 Task: Look for space in White Plains, United States from 14th June, 2023 to 30th June, 2023 for 5 adults in price range Rs.8000 to Rs.12000. Place can be entire place or private room with 5 bedrooms having 5 beds and 5 bathrooms. Property type can be house, flat, guest house. Amenities needed are: wifi, TV, free parkinig on premises, gym, breakfast. Booking option can be shelf check-in. Required host language is English.
Action: Mouse moved to (440, 96)
Screenshot: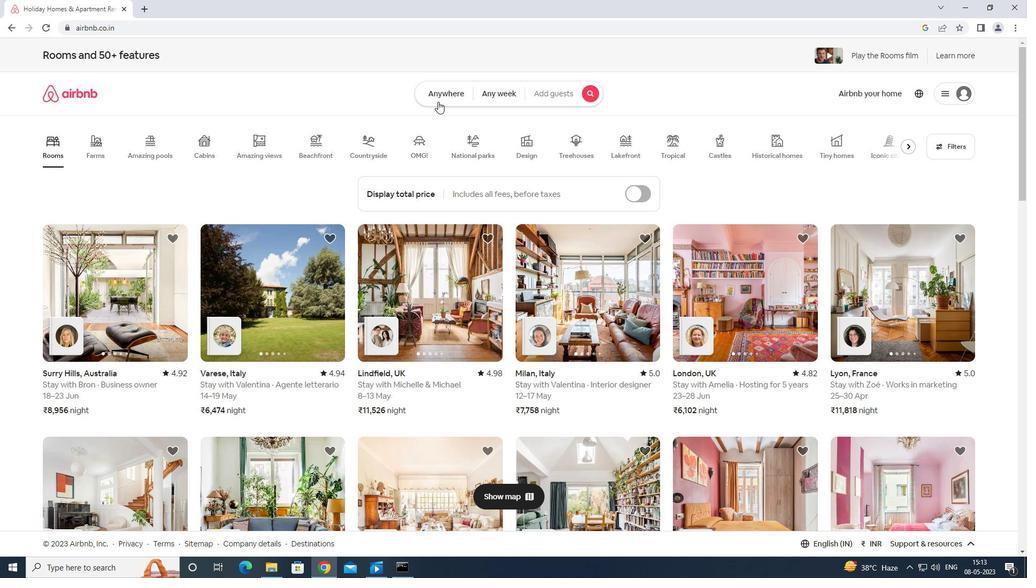 
Action: Mouse pressed left at (440, 96)
Screenshot: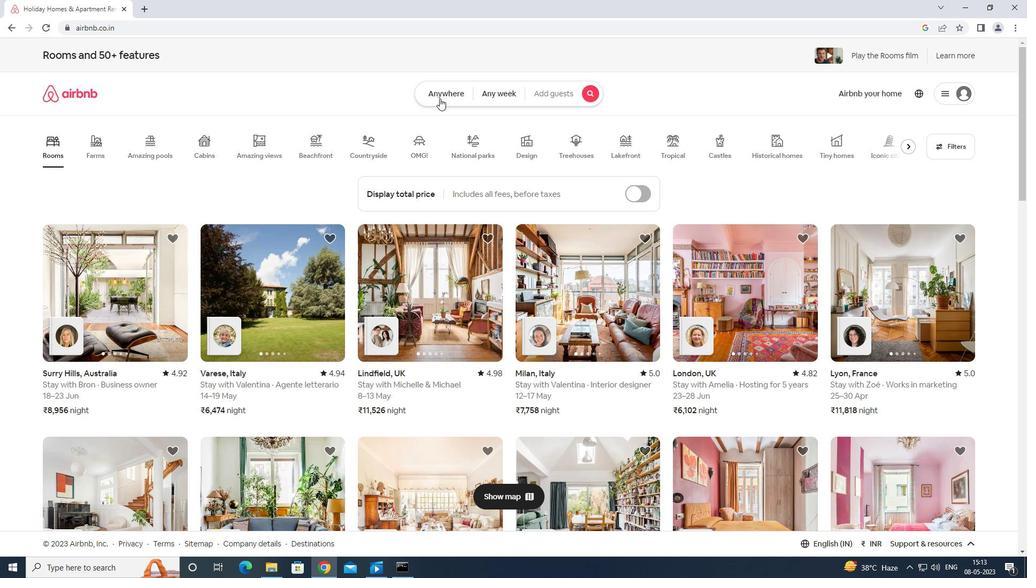 
Action: Mouse moved to (376, 137)
Screenshot: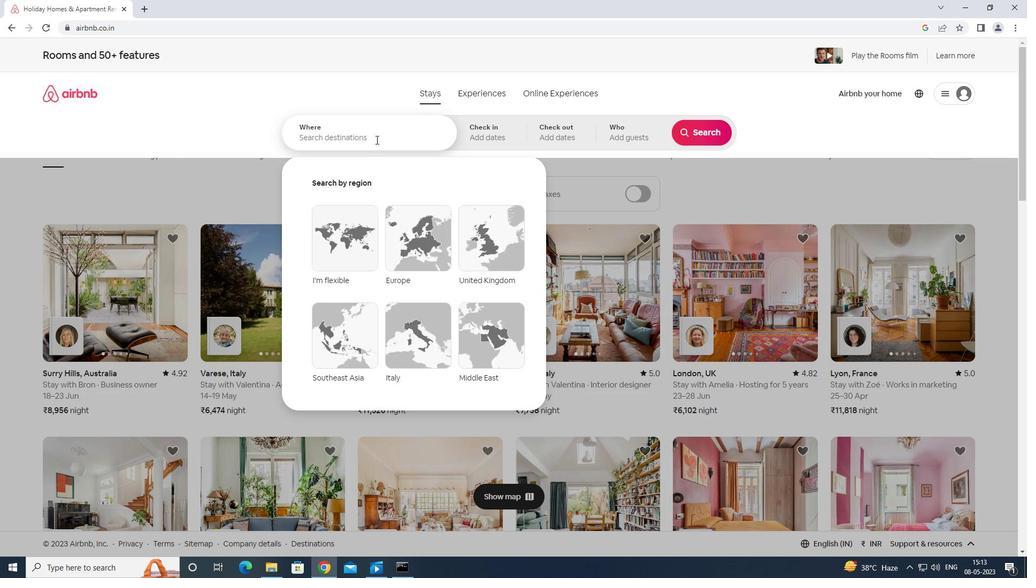 
Action: Mouse pressed left at (376, 137)
Screenshot: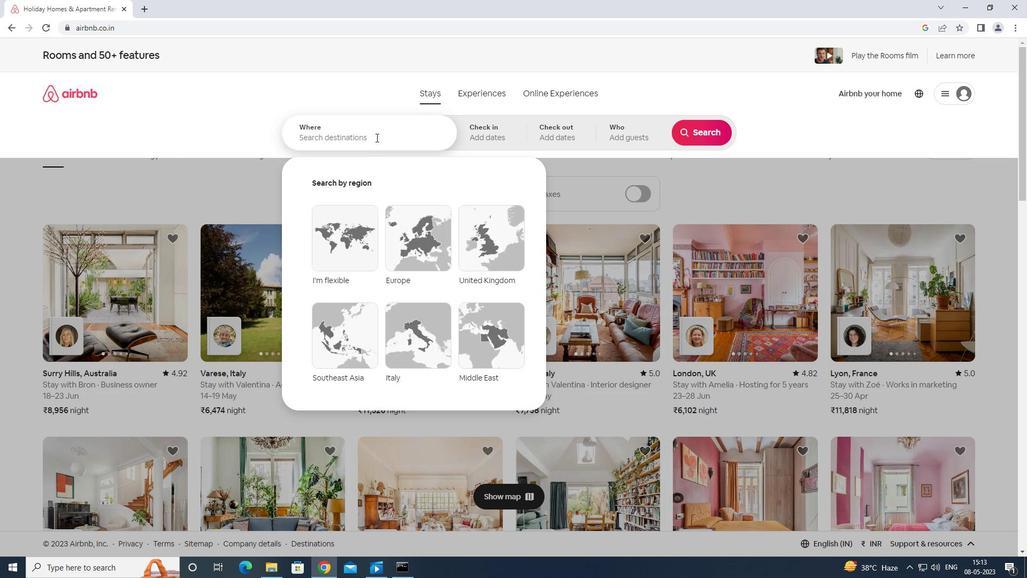 
Action: Key pressed e<Key.backspace>white<Key.space>plains<Key.space>united<Key.space>states<Key.enter>
Screenshot: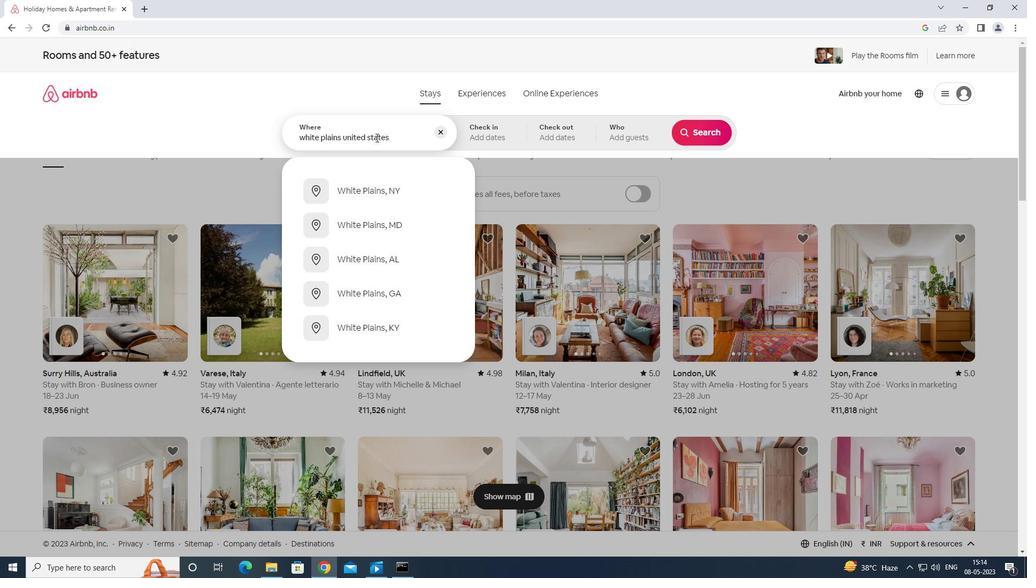 
Action: Mouse moved to (616, 316)
Screenshot: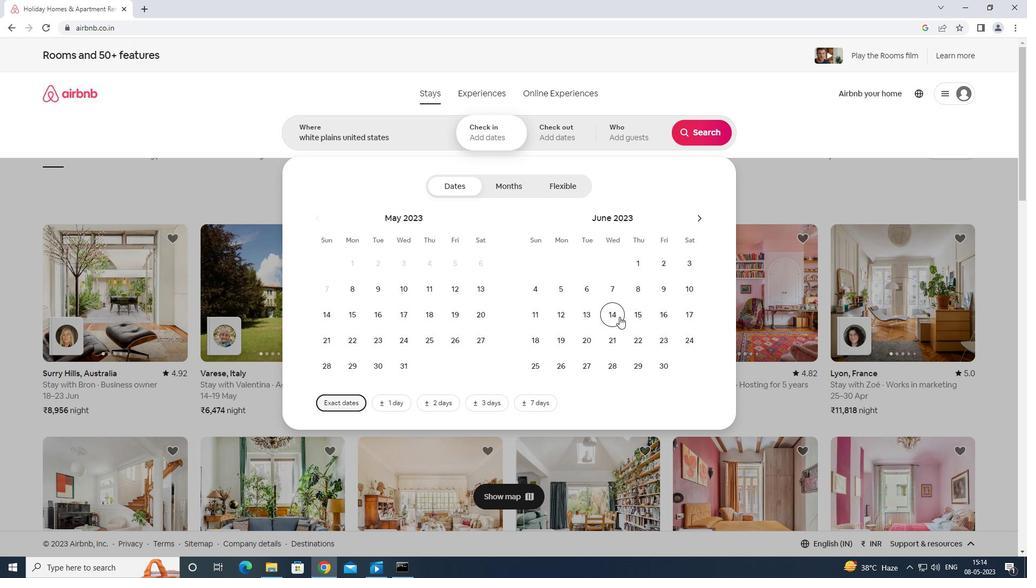 
Action: Mouse pressed left at (616, 316)
Screenshot: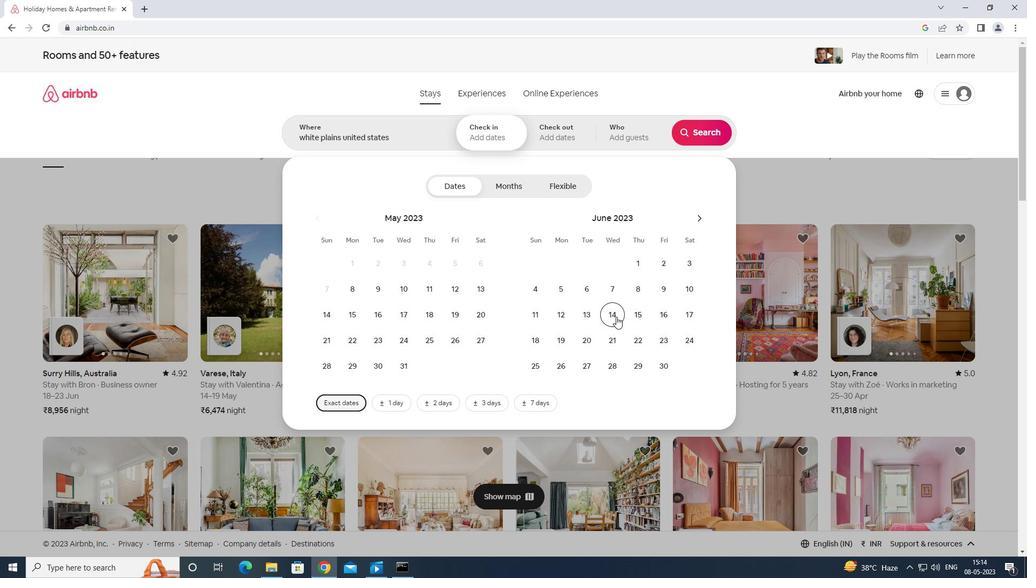 
Action: Mouse moved to (659, 364)
Screenshot: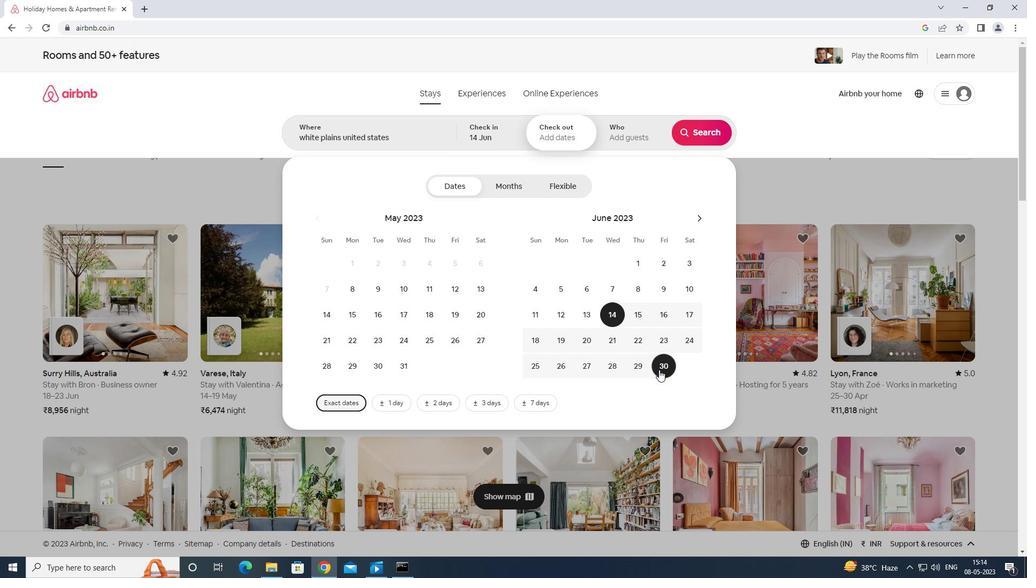 
Action: Mouse pressed left at (659, 364)
Screenshot: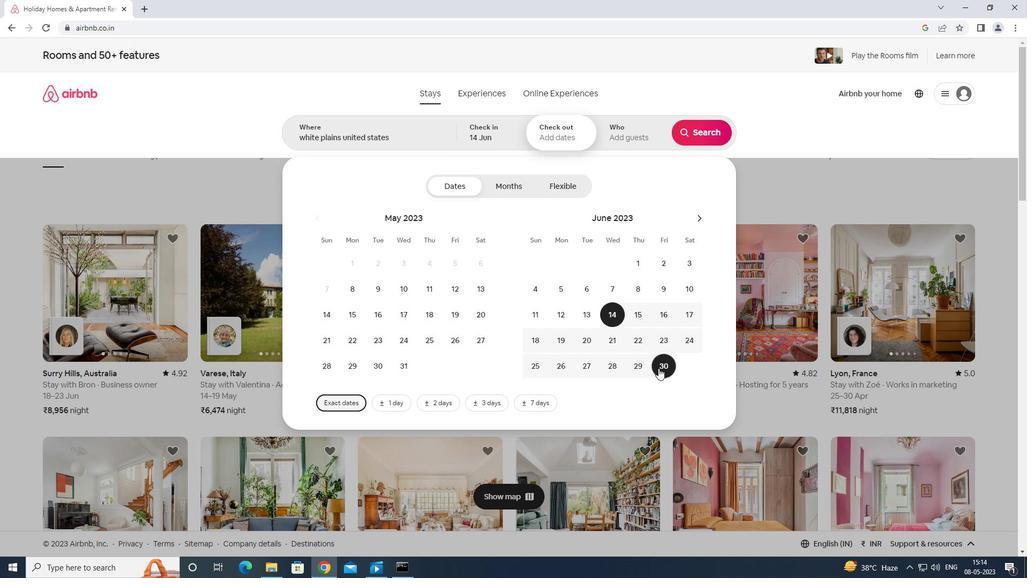 
Action: Mouse moved to (639, 135)
Screenshot: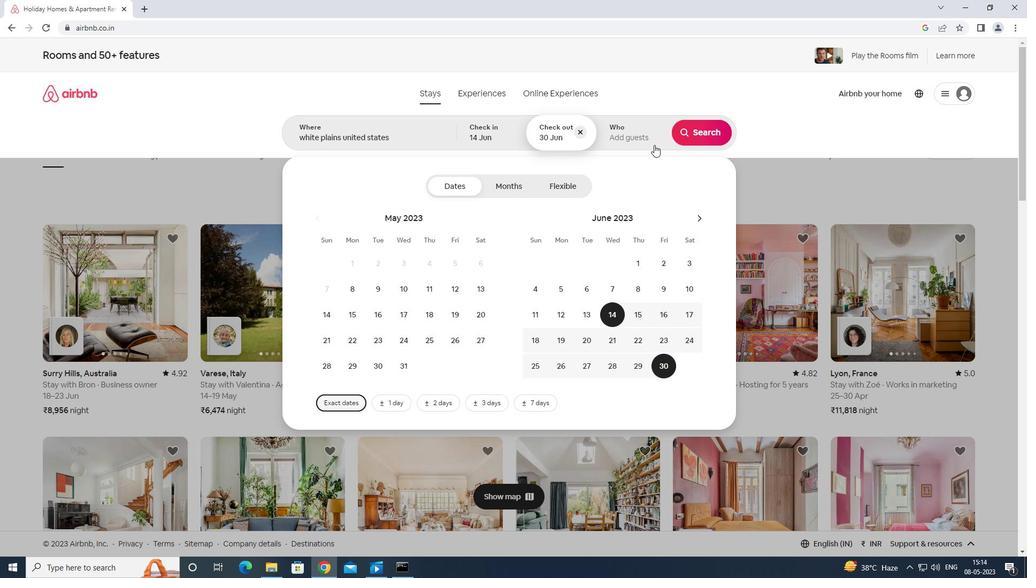 
Action: Mouse pressed left at (639, 135)
Screenshot: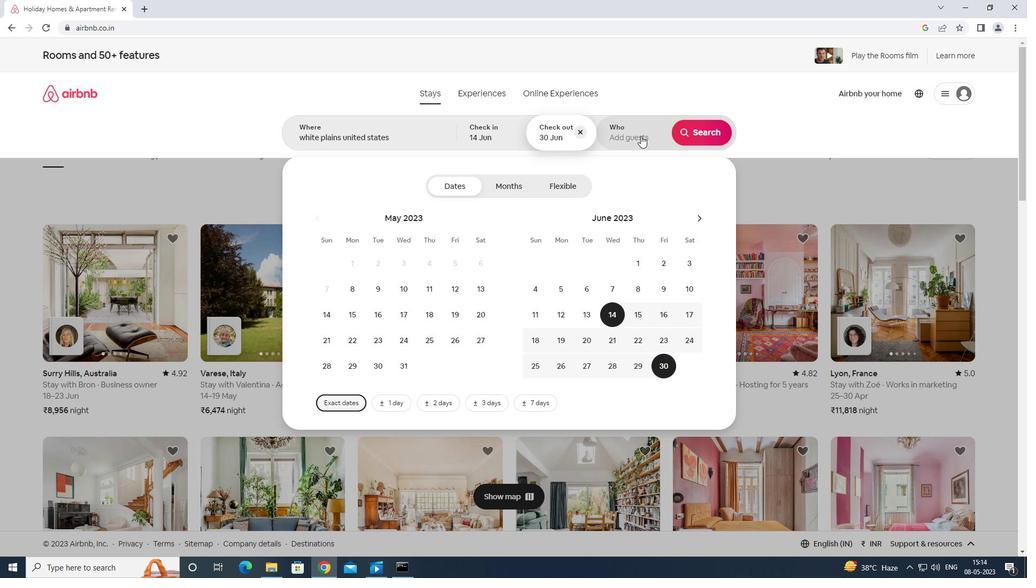 
Action: Mouse moved to (703, 185)
Screenshot: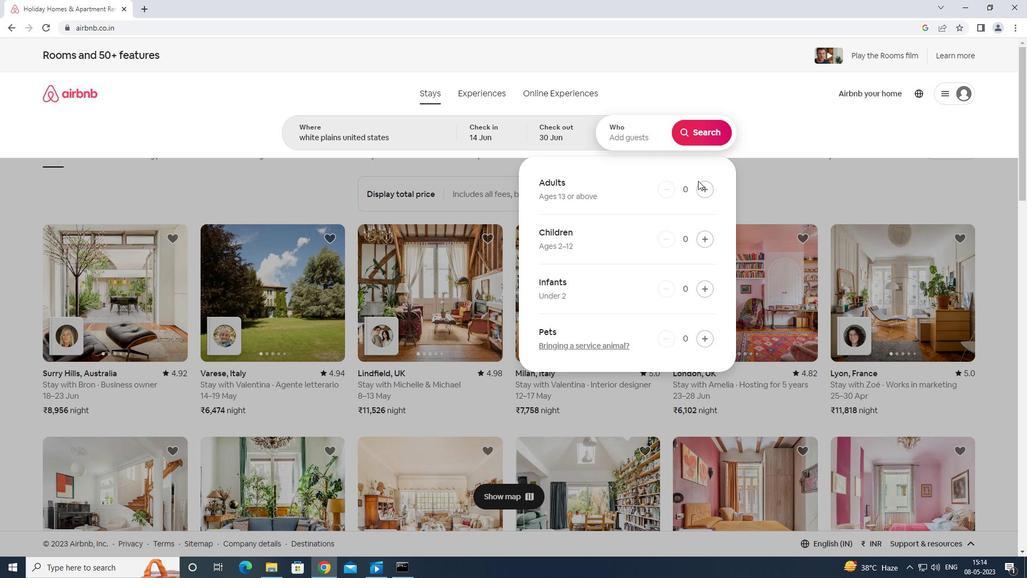 
Action: Mouse pressed left at (703, 185)
Screenshot: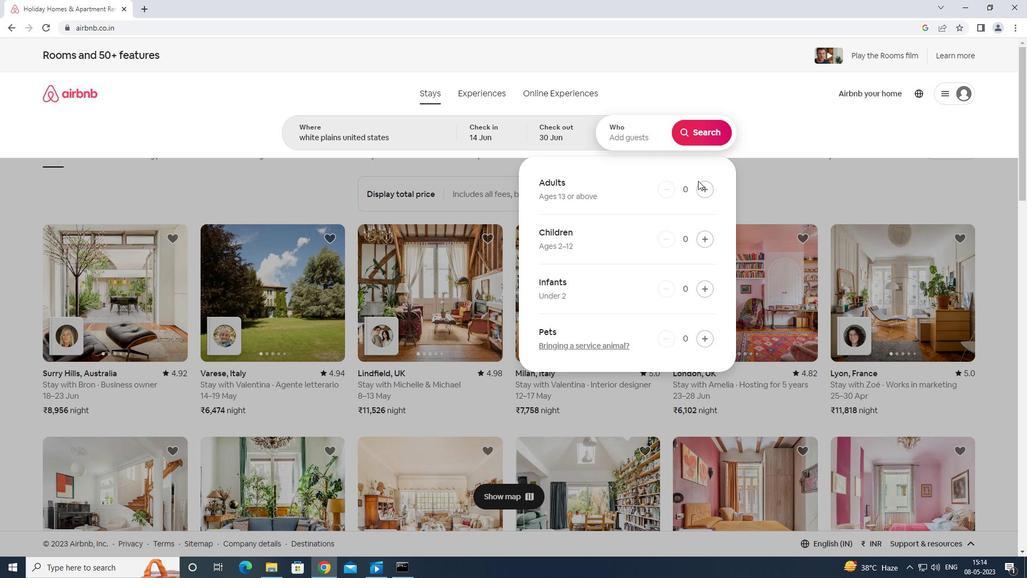 
Action: Mouse moved to (703, 186)
Screenshot: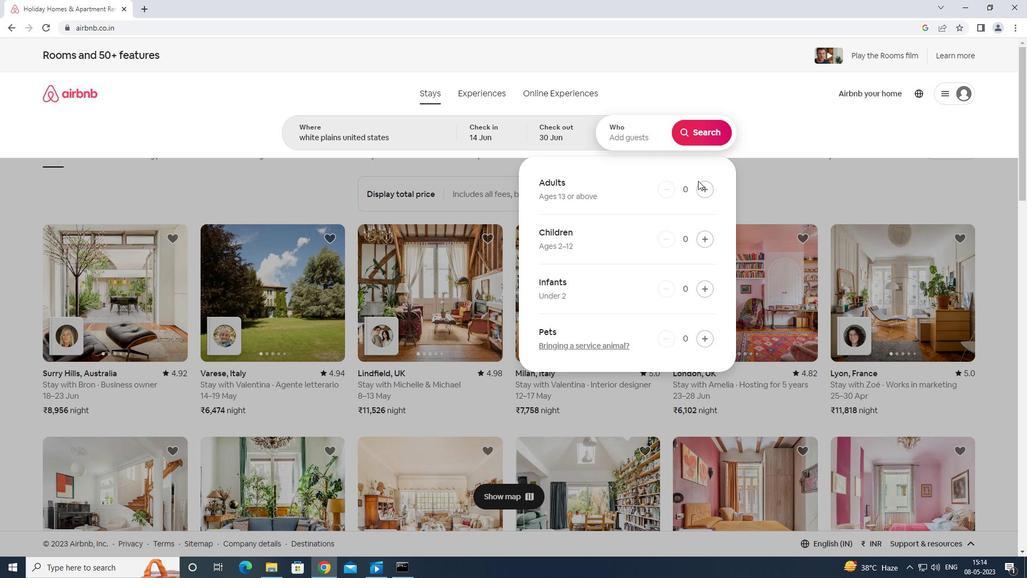 
Action: Mouse pressed left at (703, 186)
Screenshot: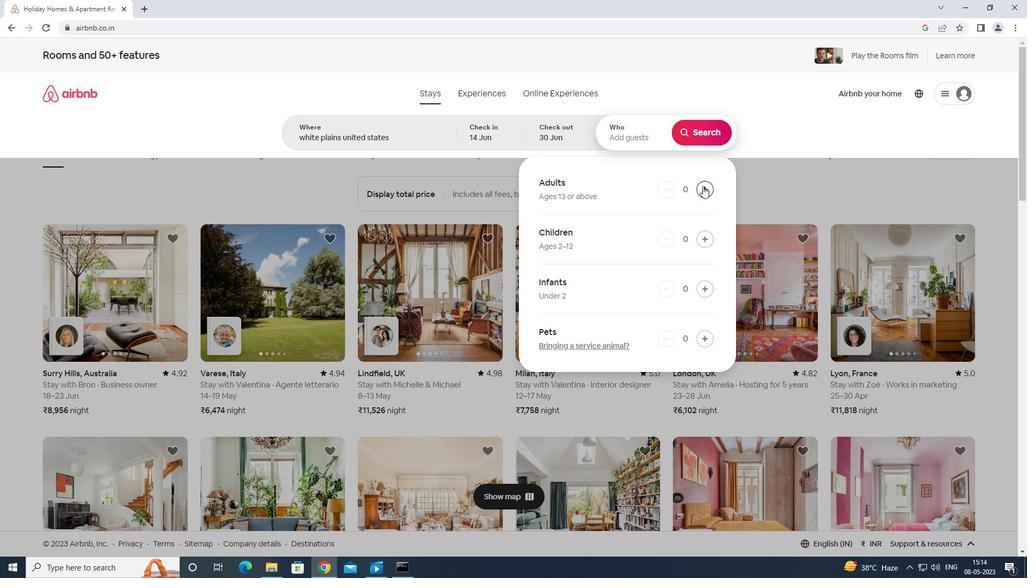 
Action: Mouse pressed left at (703, 186)
Screenshot: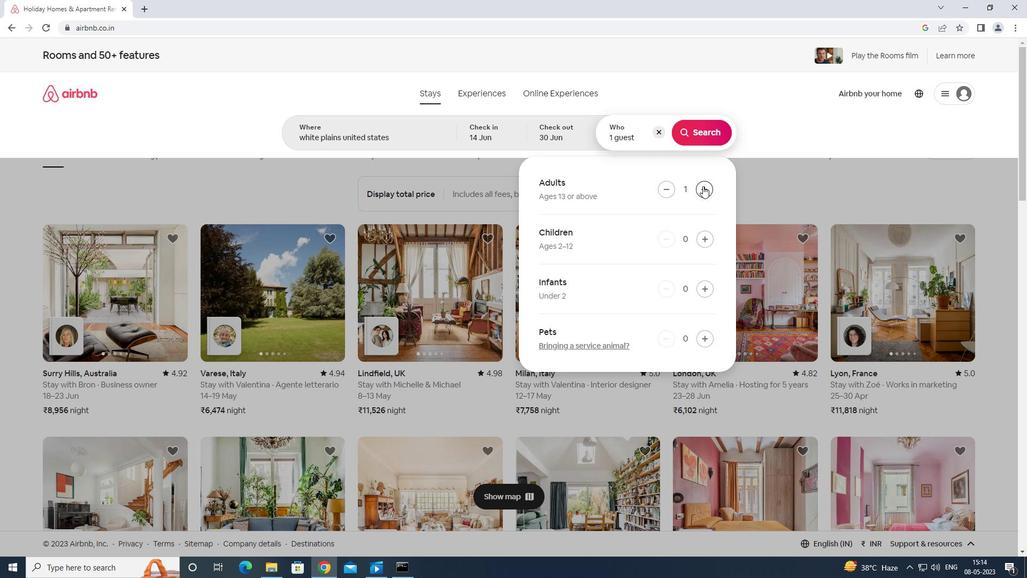 
Action: Mouse pressed left at (703, 186)
Screenshot: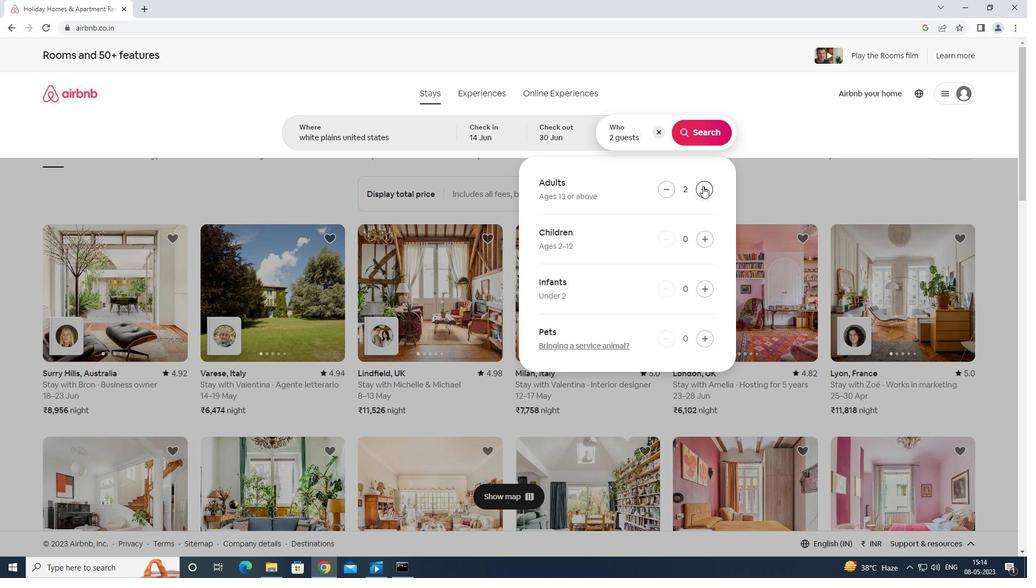 
Action: Mouse pressed left at (703, 186)
Screenshot: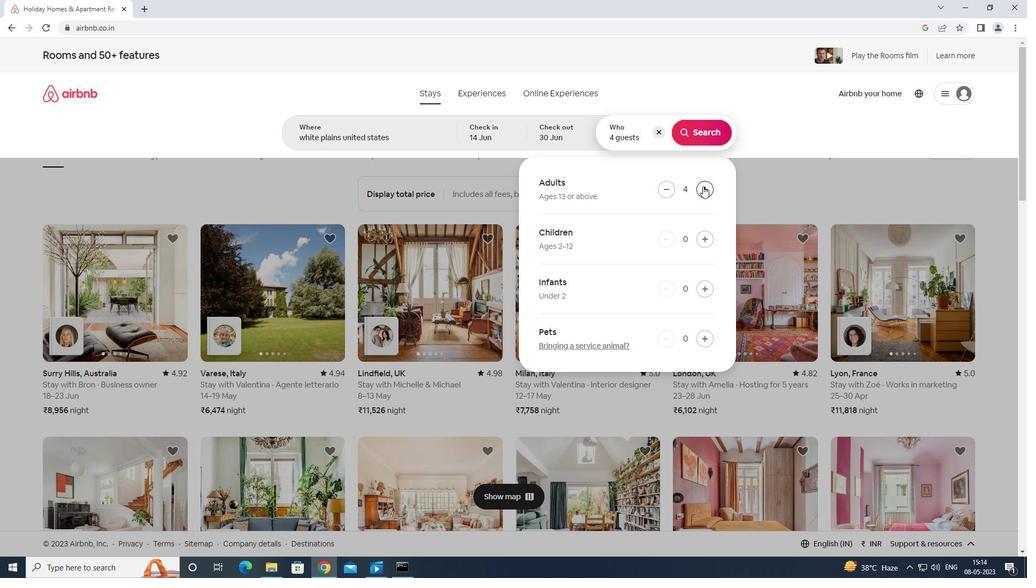
Action: Mouse moved to (708, 131)
Screenshot: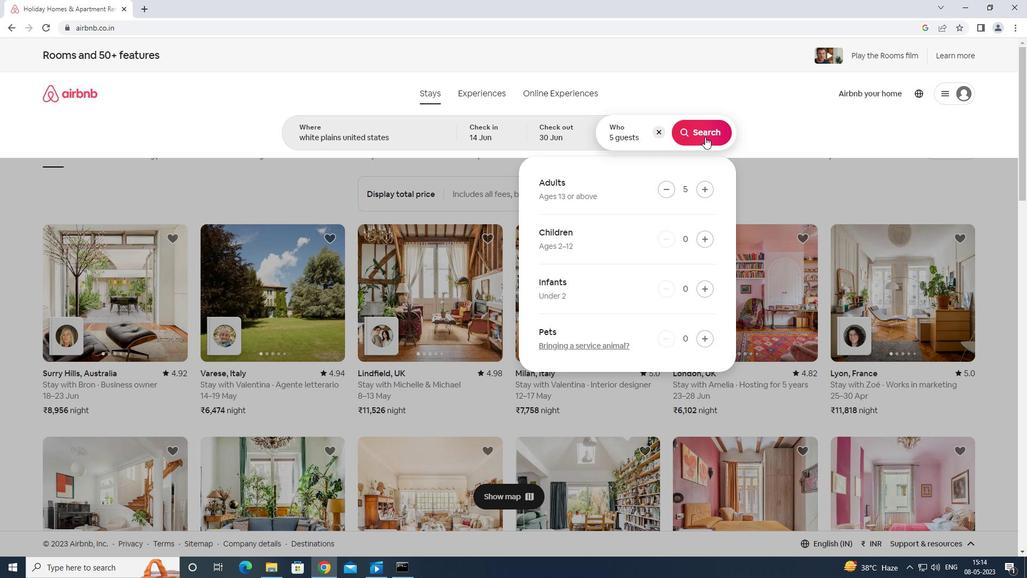 
Action: Mouse pressed left at (708, 131)
Screenshot: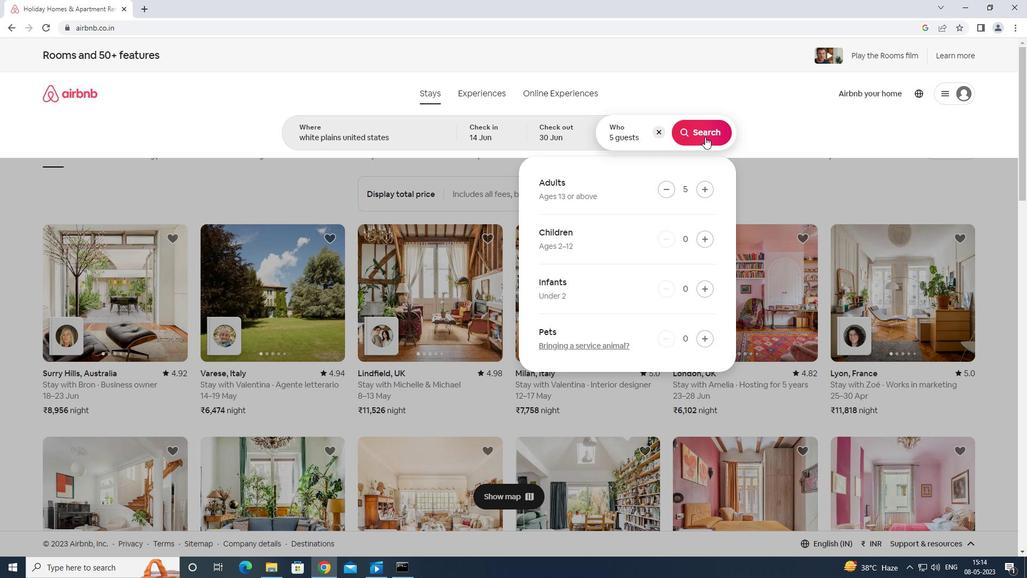 
Action: Mouse moved to (981, 99)
Screenshot: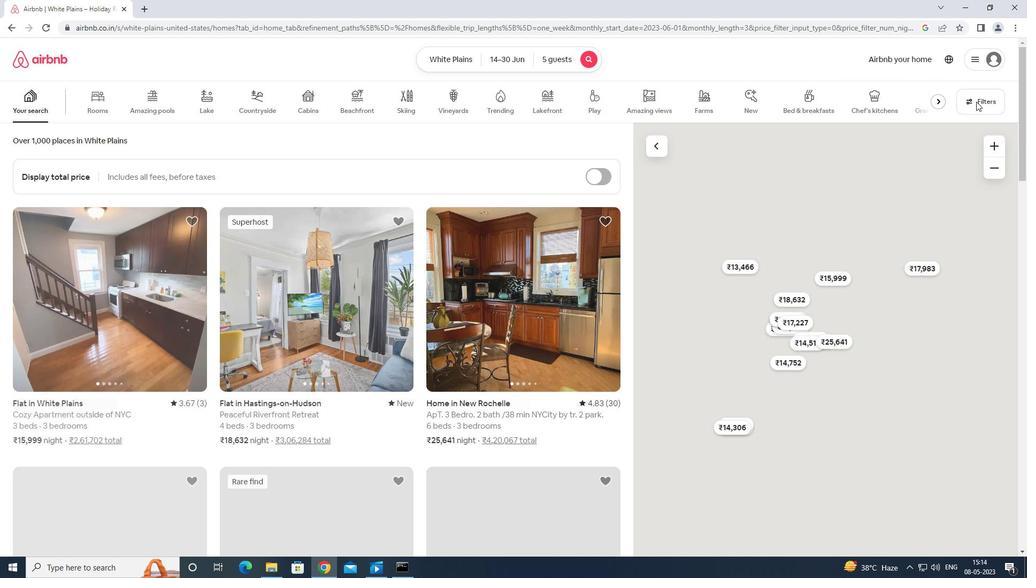 
Action: Mouse pressed left at (981, 99)
Screenshot: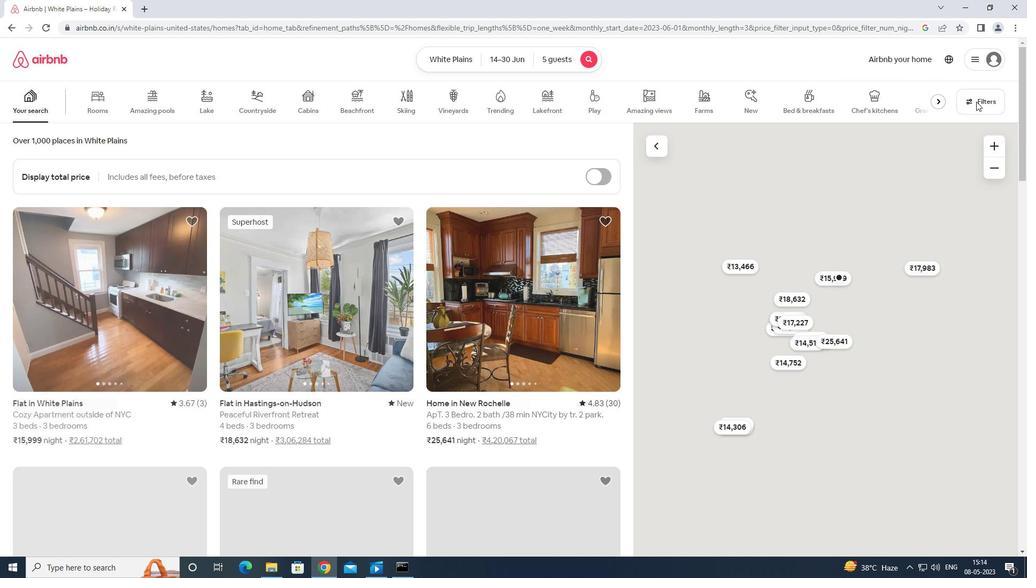 
Action: Mouse moved to (388, 352)
Screenshot: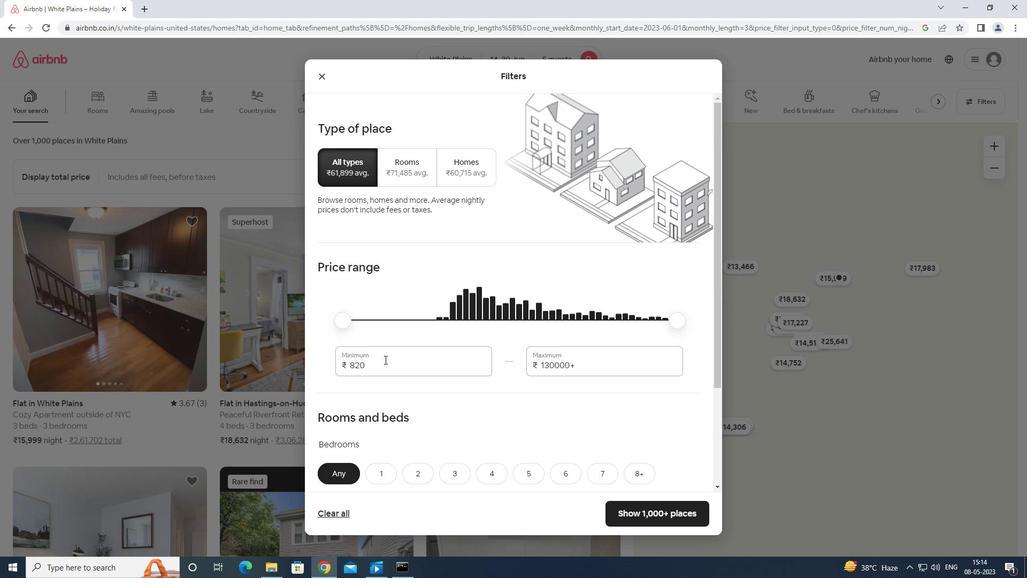 
Action: Mouse pressed left at (388, 352)
Screenshot: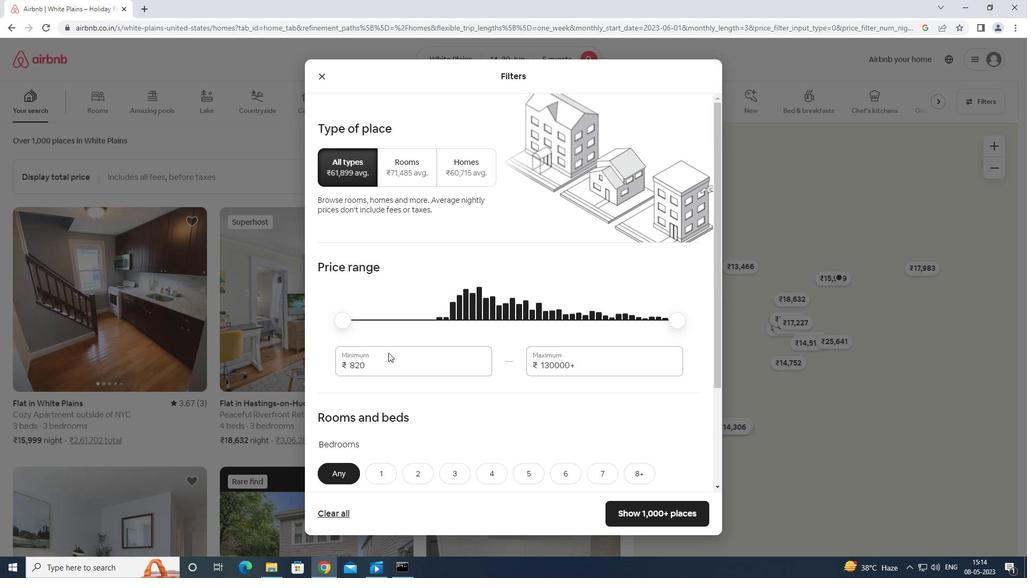 
Action: Mouse moved to (400, 346)
Screenshot: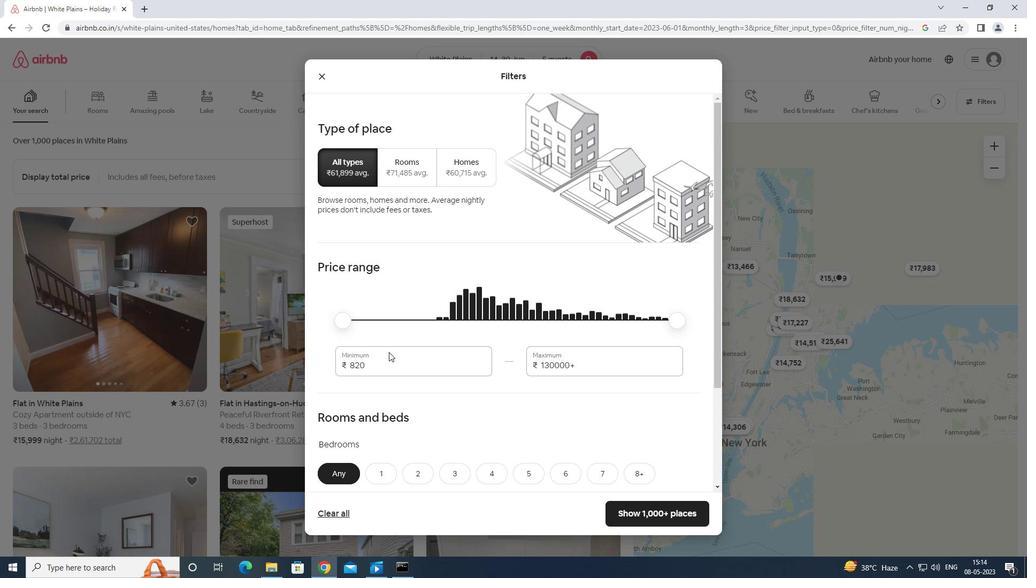 
Action: Key pressed <Key.backspace><Key.backspace><Key.backspace><Key.backspace><Key.backspace><Key.backspace><Key.backspace>800
Screenshot: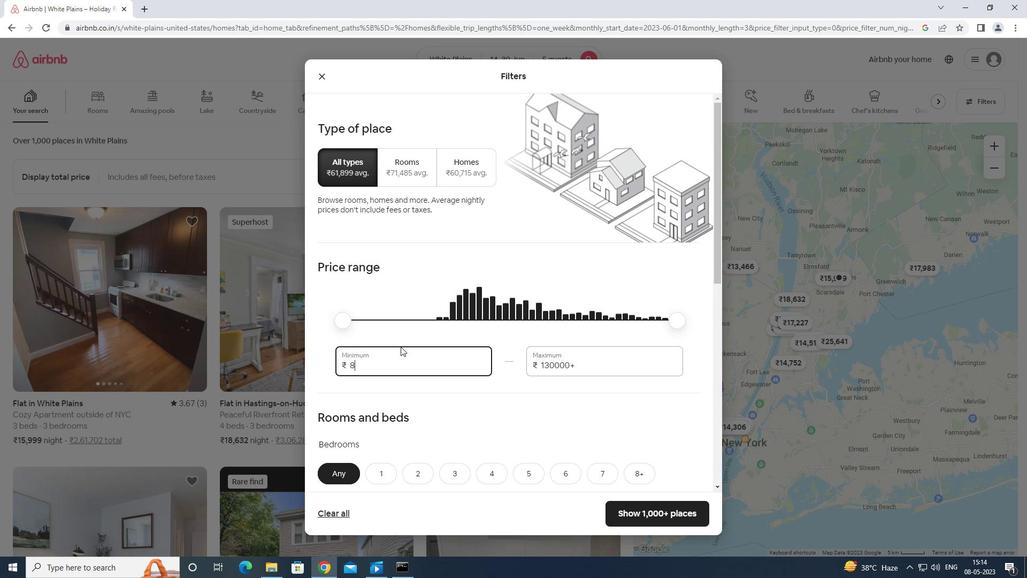 
Action: Mouse moved to (400, 346)
Screenshot: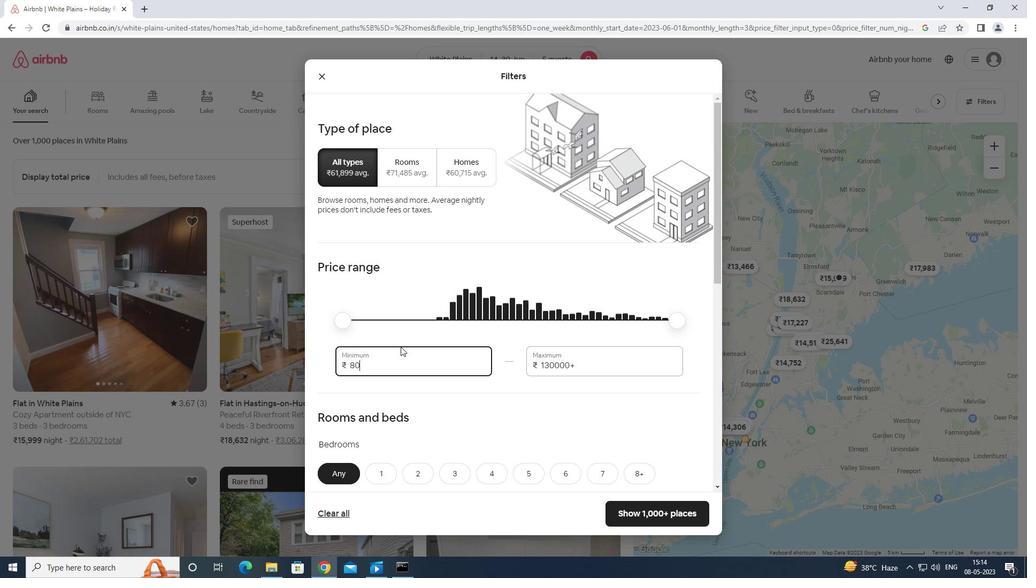 
Action: Key pressed 0
Screenshot: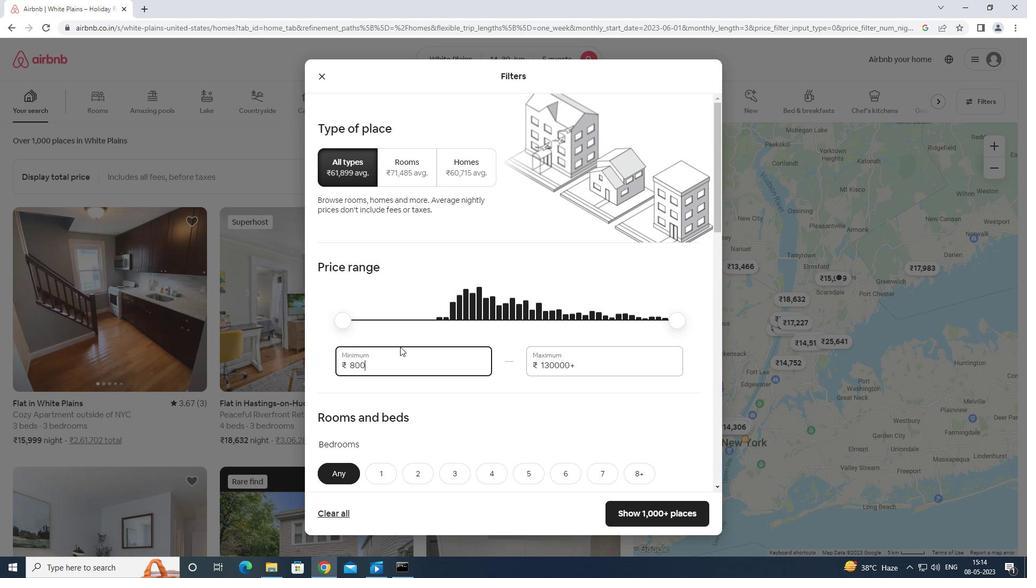 
Action: Mouse moved to (606, 364)
Screenshot: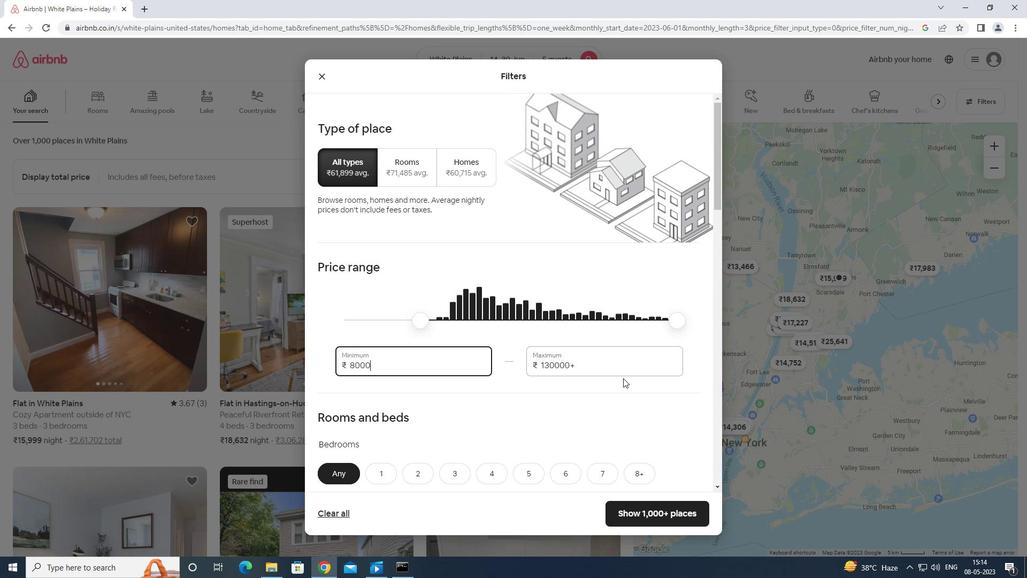 
Action: Mouse pressed left at (606, 364)
Screenshot: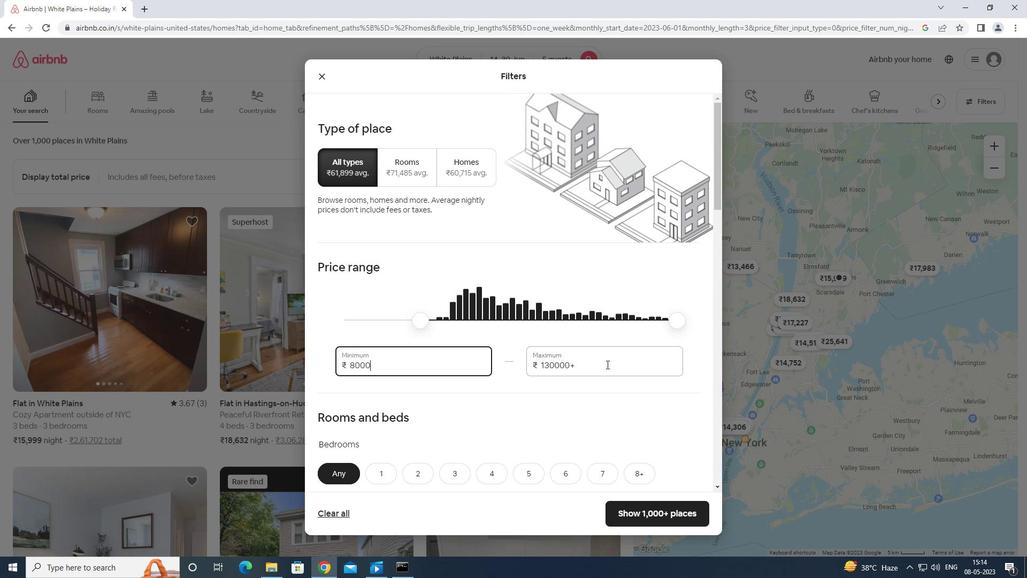 
Action: Mouse moved to (575, 375)
Screenshot: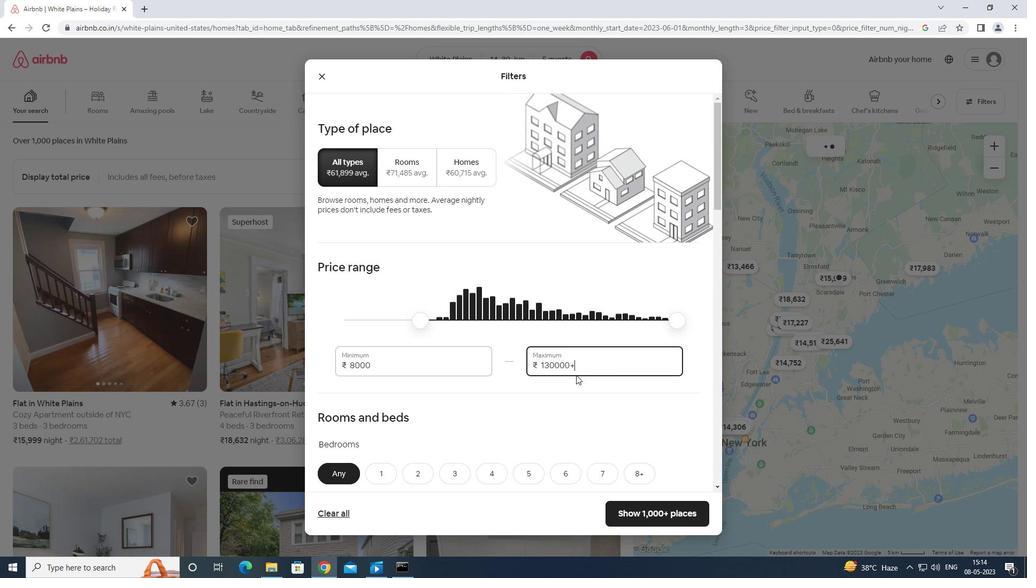 
Action: Key pressed <Key.backspace>
Screenshot: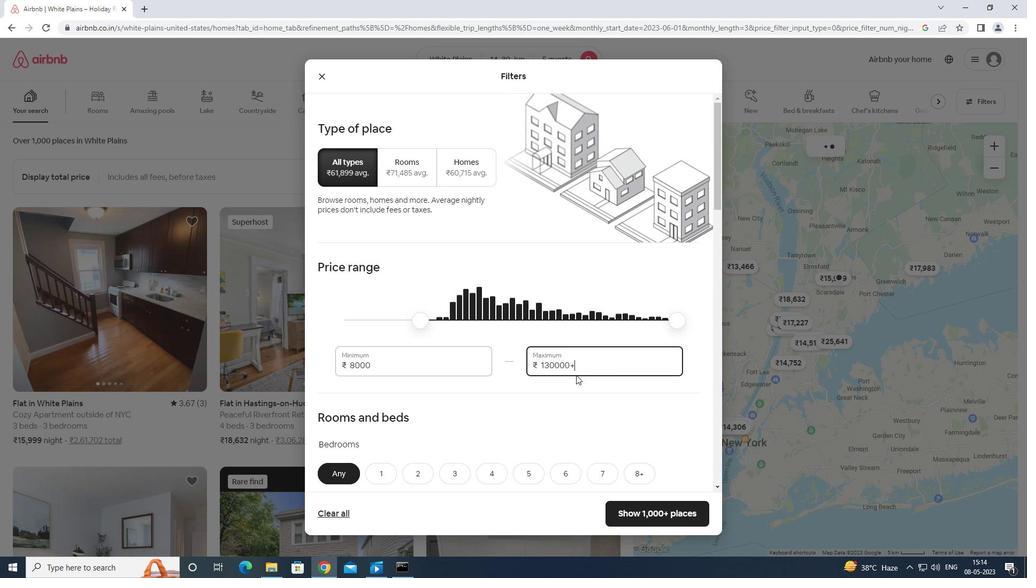 
Action: Mouse moved to (571, 377)
Screenshot: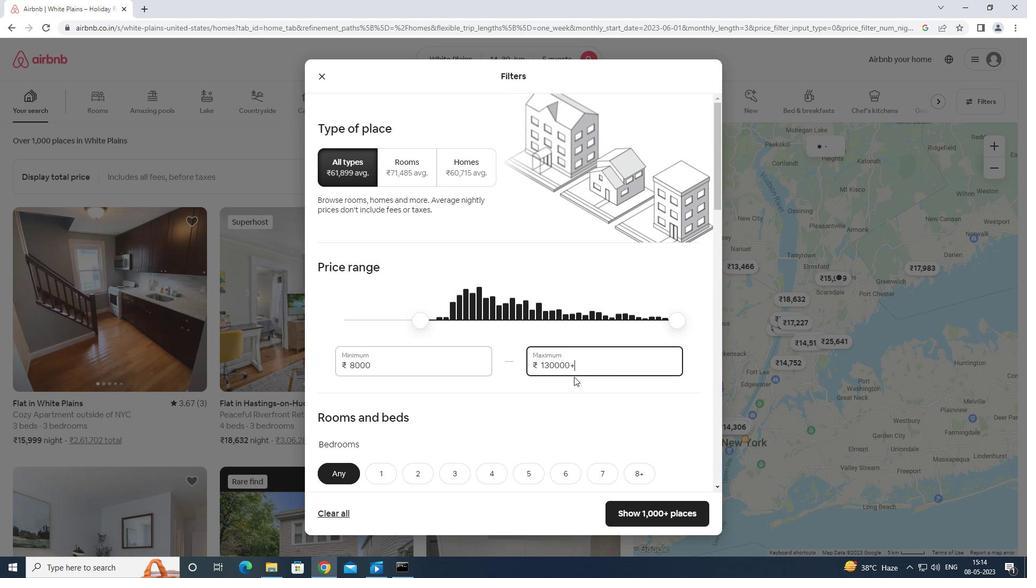 
Action: Key pressed <Key.backspace><Key.backspace>
Screenshot: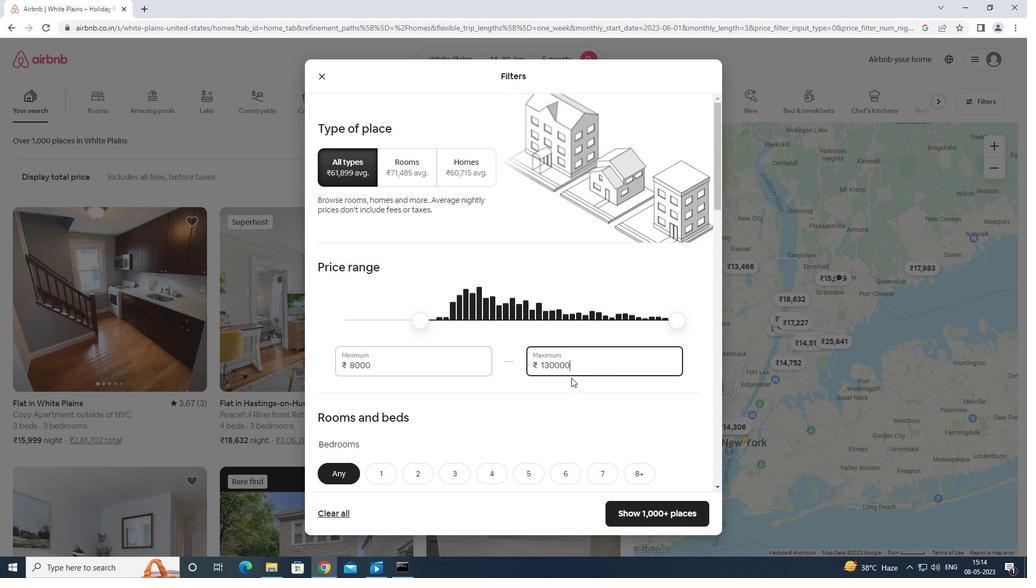 
Action: Mouse moved to (569, 377)
Screenshot: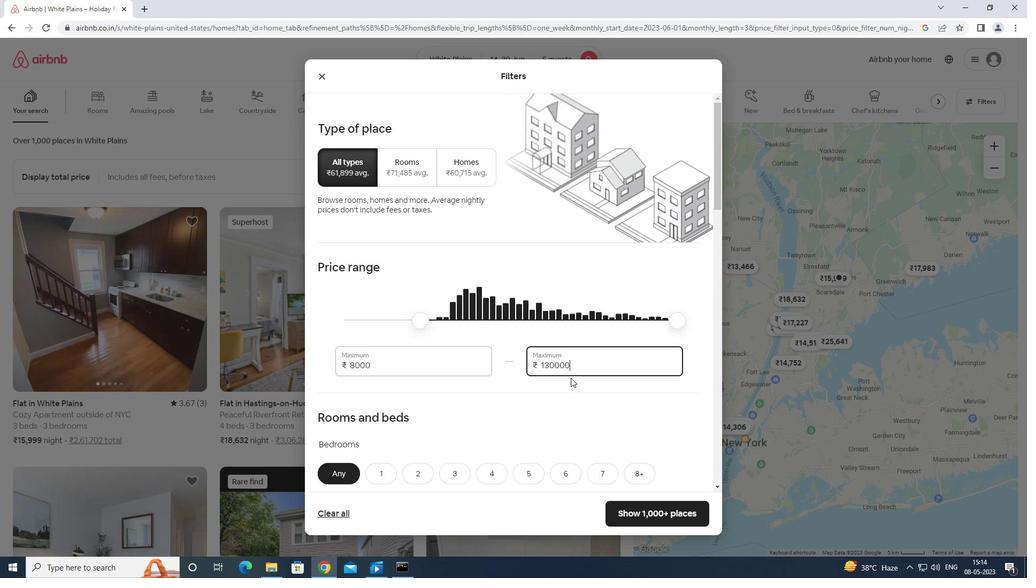 
Action: Key pressed <Key.backspace>
Screenshot: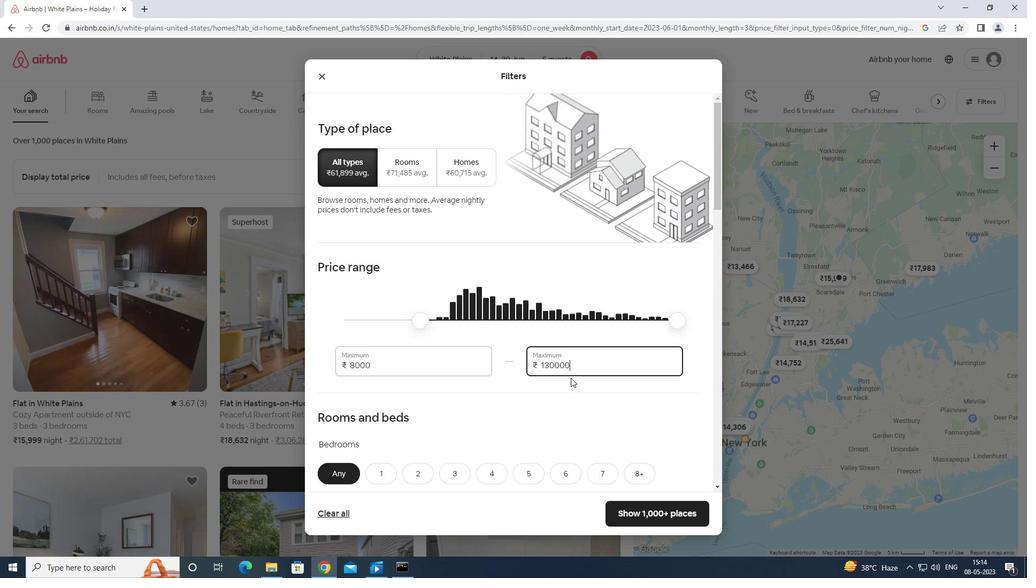 
Action: Mouse moved to (569, 378)
Screenshot: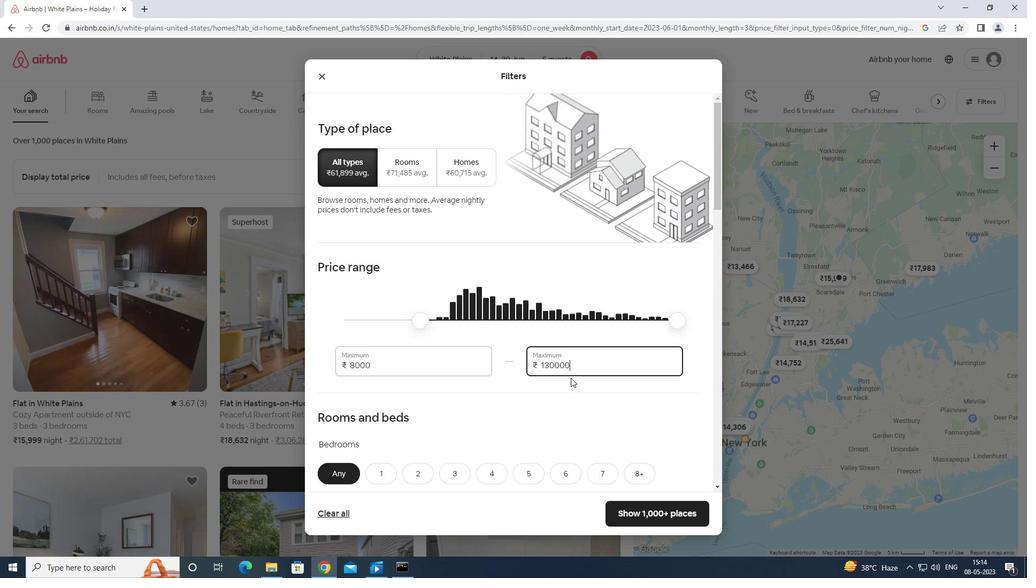 
Action: Key pressed <Key.backspace>
Screenshot: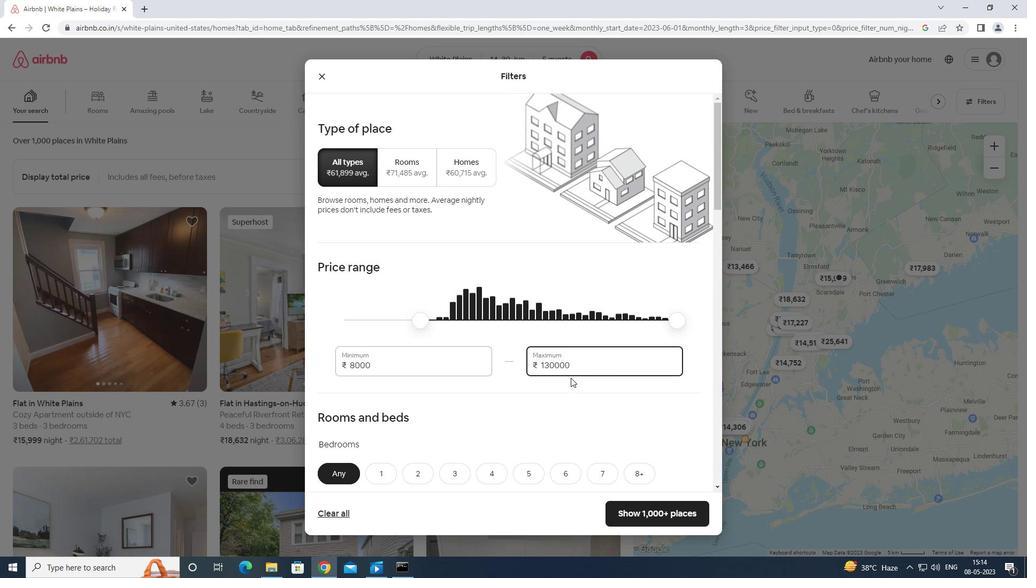
Action: Mouse moved to (568, 378)
Screenshot: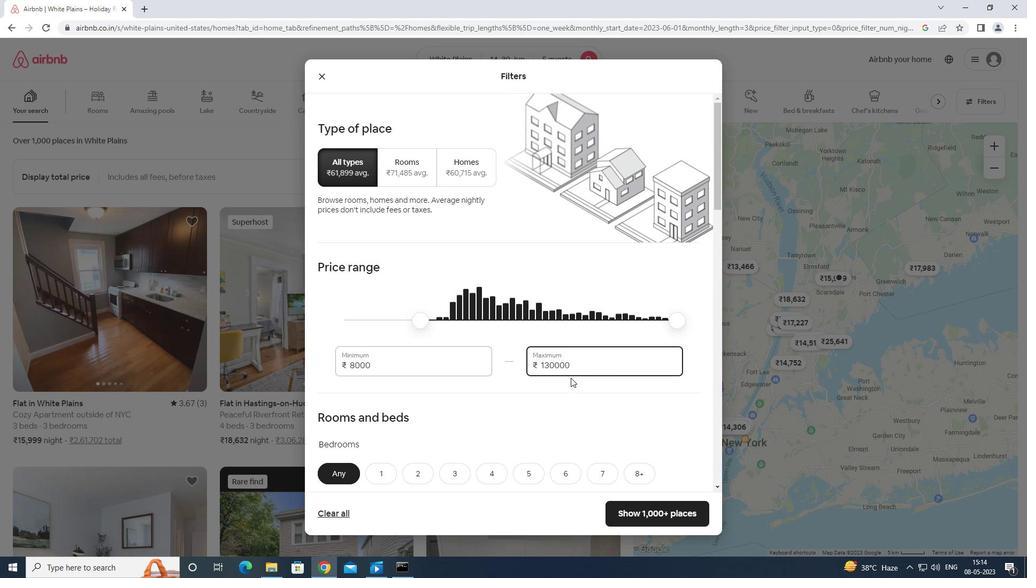 
Action: Key pressed <Key.backspace>
Screenshot: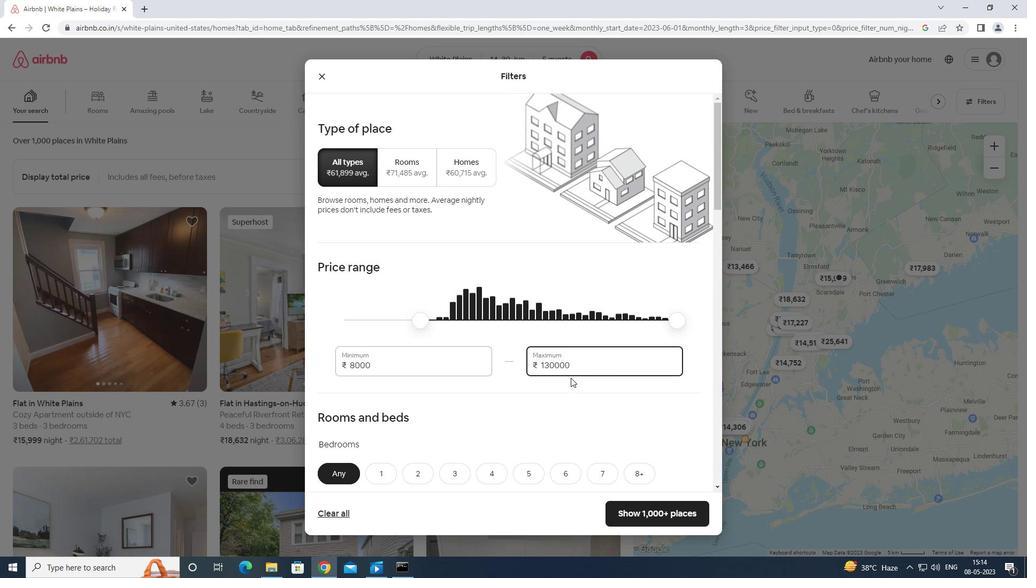 
Action: Mouse moved to (568, 378)
Screenshot: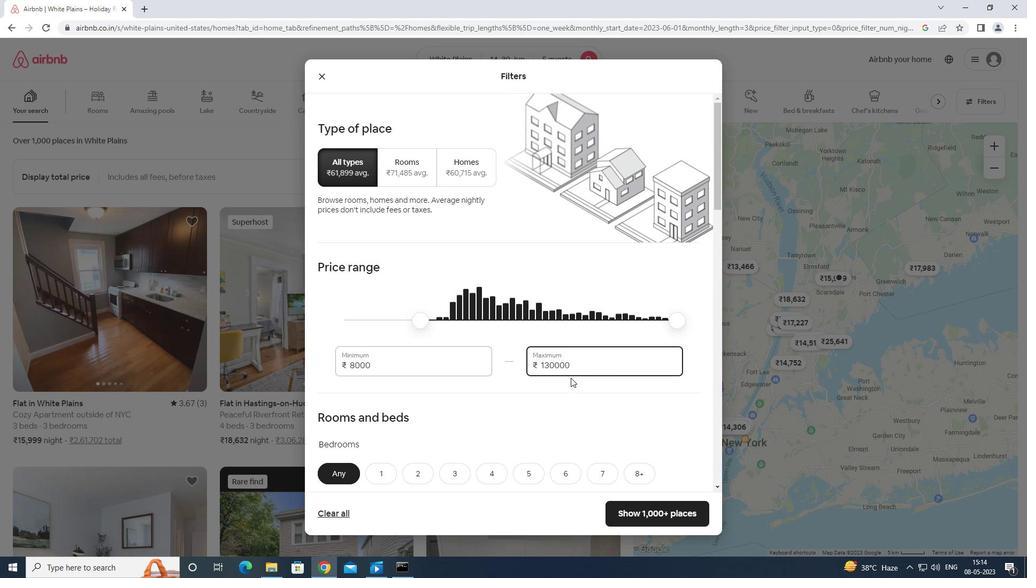 
Action: Key pressed <Key.backspace>
Screenshot: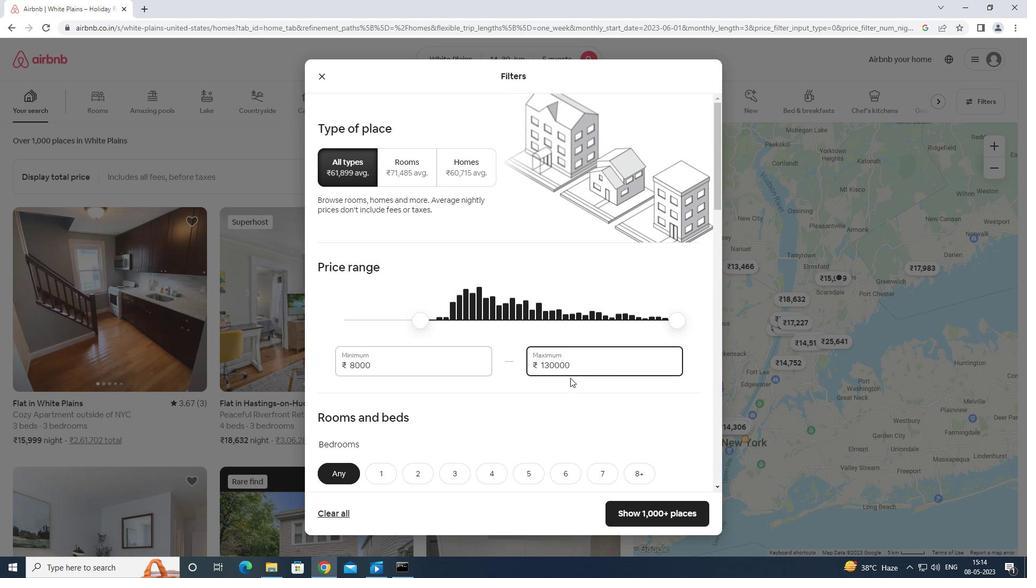 
Action: Mouse moved to (568, 378)
Screenshot: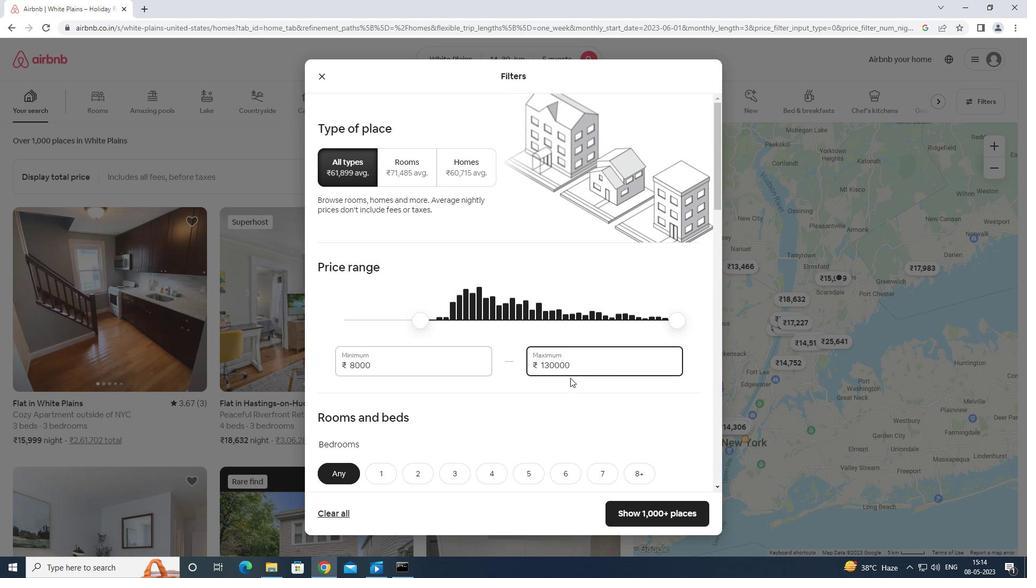
Action: Key pressed <Key.backspace><Key.backspace>
Screenshot: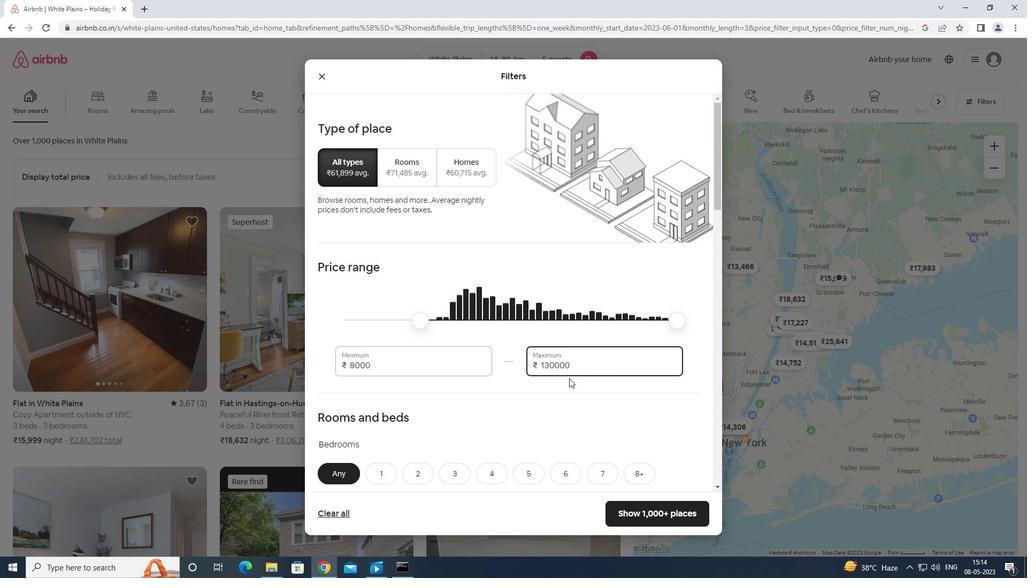 
Action: Mouse moved to (567, 378)
Screenshot: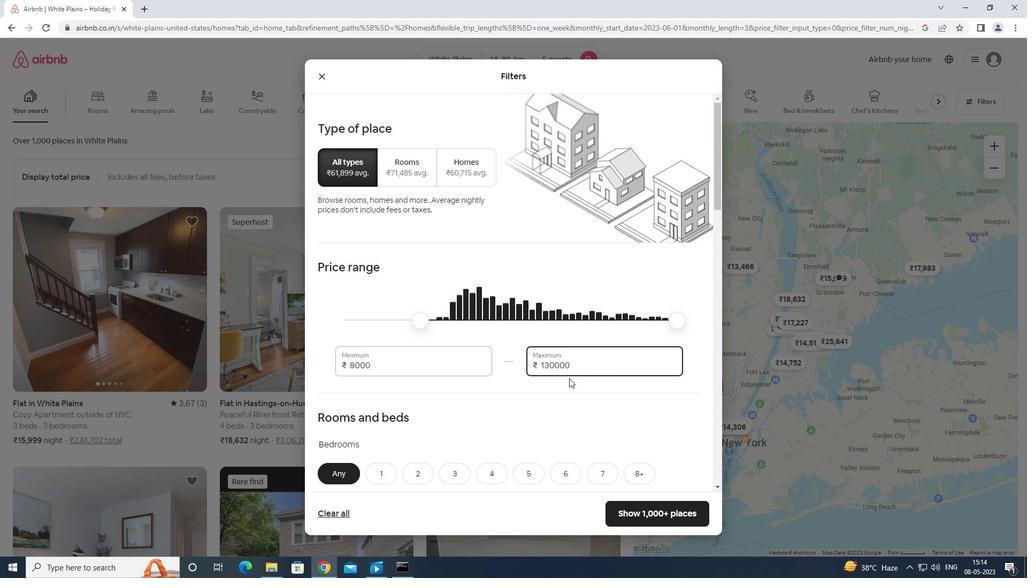 
Action: Key pressed <Key.backspace><Key.backspace><Key.backspace>
Screenshot: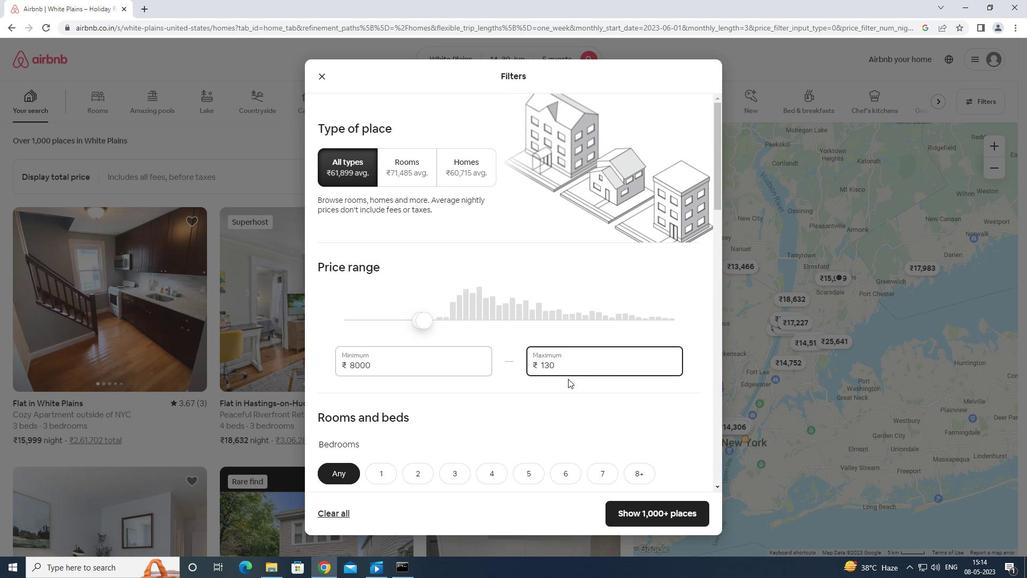 
Action: Mouse moved to (567, 378)
Screenshot: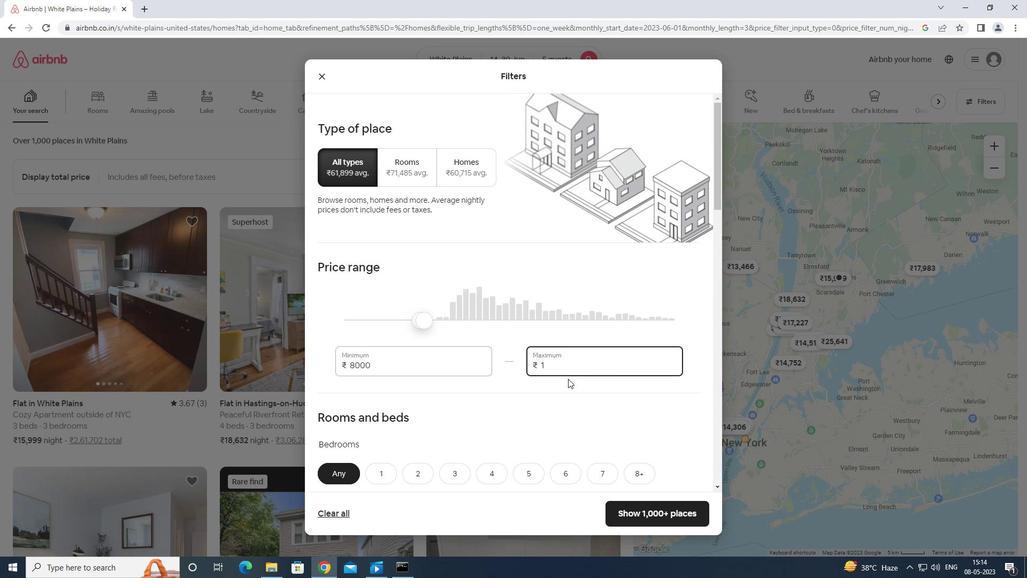 
Action: Key pressed <Key.backspace><Key.backspace><Key.backspace><Key.backspace><Key.backspace><Key.backspace>
Screenshot: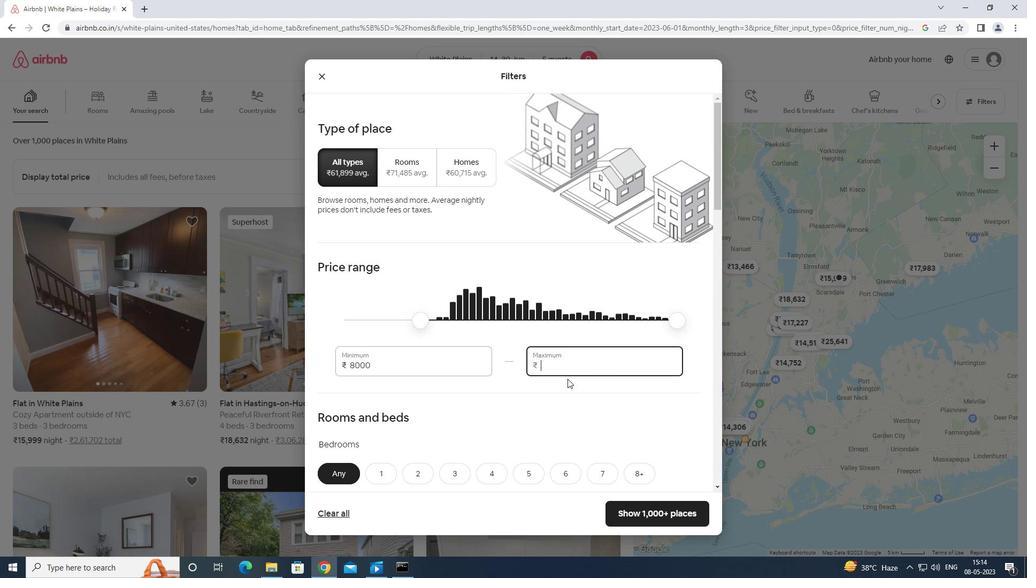 
Action: Mouse moved to (566, 379)
Screenshot: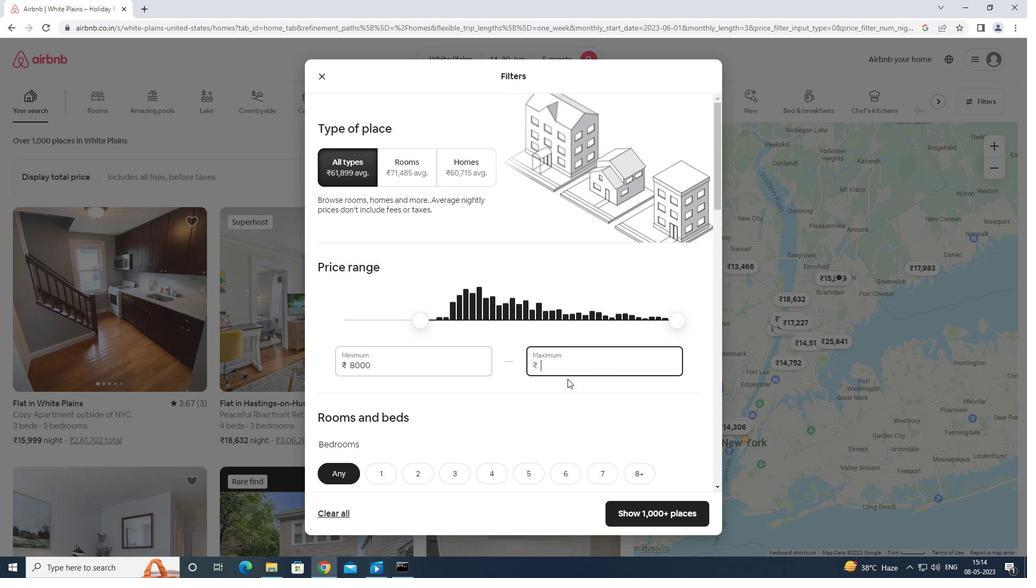 
Action: Key pressed 1200
Screenshot: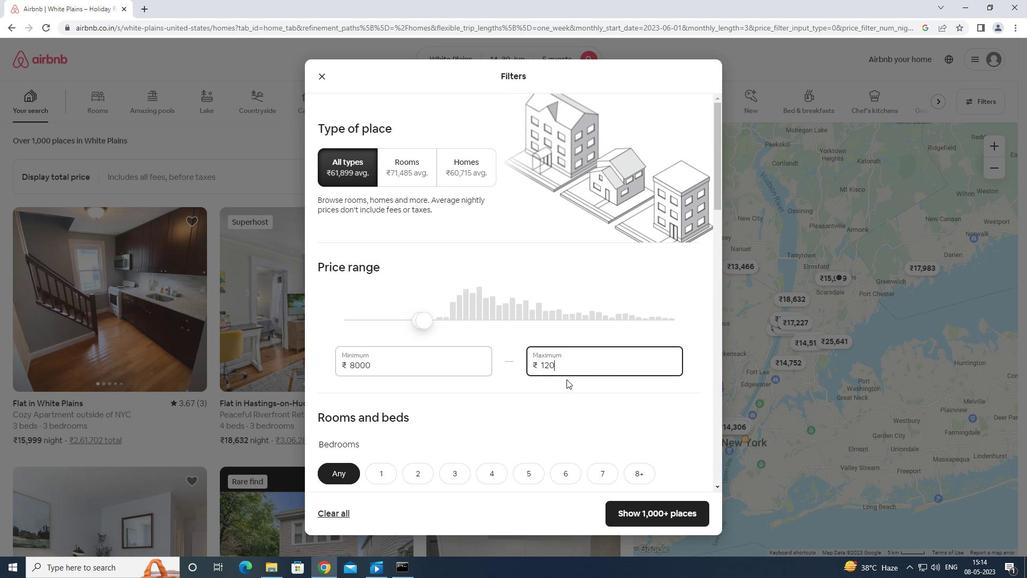 
Action: Mouse moved to (566, 379)
Screenshot: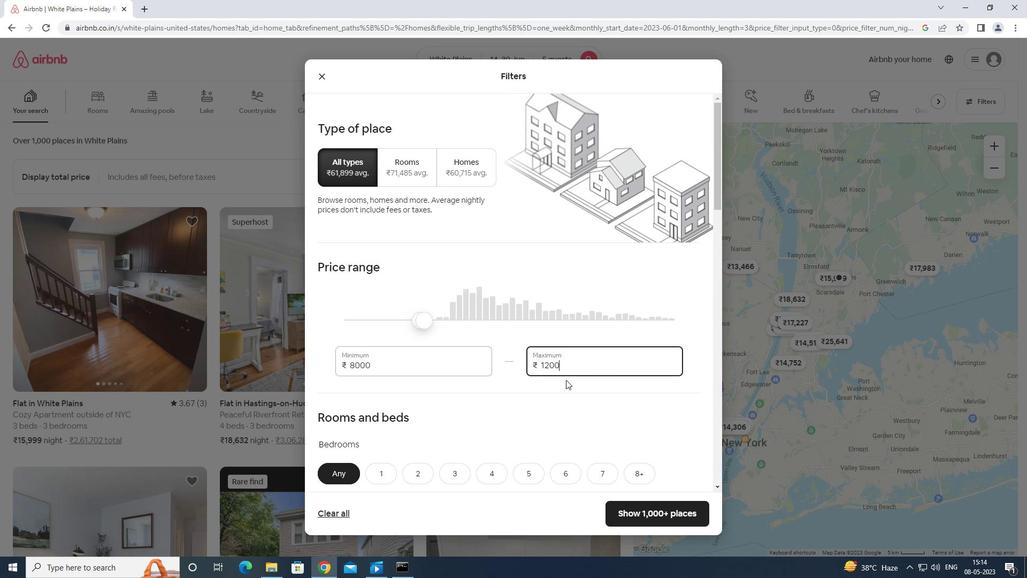 
Action: Key pressed 0
Screenshot: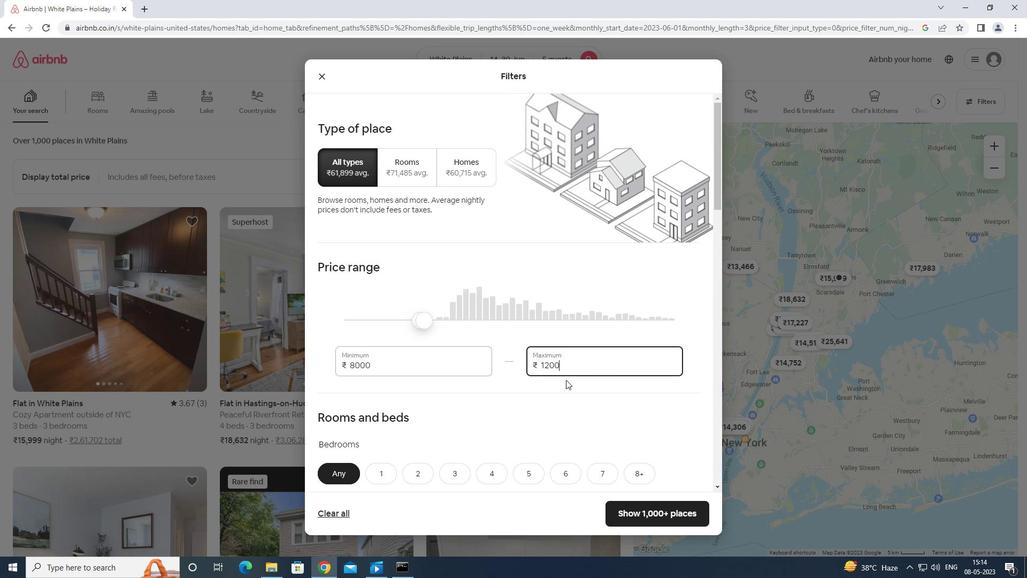 
Action: Mouse moved to (561, 382)
Screenshot: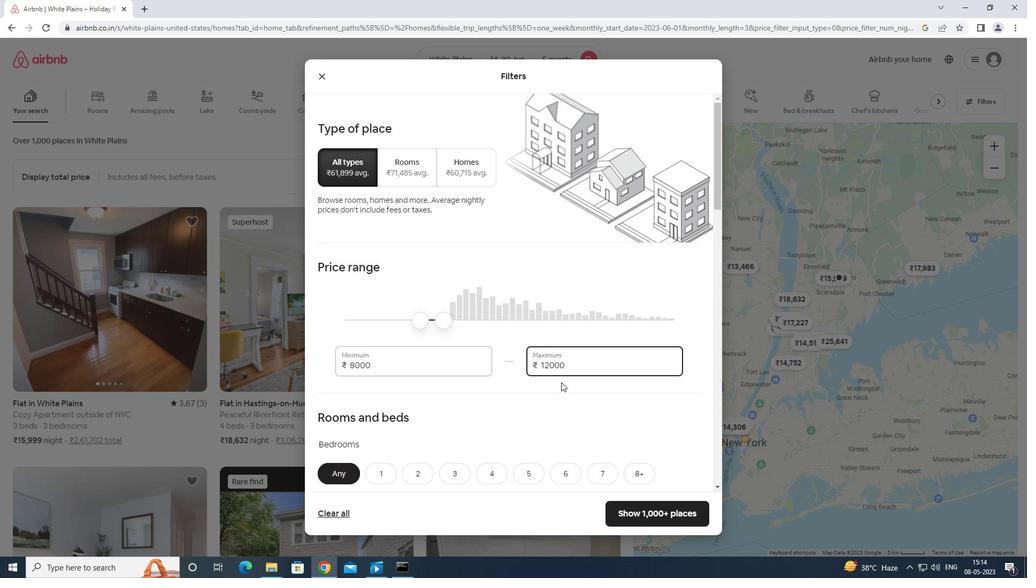 
Action: Mouse scrolled (561, 381) with delta (0, 0)
Screenshot: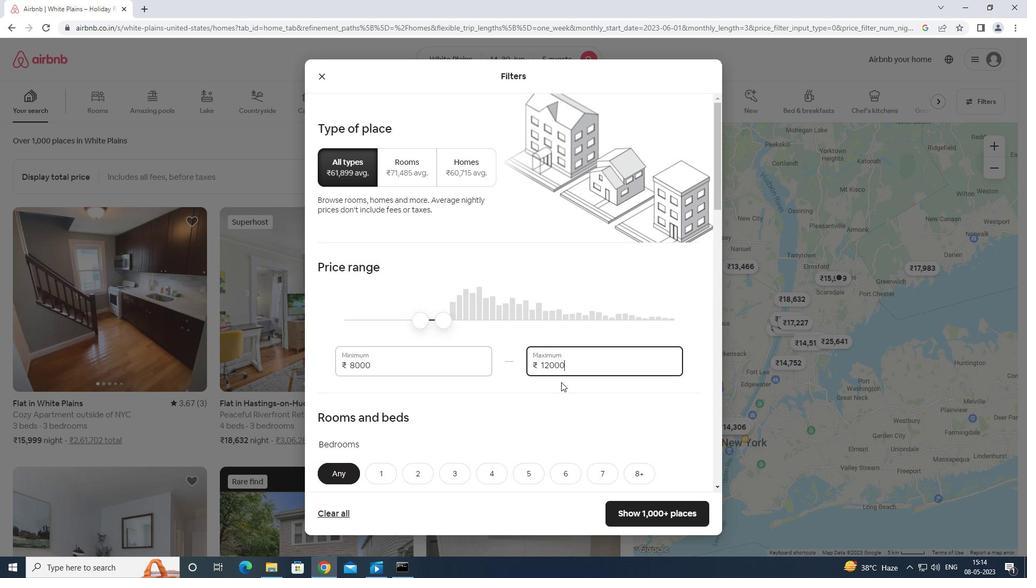 
Action: Mouse moved to (560, 383)
Screenshot: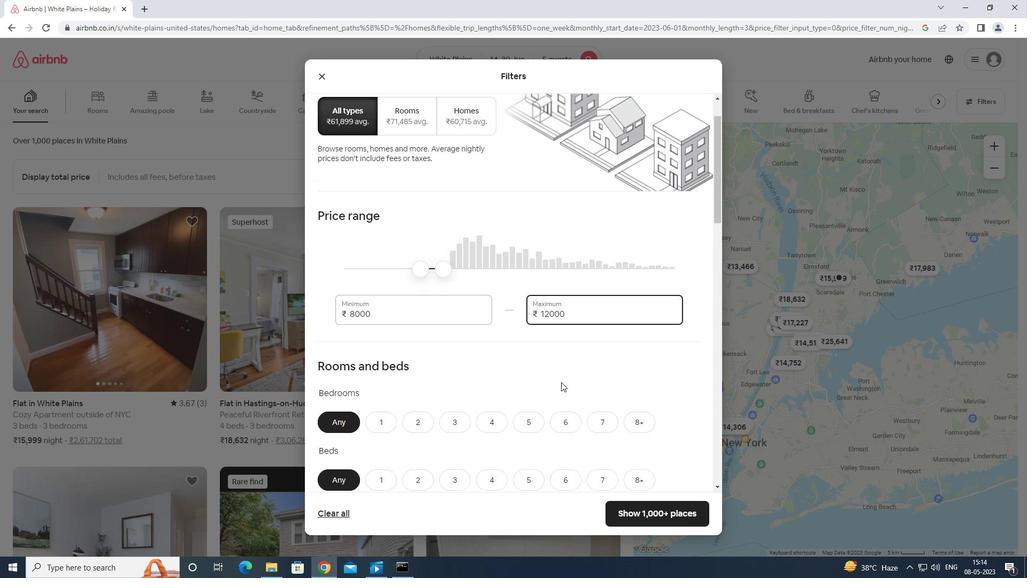 
Action: Mouse scrolled (560, 382) with delta (0, 0)
Screenshot: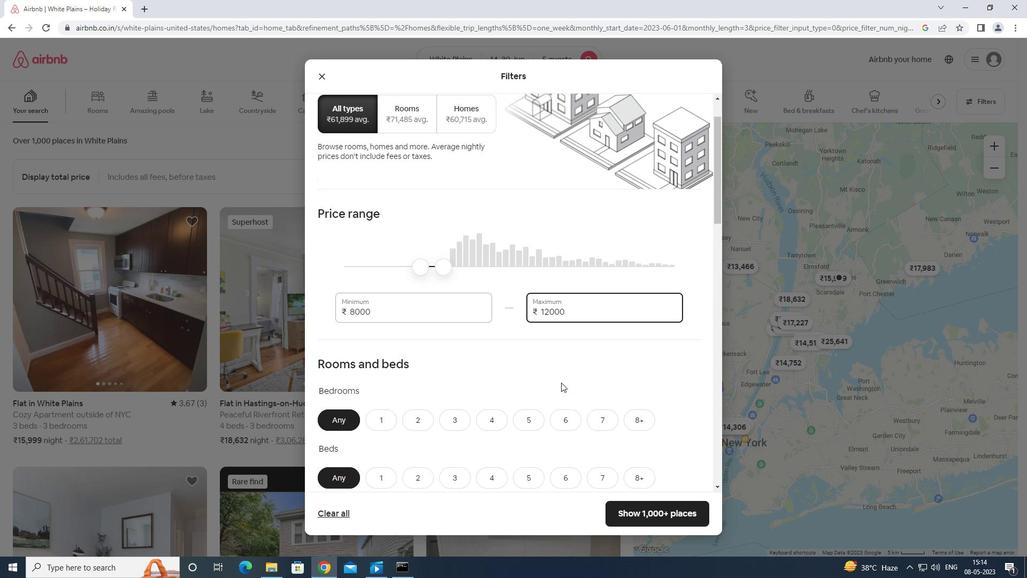 
Action: Mouse moved to (560, 384)
Screenshot: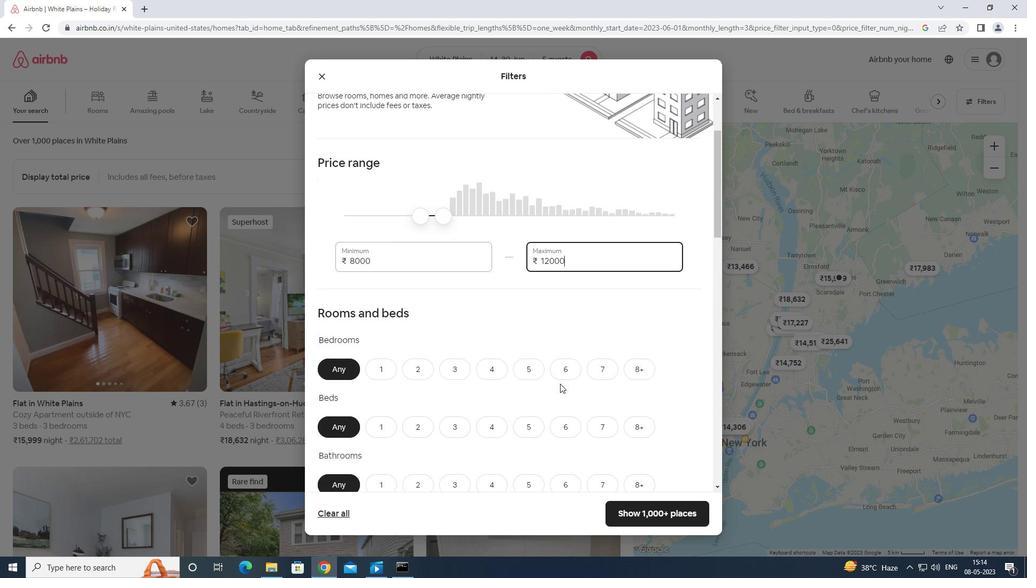 
Action: Mouse scrolled (560, 383) with delta (0, 0)
Screenshot: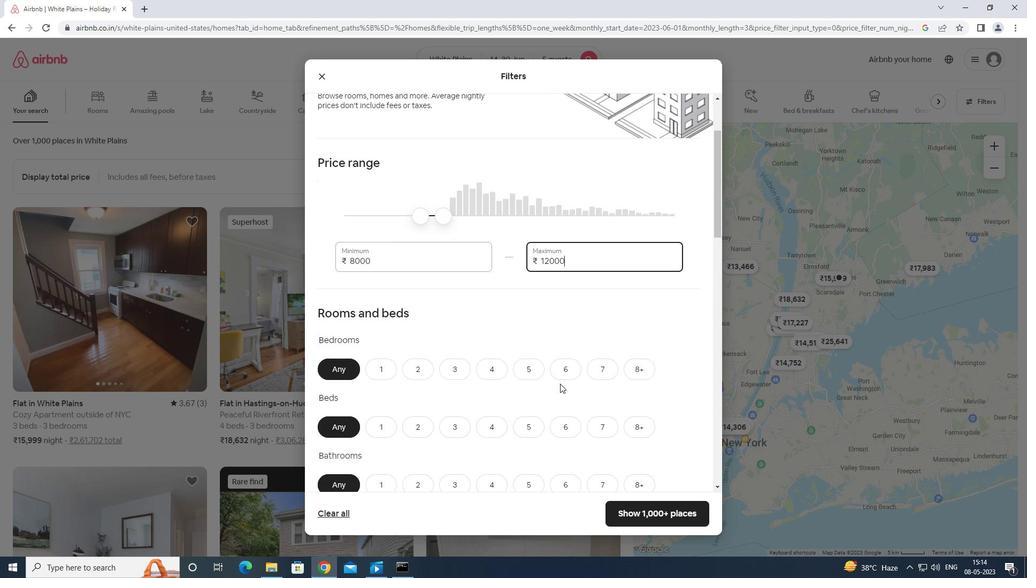 
Action: Mouse moved to (519, 314)
Screenshot: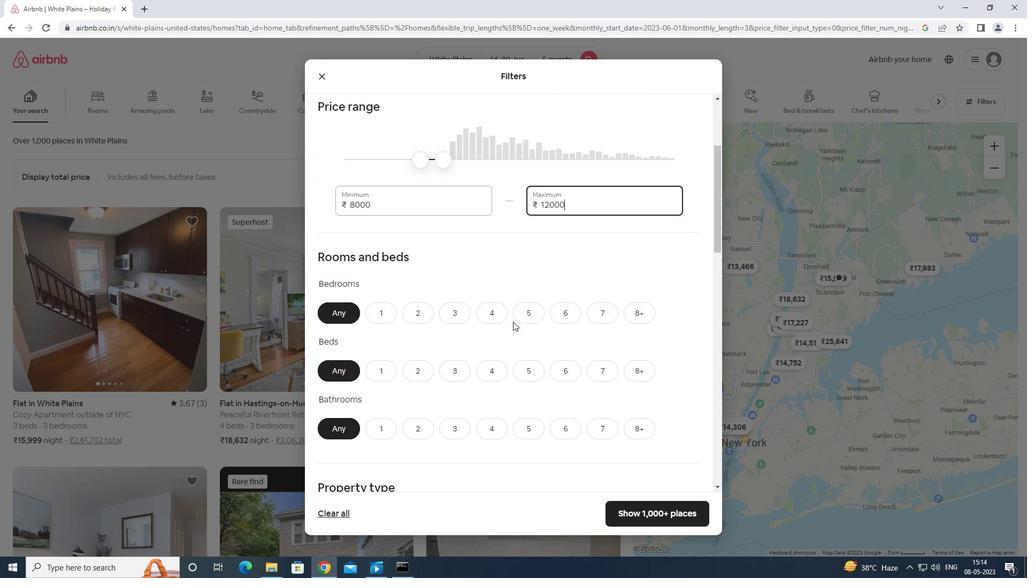 
Action: Mouse pressed left at (519, 314)
Screenshot: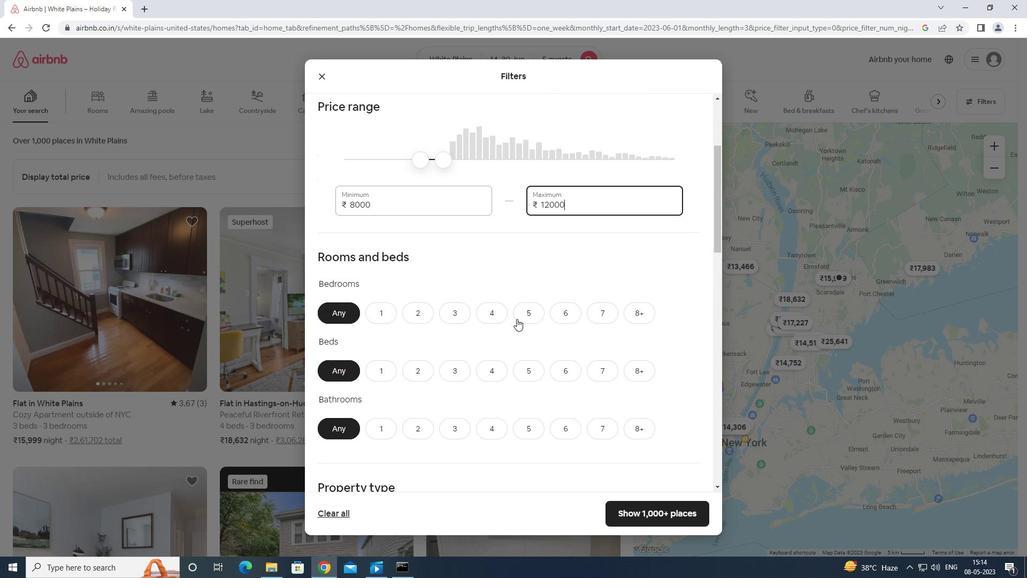
Action: Mouse moved to (527, 369)
Screenshot: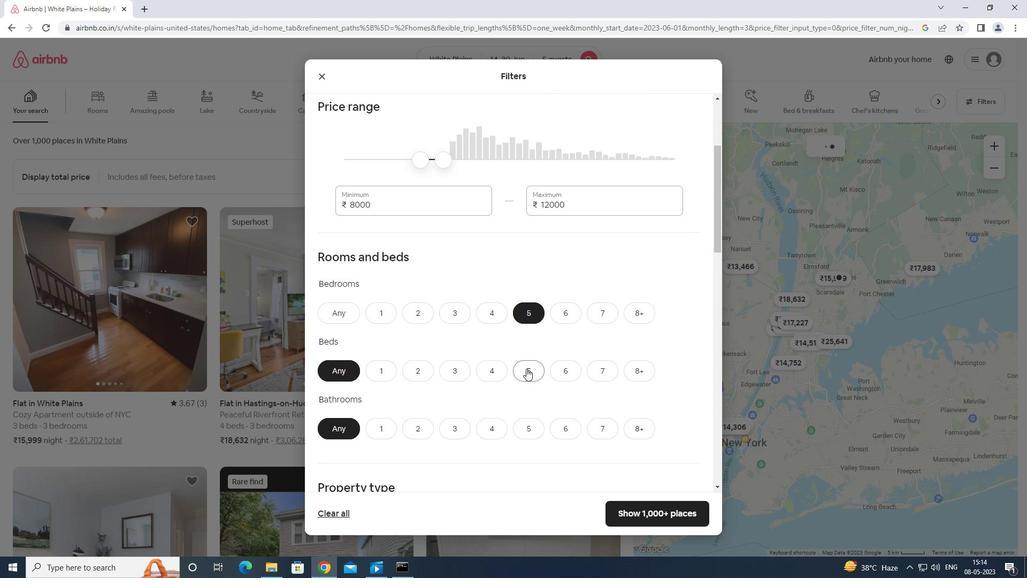 
Action: Mouse pressed left at (527, 369)
Screenshot: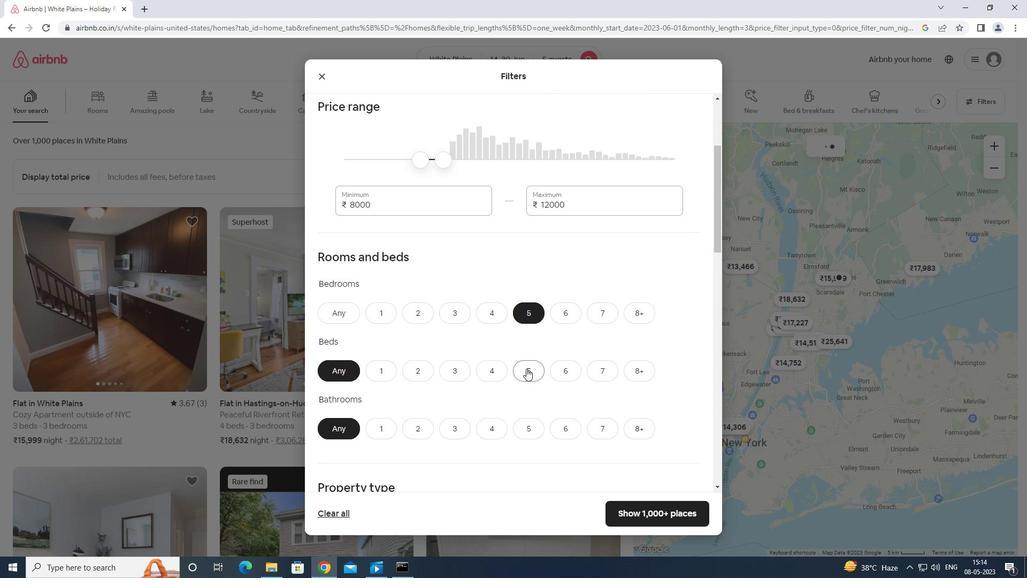 
Action: Mouse moved to (530, 430)
Screenshot: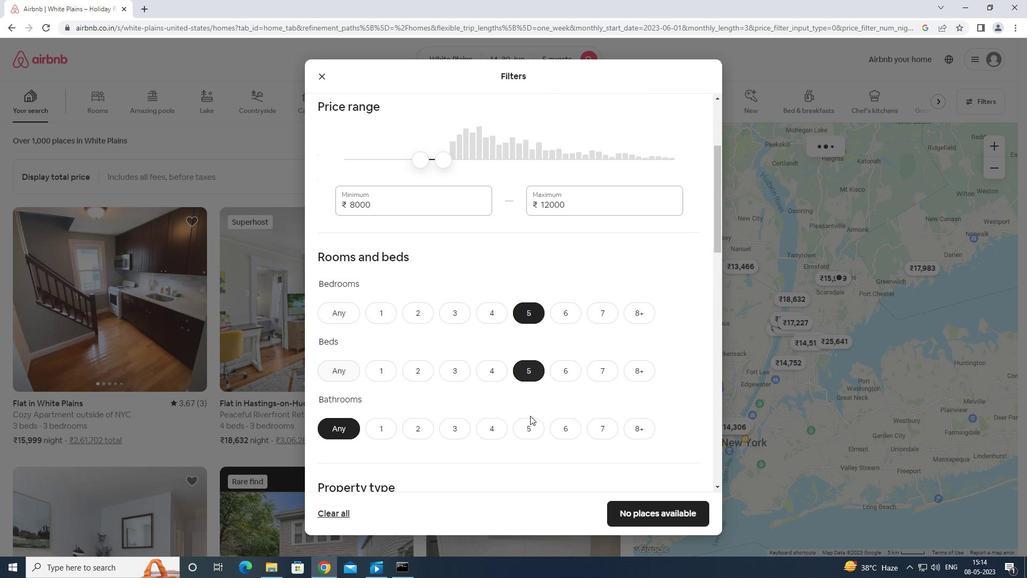 
Action: Mouse pressed left at (530, 430)
Screenshot: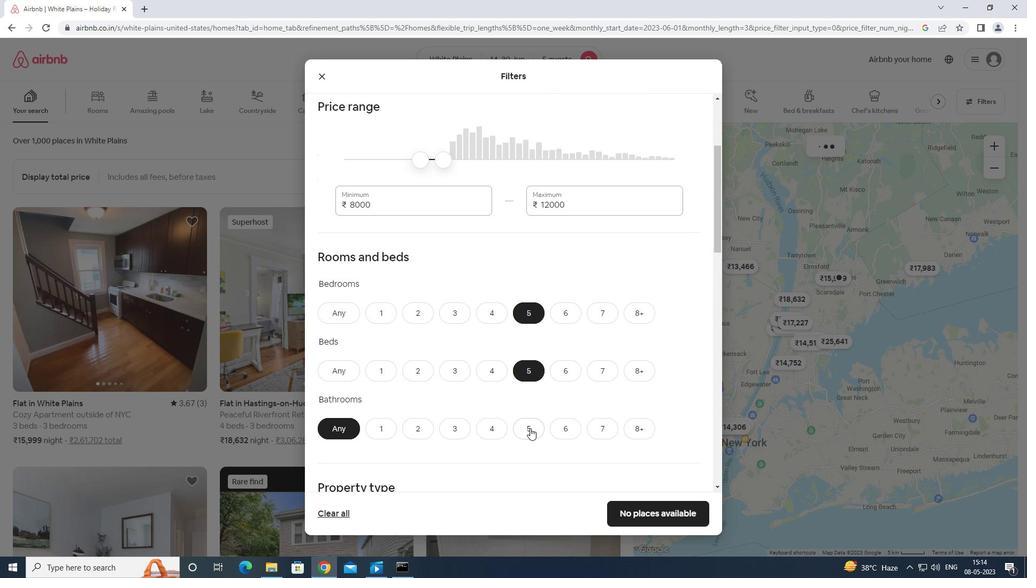 
Action: Mouse moved to (528, 424)
Screenshot: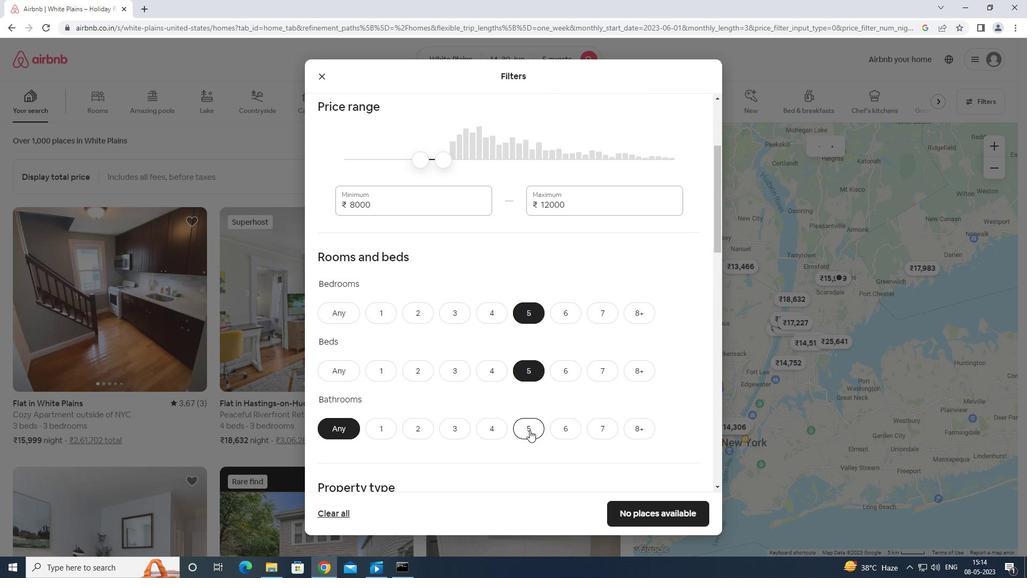 
Action: Mouse scrolled (528, 423) with delta (0, 0)
Screenshot: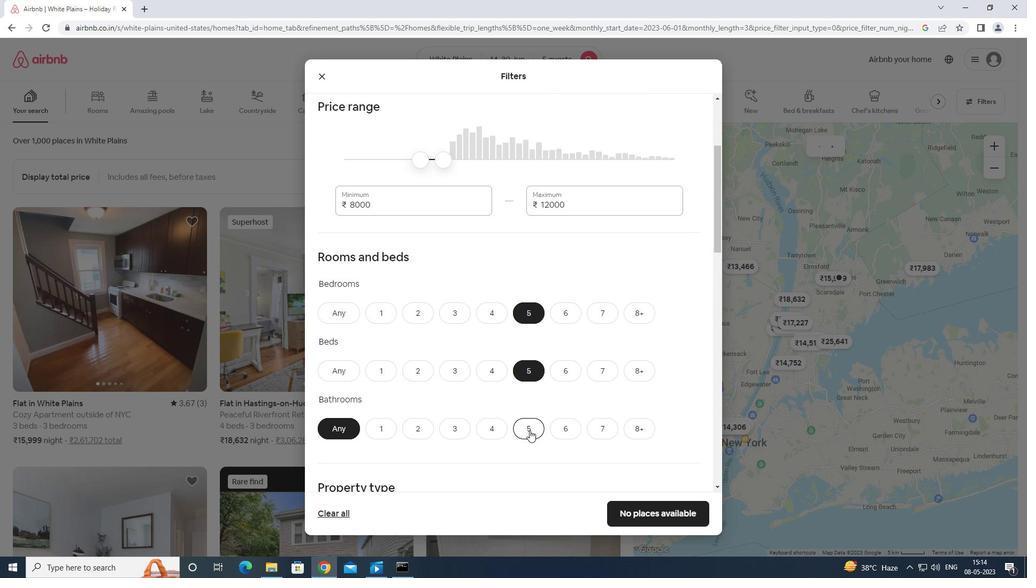 
Action: Mouse scrolled (528, 423) with delta (0, 0)
Screenshot: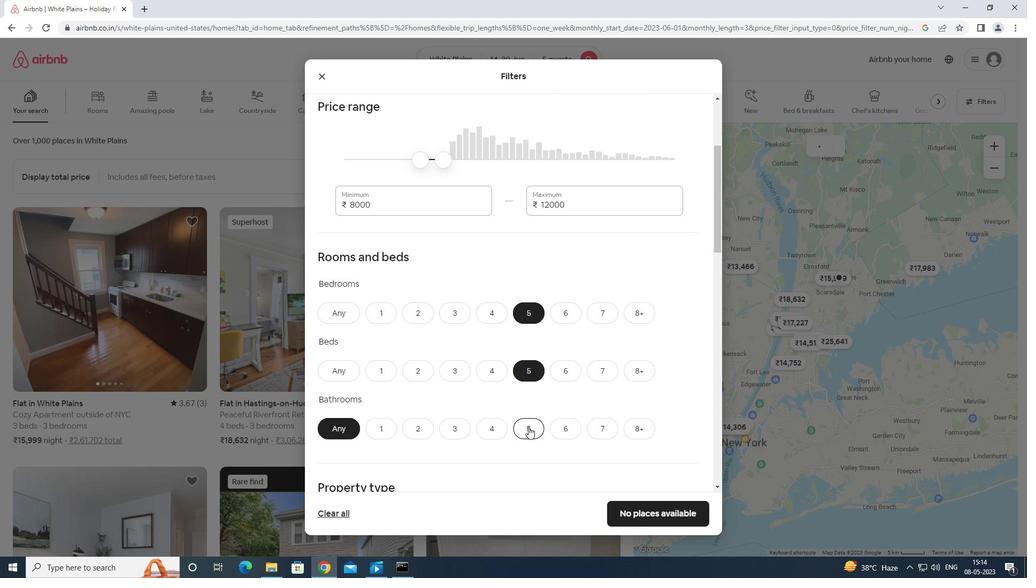 
Action: Mouse scrolled (528, 423) with delta (0, 0)
Screenshot: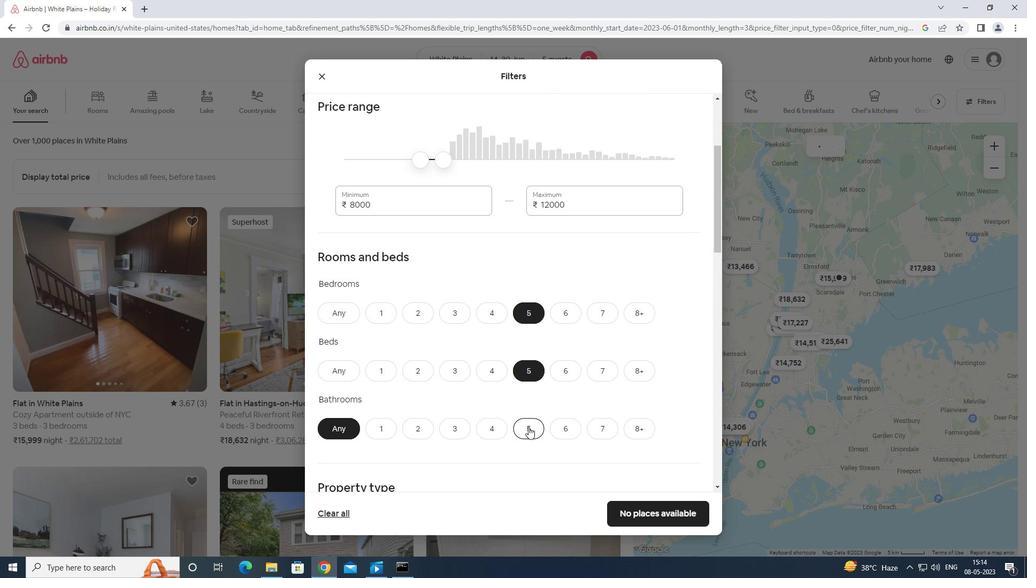 
Action: Mouse moved to (529, 421)
Screenshot: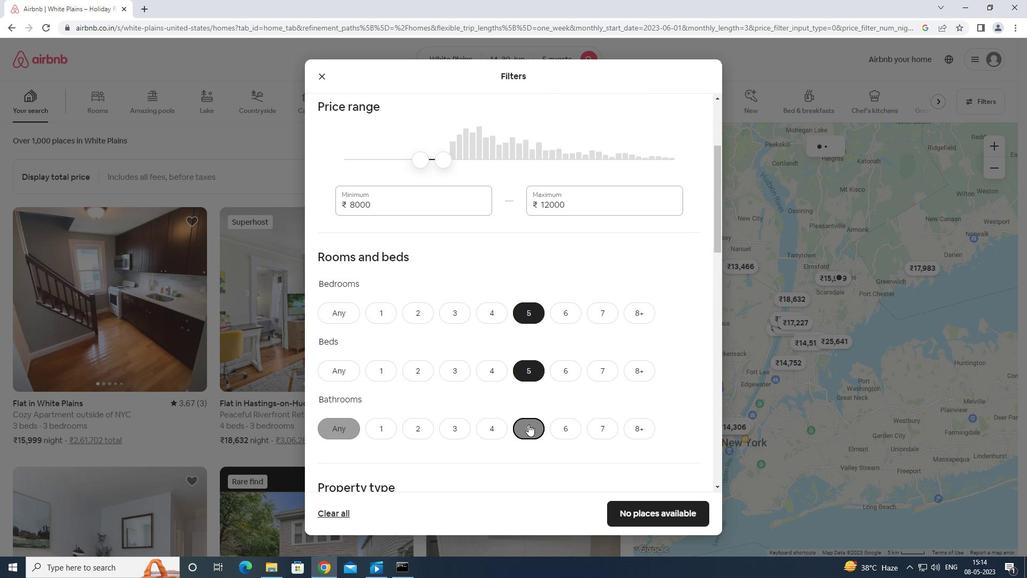 
Action: Mouse scrolled (529, 421) with delta (0, 0)
Screenshot: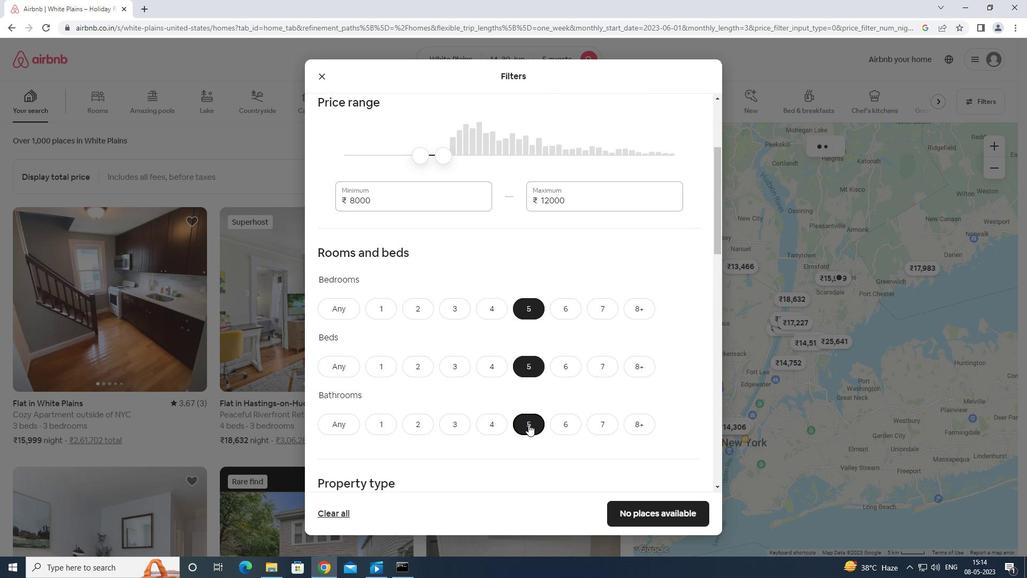 
Action: Mouse scrolled (529, 421) with delta (0, 0)
Screenshot: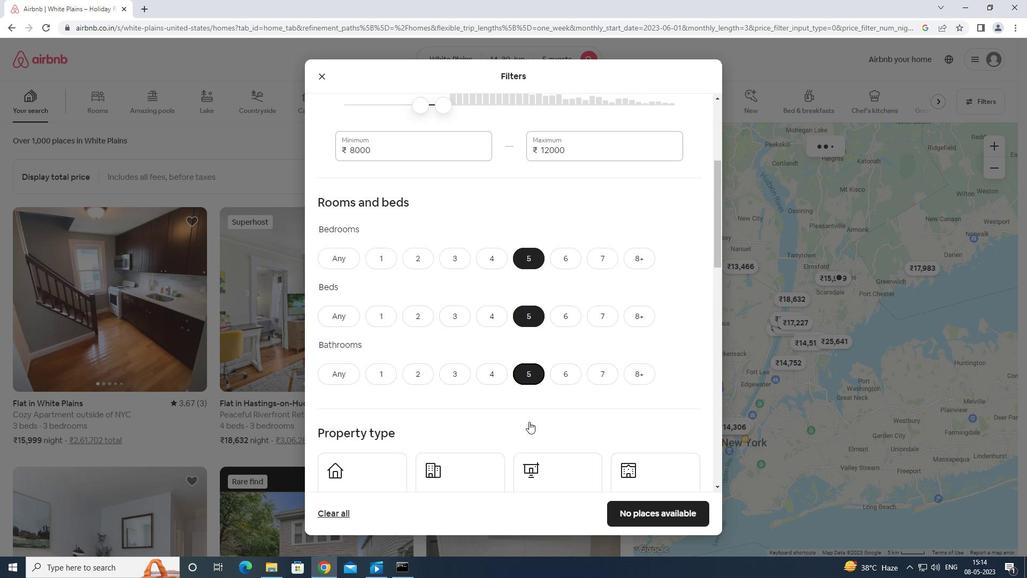 
Action: Mouse moved to (369, 290)
Screenshot: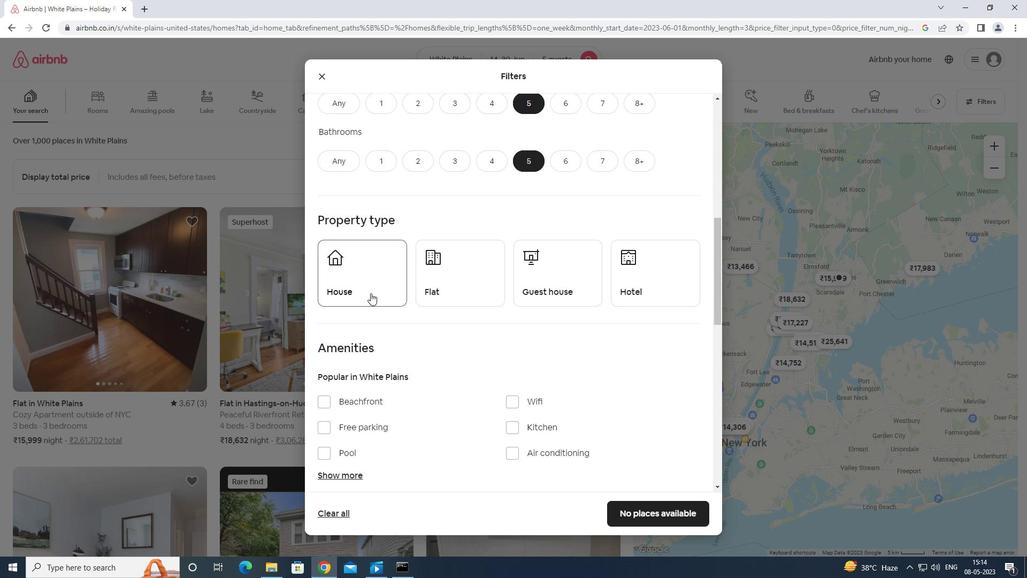 
Action: Mouse pressed left at (369, 290)
Screenshot: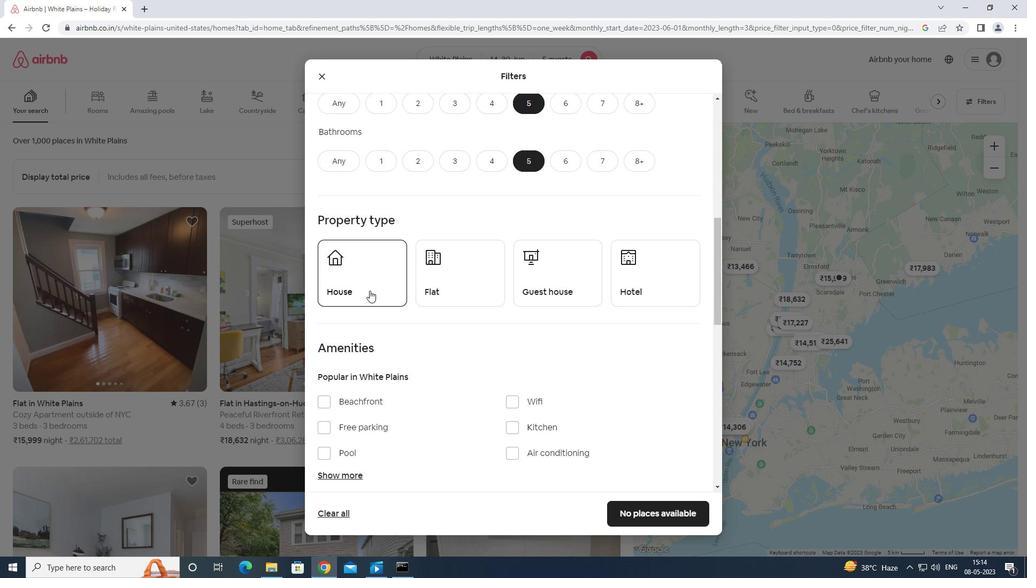 
Action: Mouse moved to (446, 282)
Screenshot: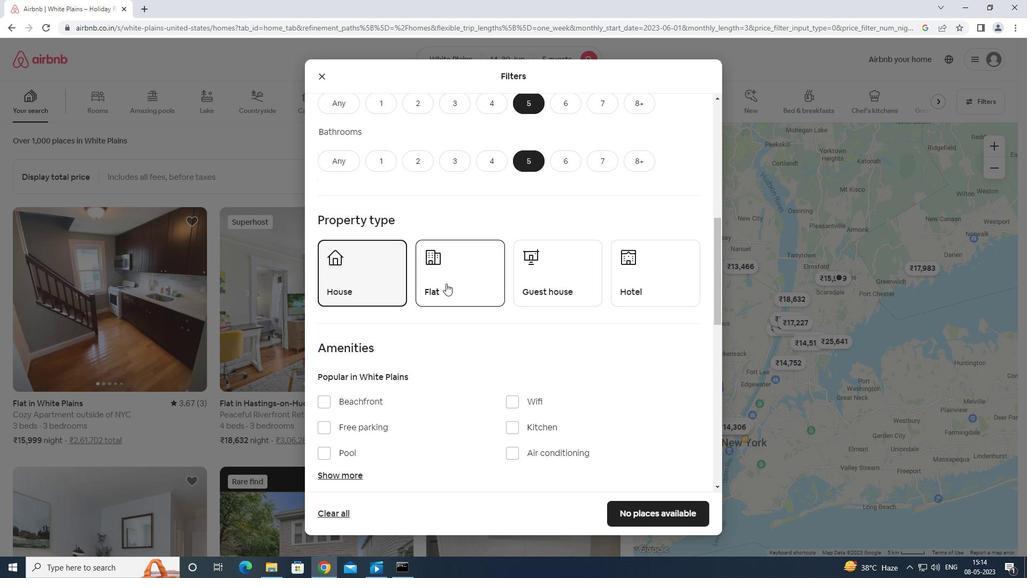 
Action: Mouse pressed left at (446, 282)
Screenshot: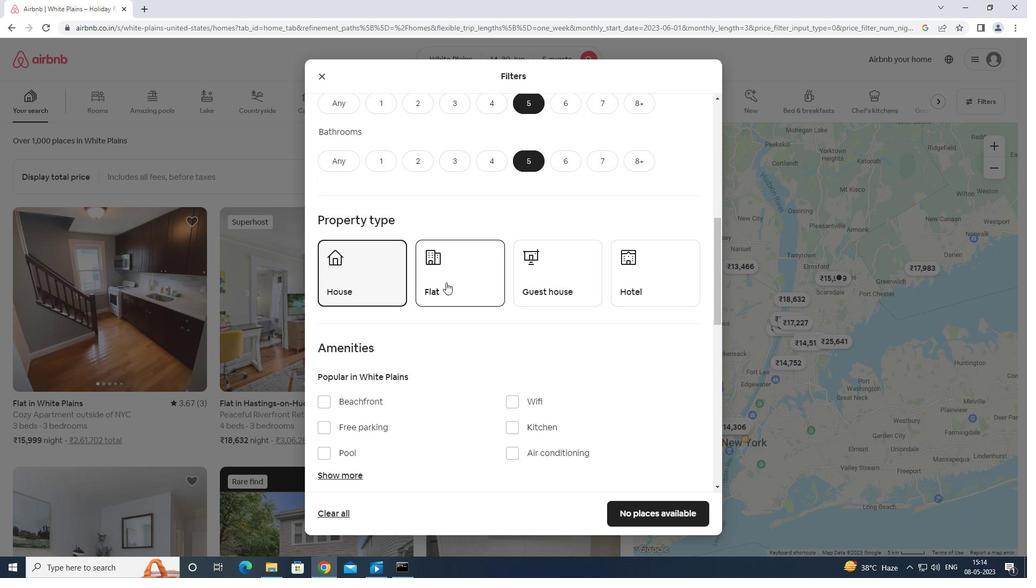 
Action: Mouse moved to (547, 277)
Screenshot: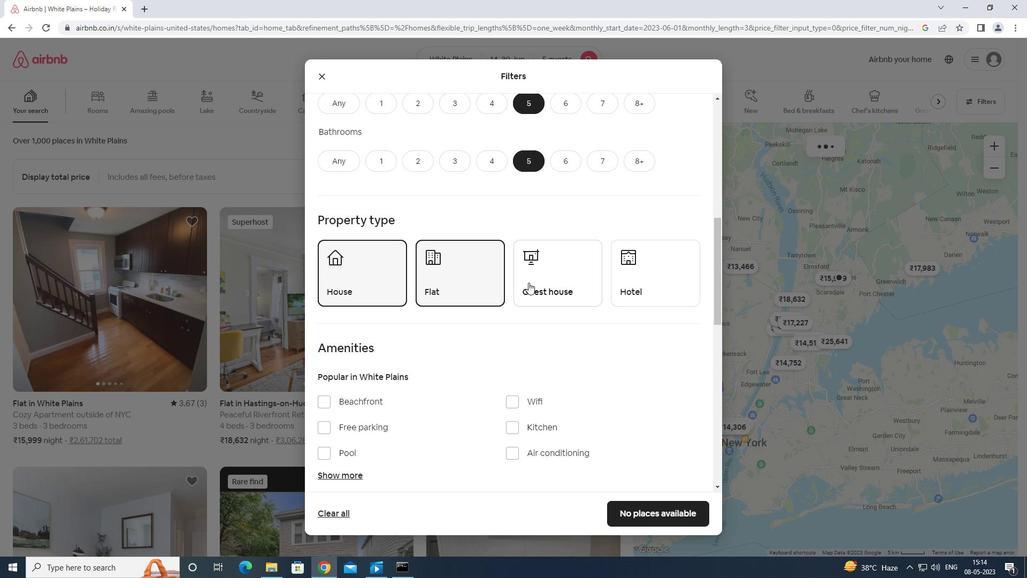
Action: Mouse pressed left at (547, 277)
Screenshot: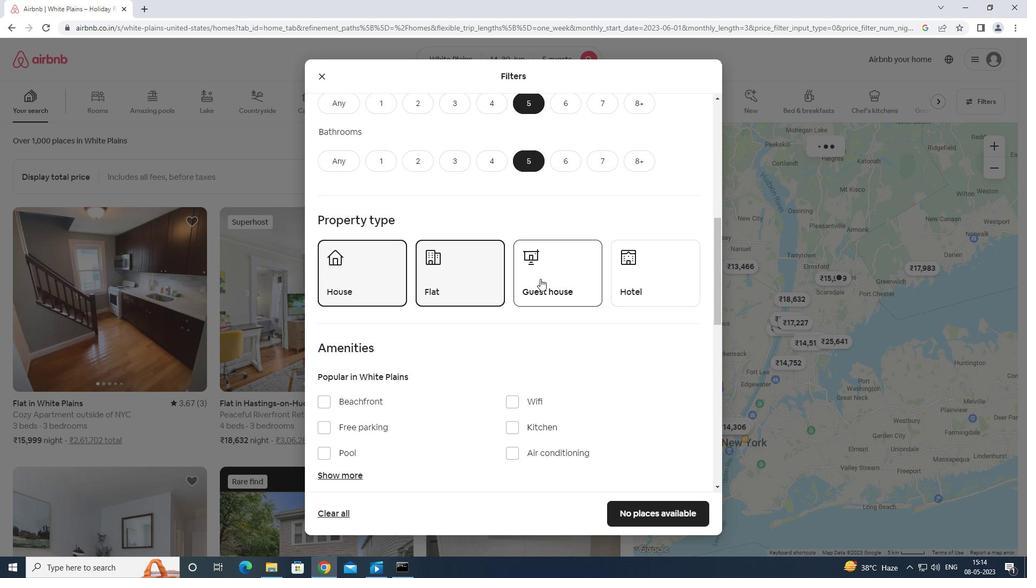 
Action: Mouse moved to (556, 279)
Screenshot: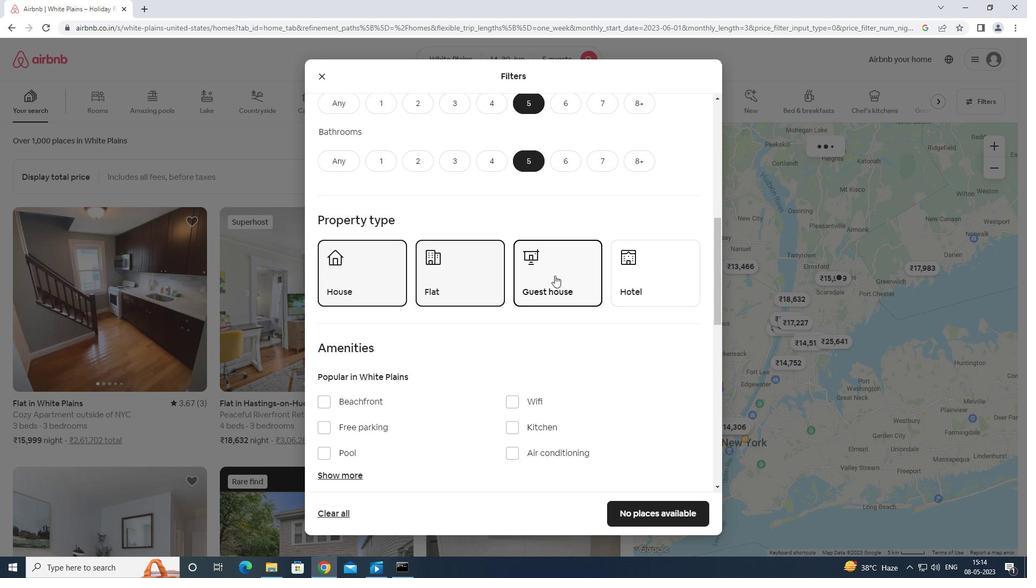 
Action: Mouse scrolled (556, 279) with delta (0, 0)
Screenshot: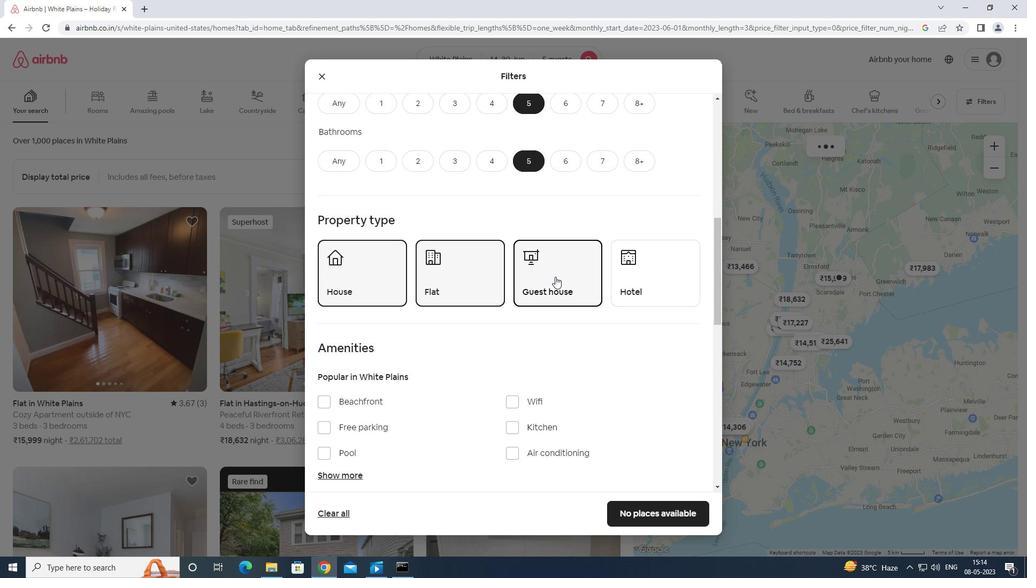 
Action: Mouse moved to (556, 280)
Screenshot: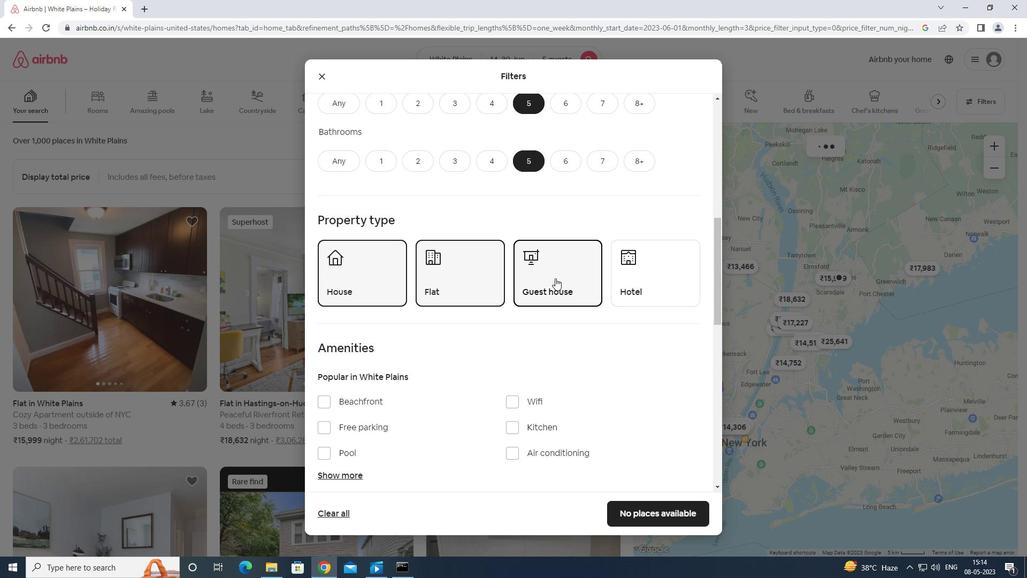 
Action: Mouse scrolled (556, 279) with delta (0, 0)
Screenshot: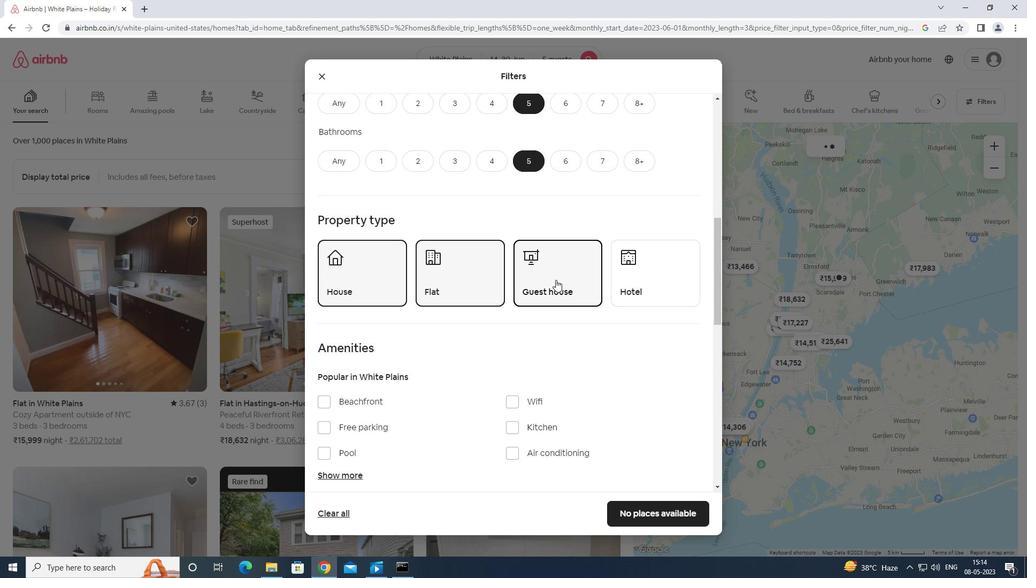 
Action: Mouse scrolled (556, 279) with delta (0, 0)
Screenshot: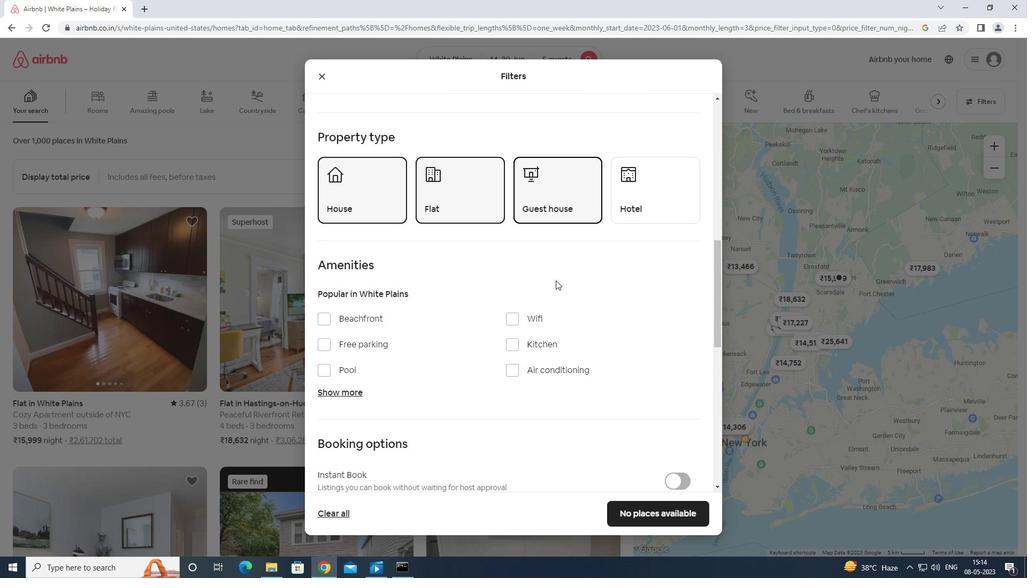 
Action: Mouse scrolled (556, 279) with delta (0, 0)
Screenshot: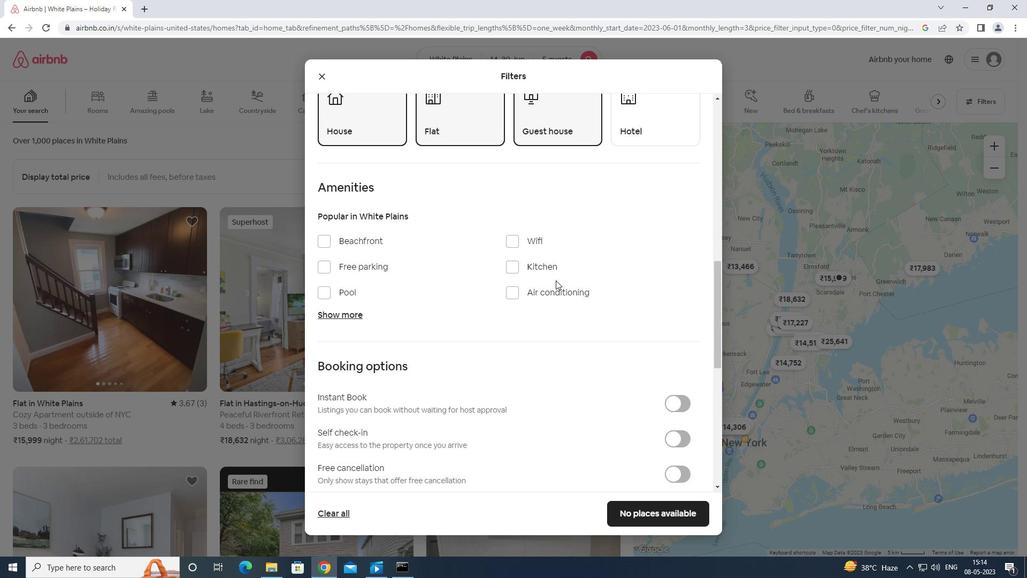 
Action: Mouse scrolled (556, 279) with delta (0, 0)
Screenshot: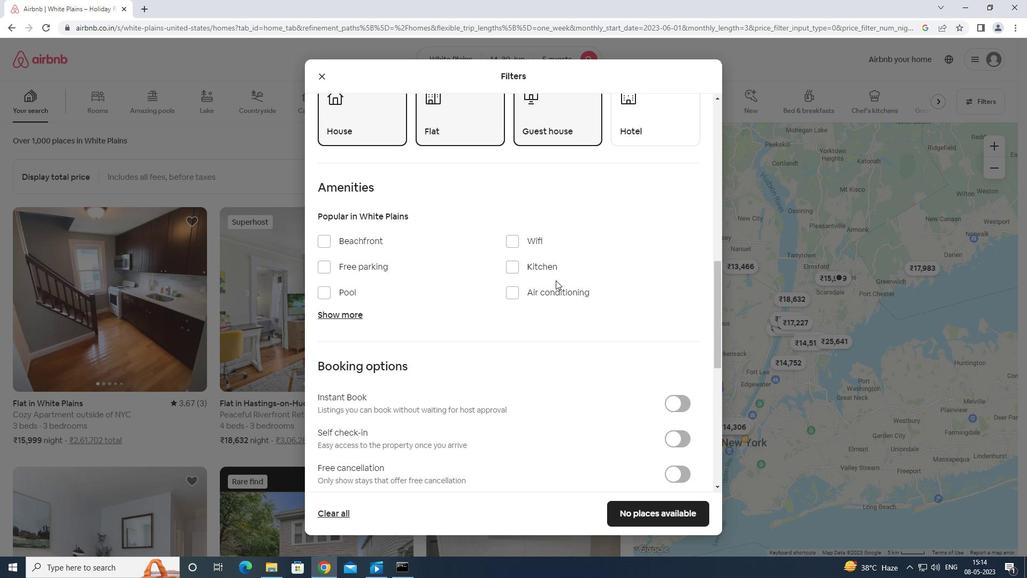 
Action: Mouse scrolled (556, 280) with delta (0, 0)
Screenshot: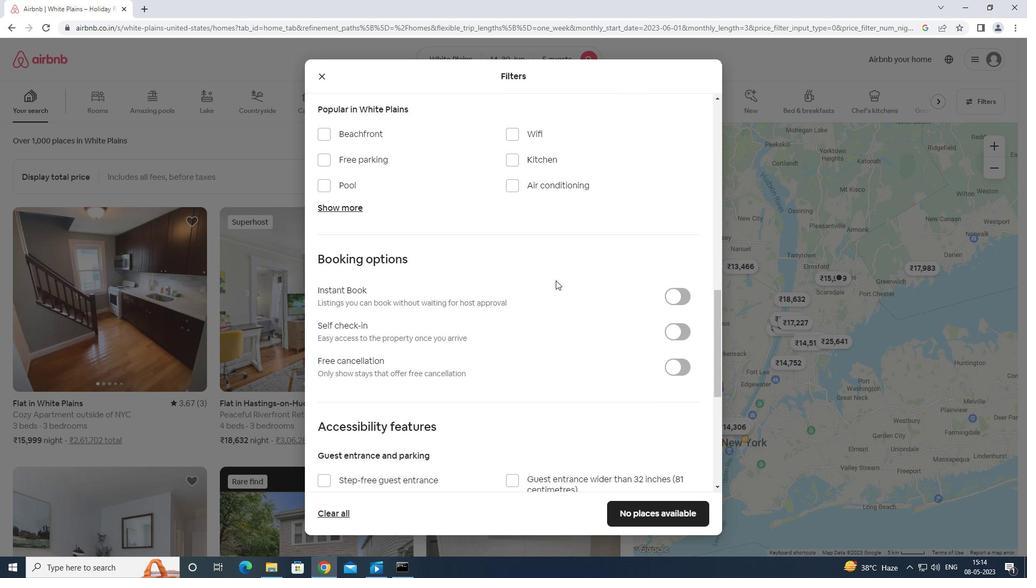 
Action: Mouse scrolled (556, 280) with delta (0, 0)
Screenshot: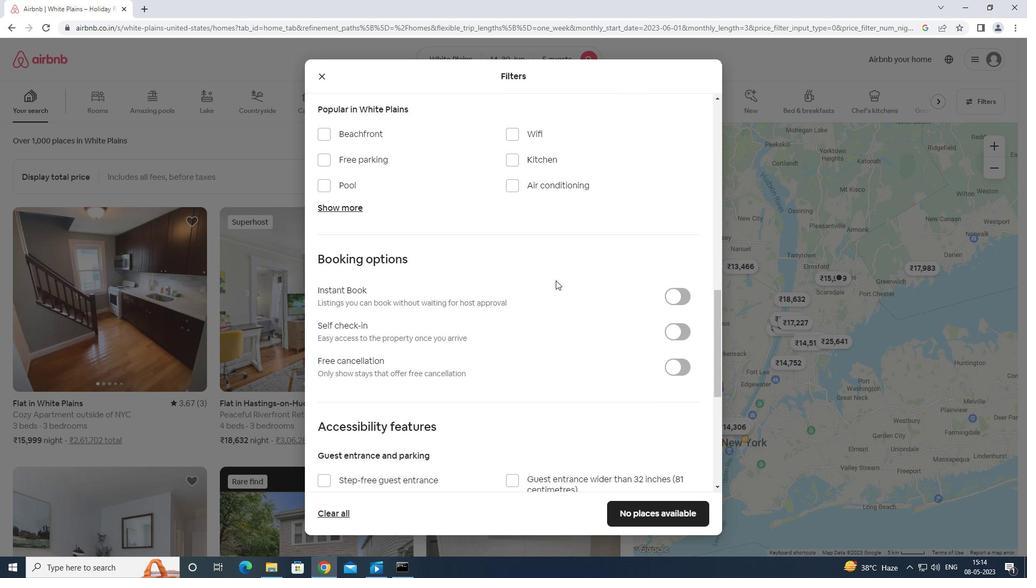 
Action: Mouse moved to (317, 265)
Screenshot: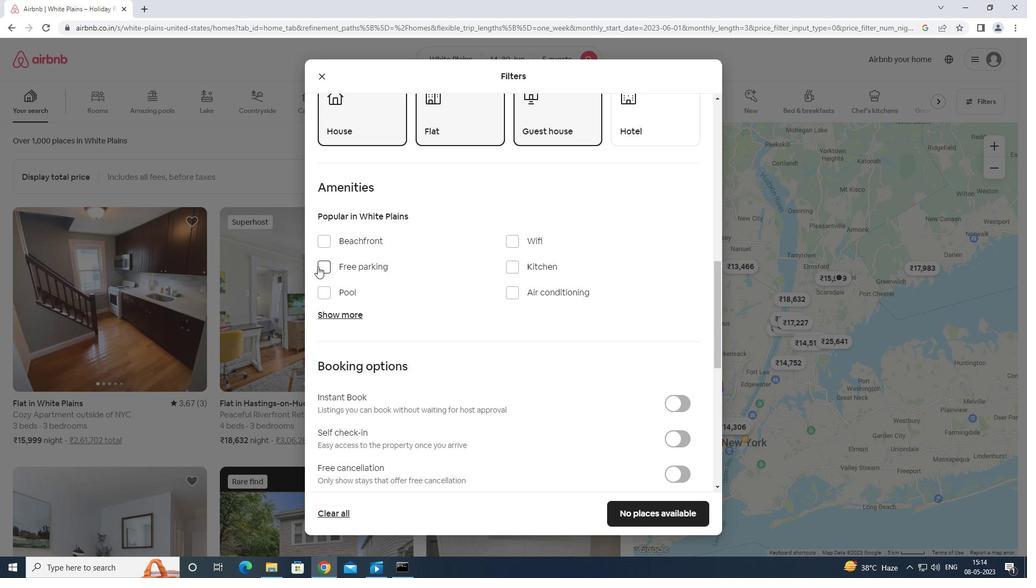 
Action: Mouse pressed left at (317, 265)
Screenshot: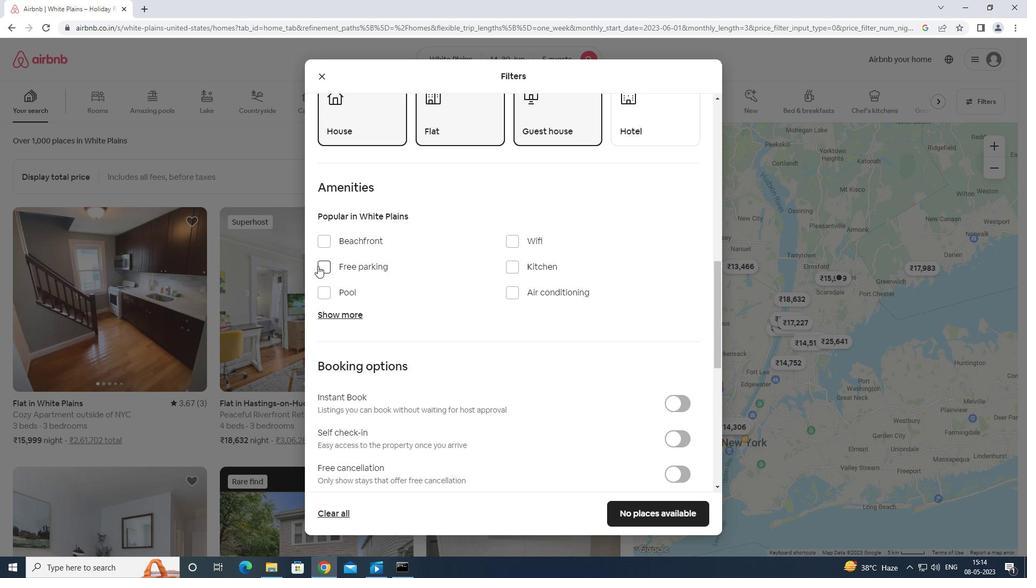 
Action: Mouse moved to (514, 241)
Screenshot: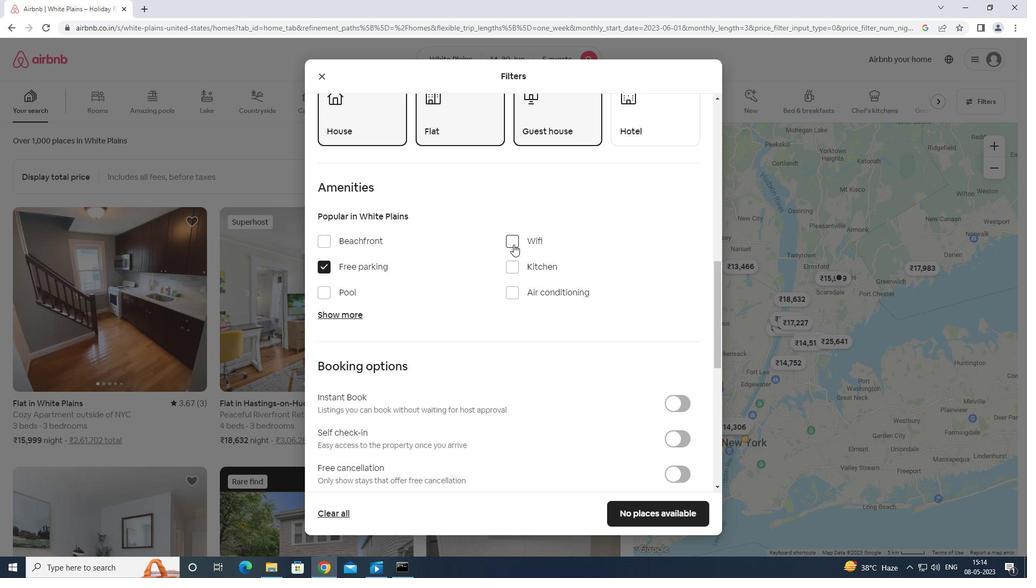 
Action: Mouse pressed left at (514, 241)
Screenshot: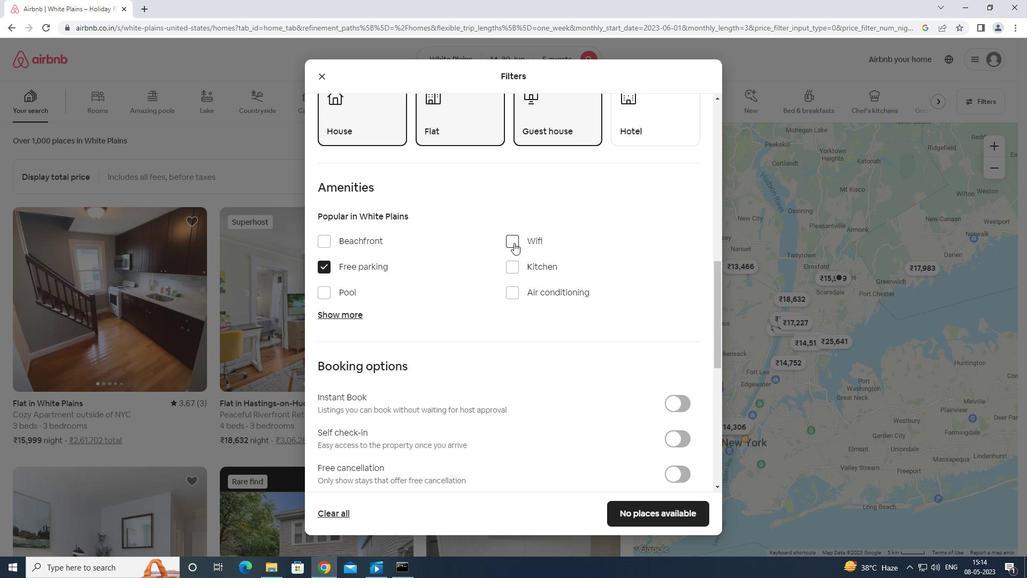 
Action: Mouse moved to (354, 315)
Screenshot: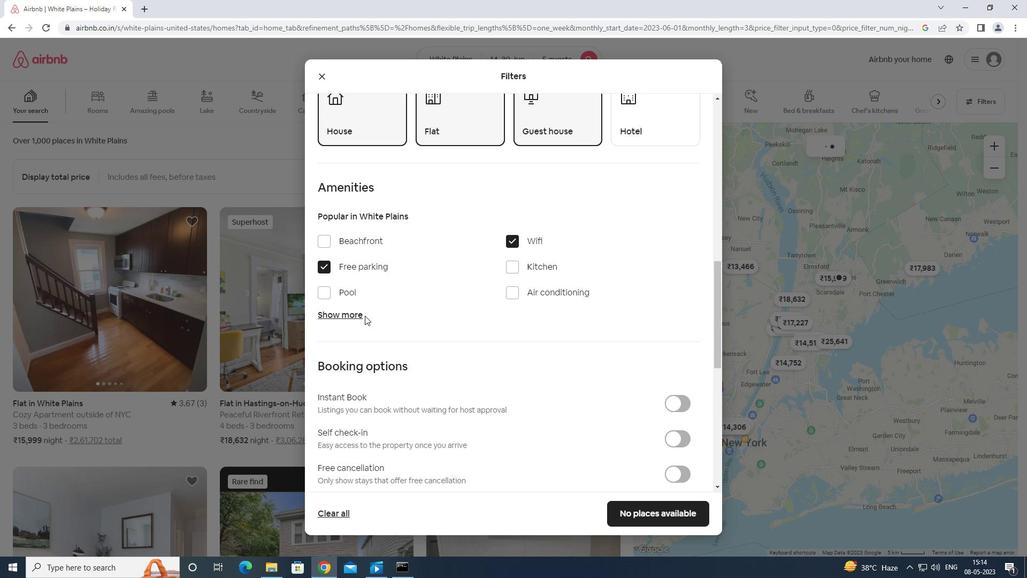 
Action: Mouse pressed left at (354, 315)
Screenshot: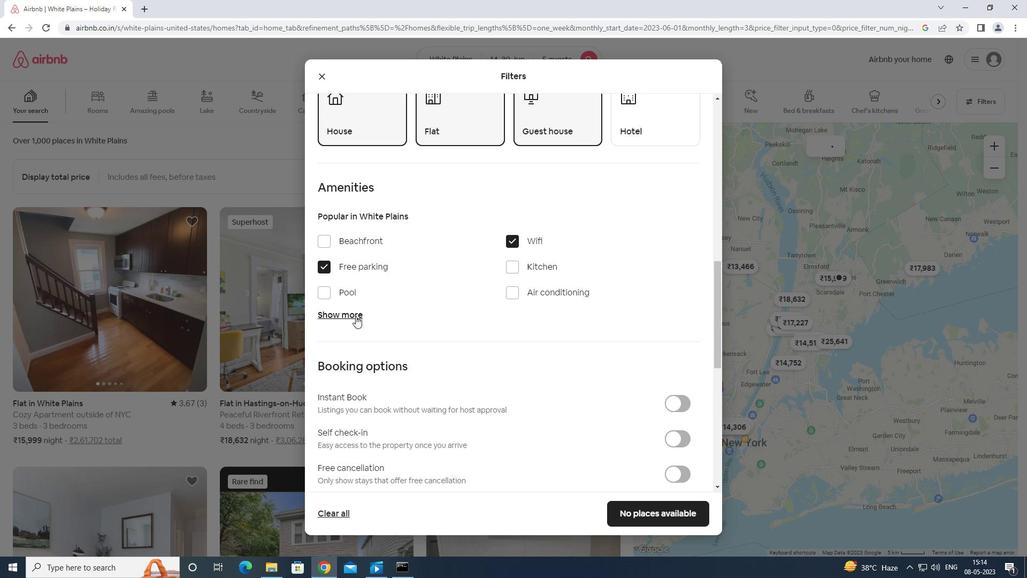 
Action: Mouse scrolled (354, 315) with delta (0, 0)
Screenshot: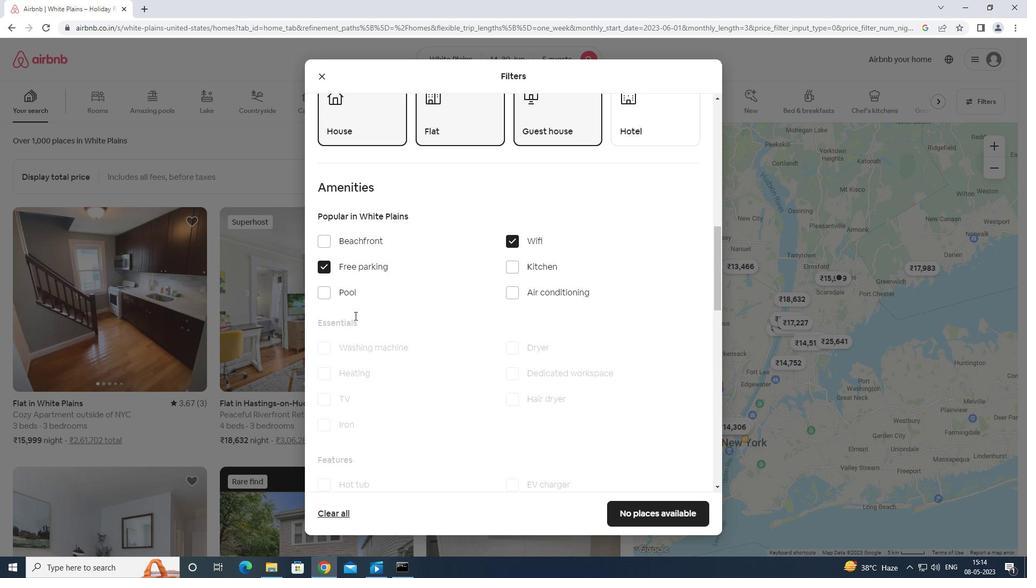 
Action: Mouse moved to (328, 351)
Screenshot: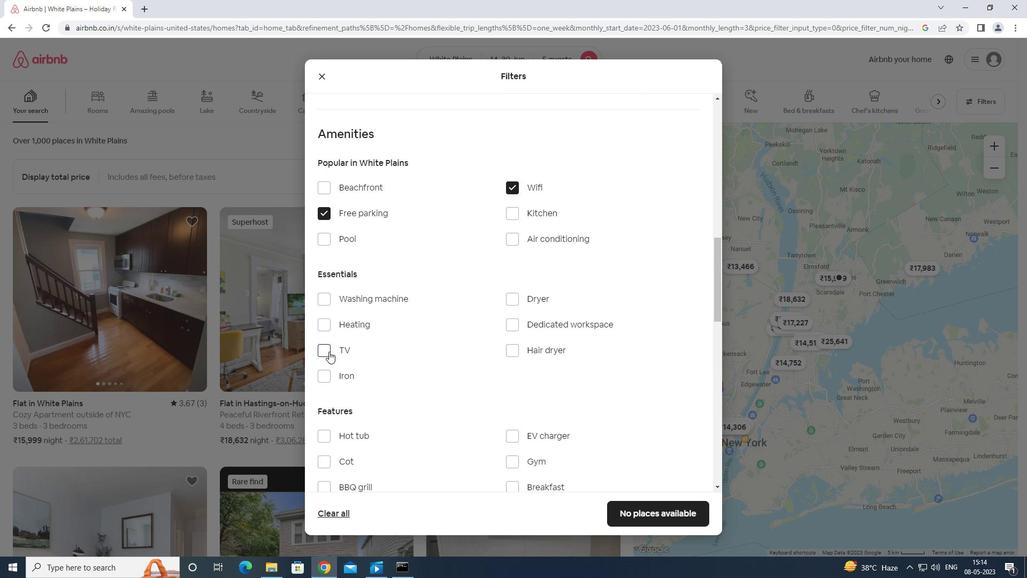 
Action: Mouse pressed left at (328, 351)
Screenshot: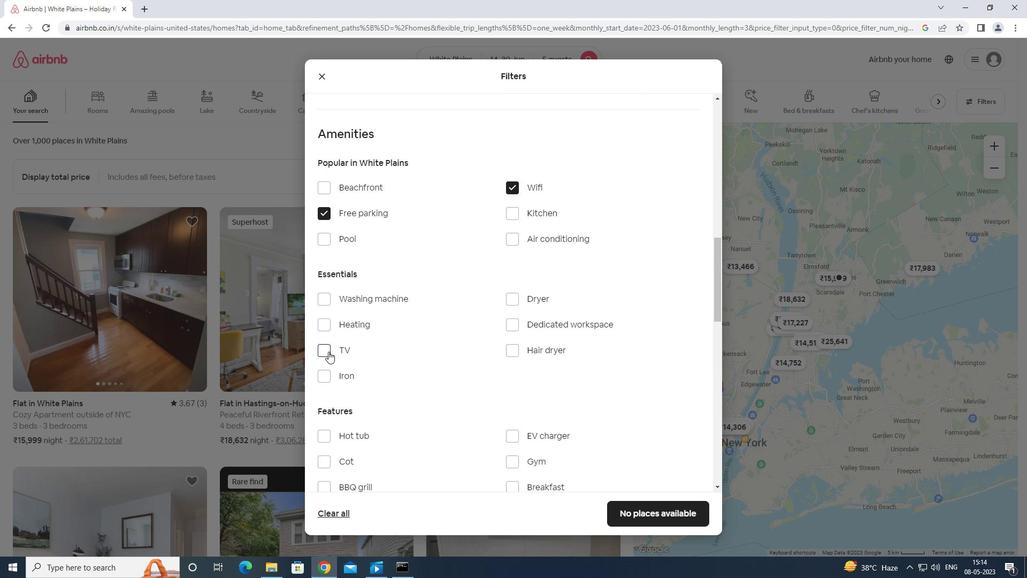 
Action: Mouse scrolled (328, 351) with delta (0, 0)
Screenshot: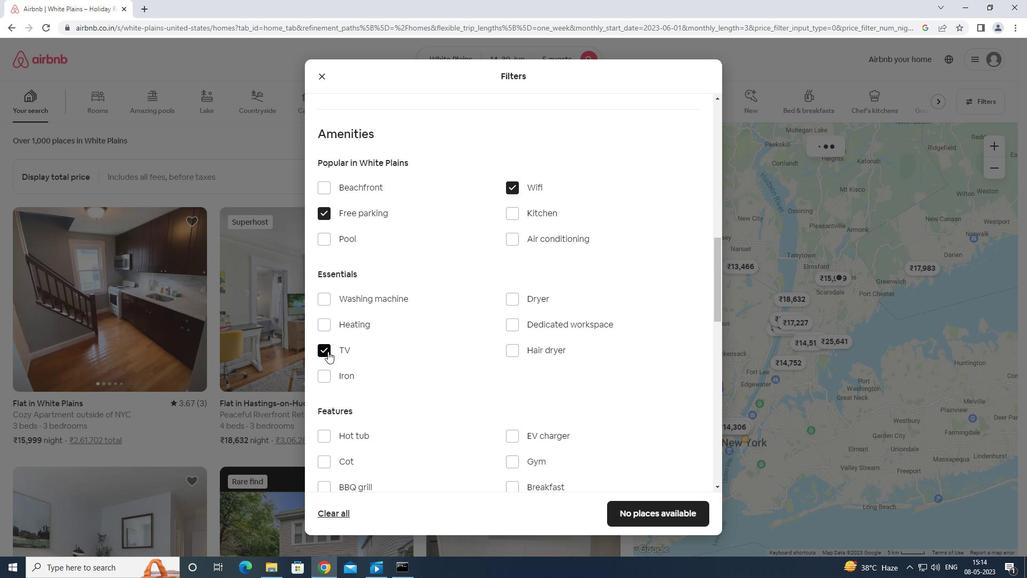 
Action: Mouse scrolled (328, 351) with delta (0, 0)
Screenshot: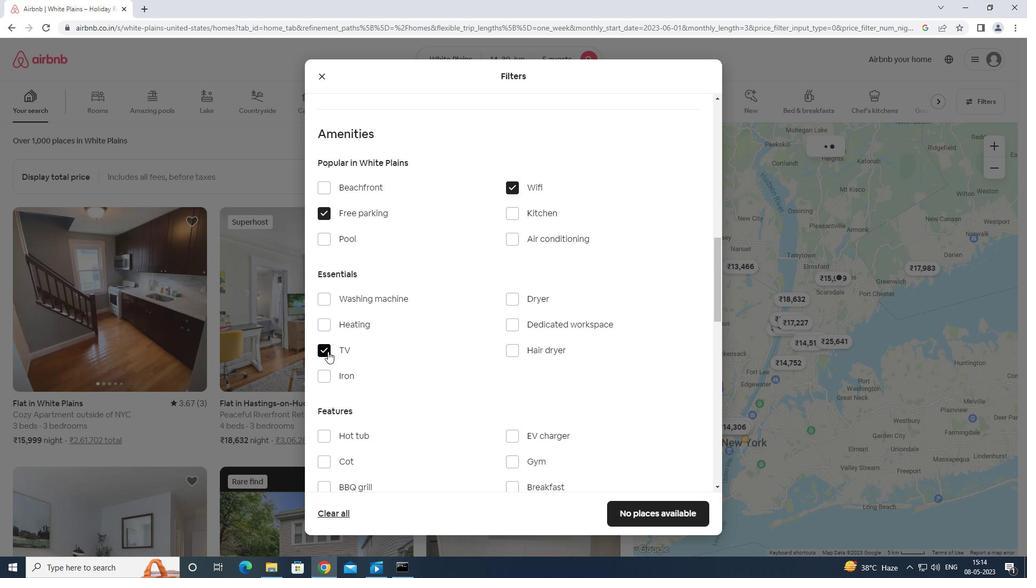 
Action: Mouse moved to (507, 355)
Screenshot: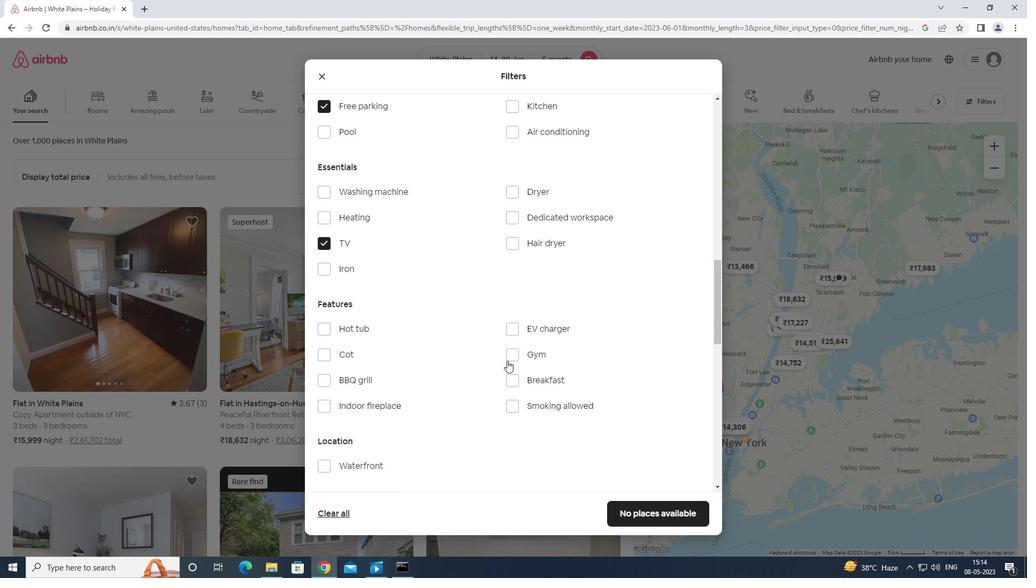 
Action: Mouse pressed left at (507, 355)
Screenshot: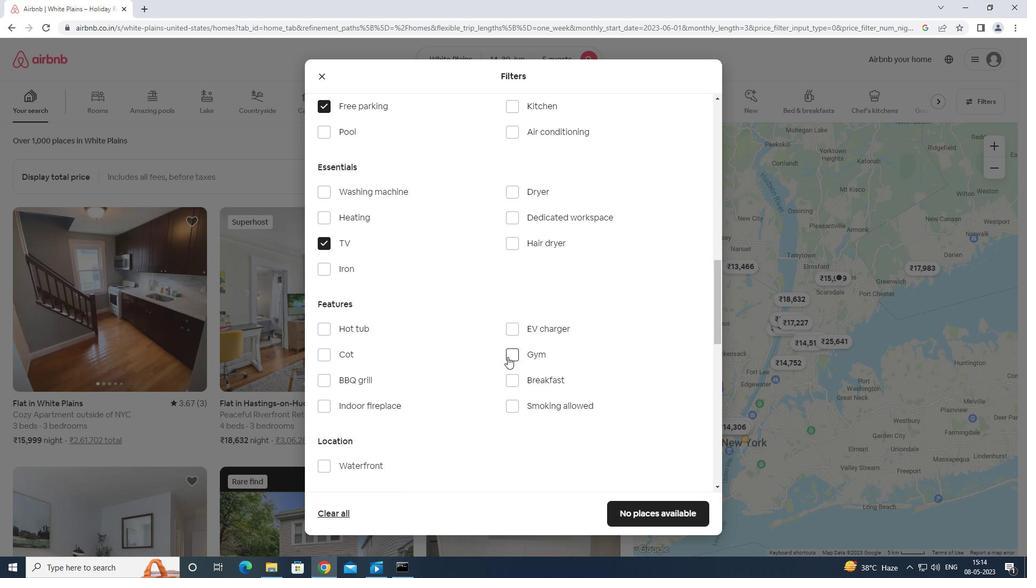 
Action: Mouse moved to (510, 379)
Screenshot: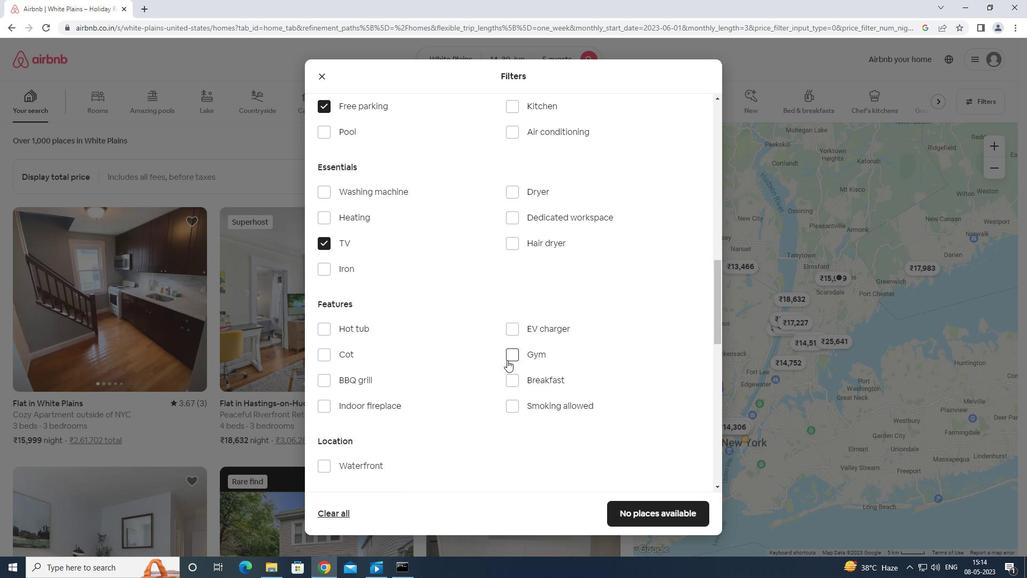 
Action: Mouse pressed left at (510, 379)
Screenshot: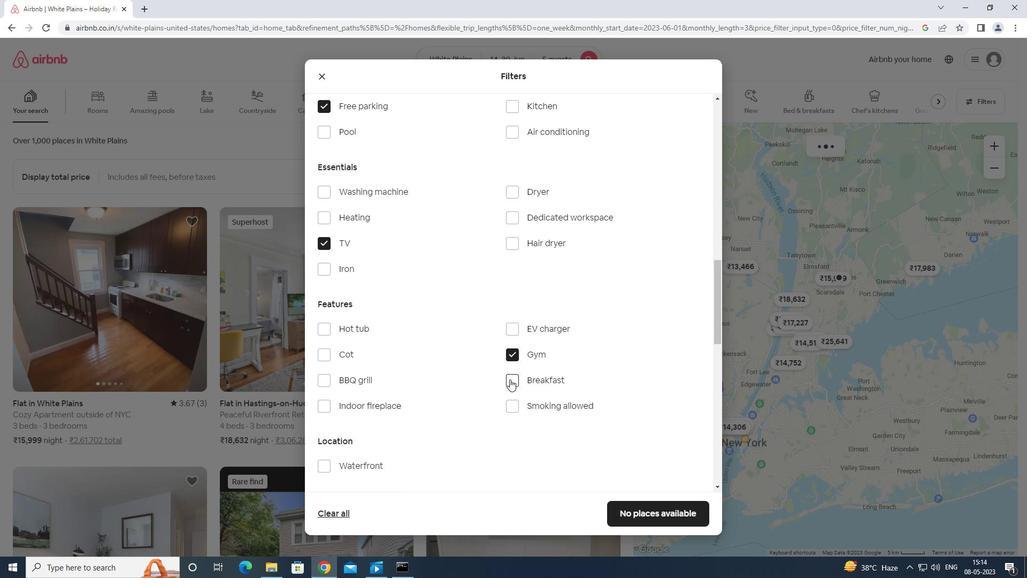 
Action: Mouse moved to (511, 379)
Screenshot: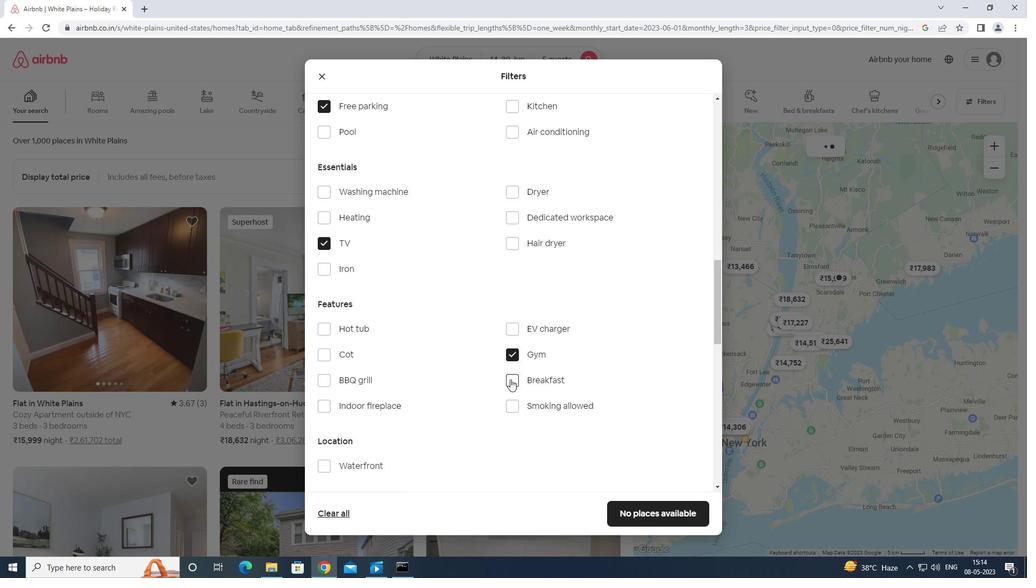 
Action: Mouse scrolled (511, 378) with delta (0, 0)
Screenshot: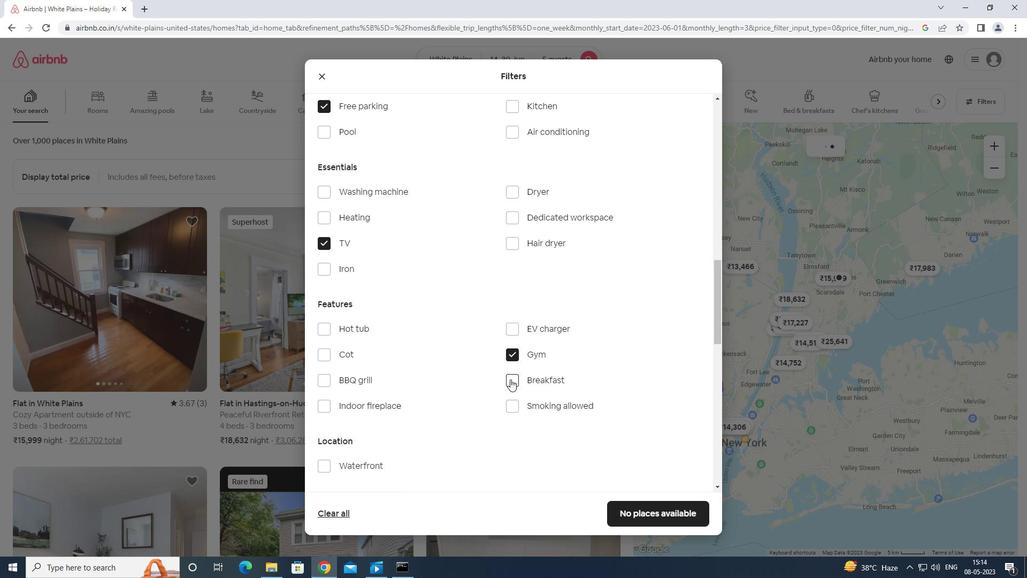 
Action: Mouse scrolled (511, 378) with delta (0, 0)
Screenshot: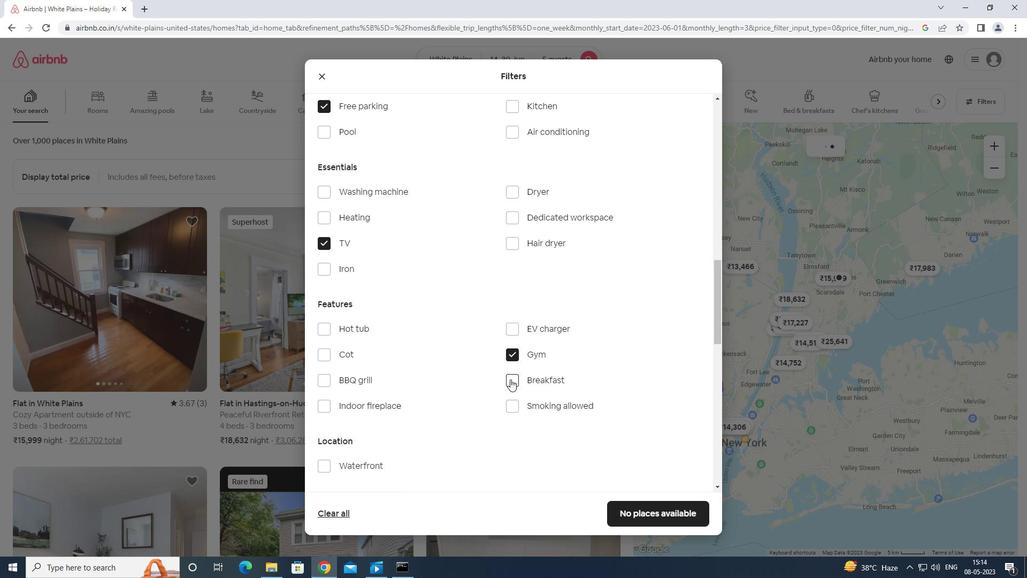 
Action: Mouse scrolled (511, 378) with delta (0, 0)
Screenshot: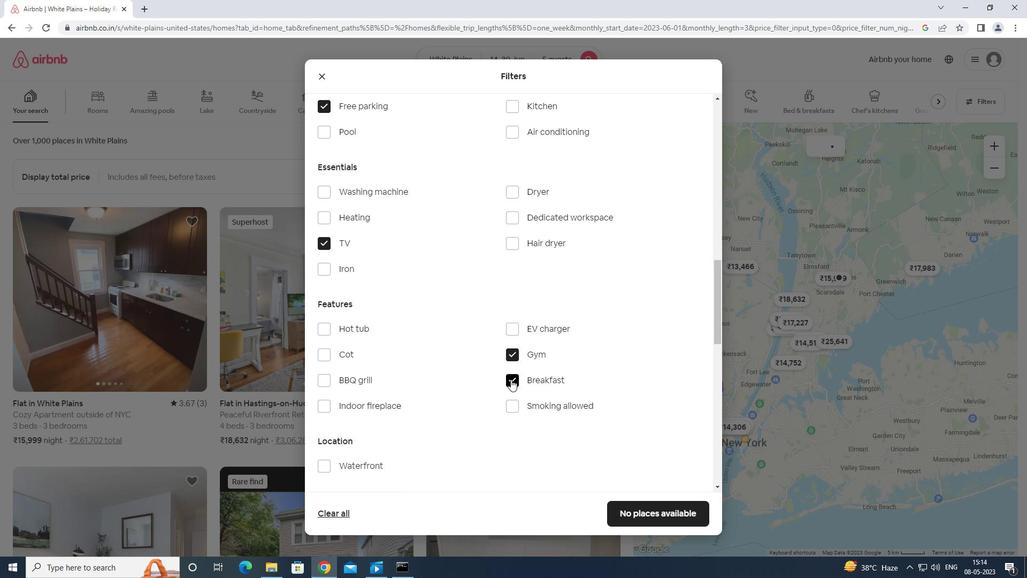 
Action: Mouse scrolled (511, 378) with delta (0, 0)
Screenshot: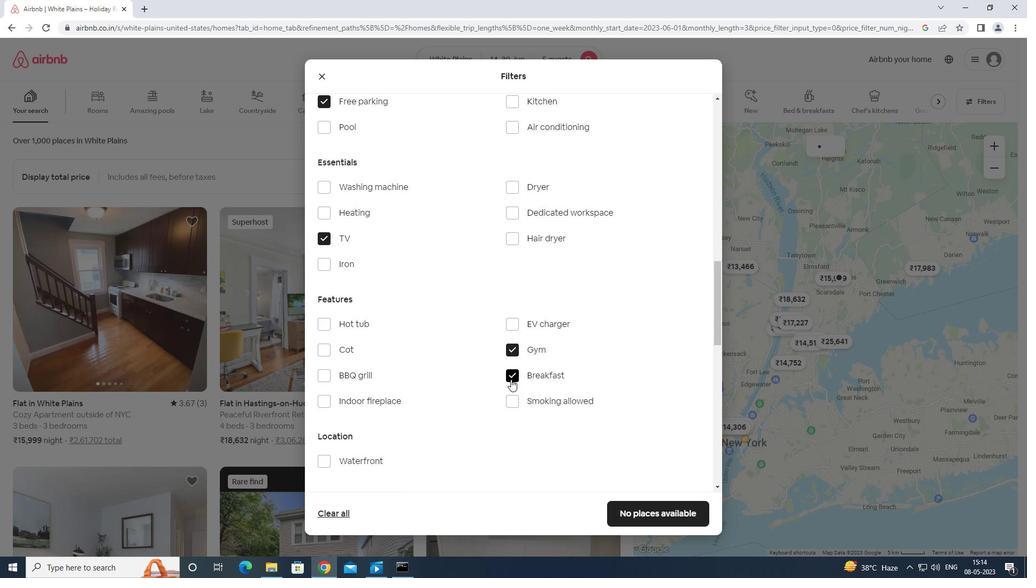 
Action: Mouse scrolled (511, 378) with delta (0, 0)
Screenshot: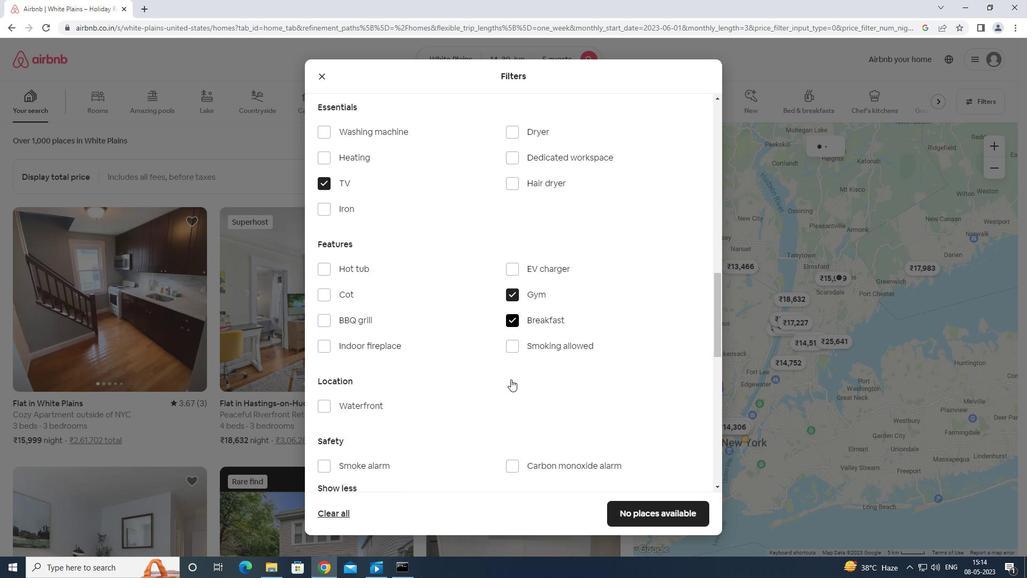 
Action: Mouse moved to (673, 404)
Screenshot: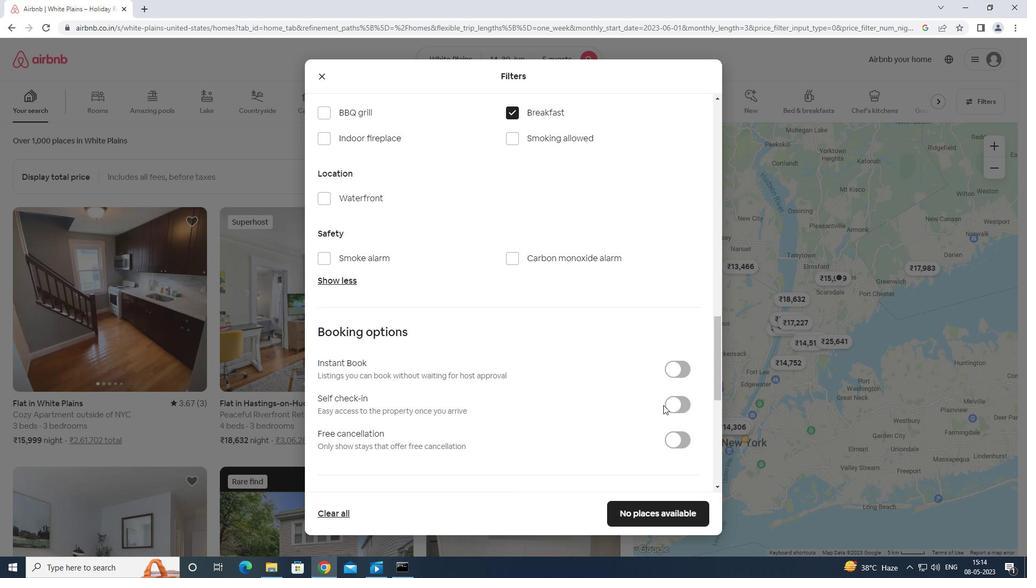 
Action: Mouse pressed left at (673, 404)
Screenshot: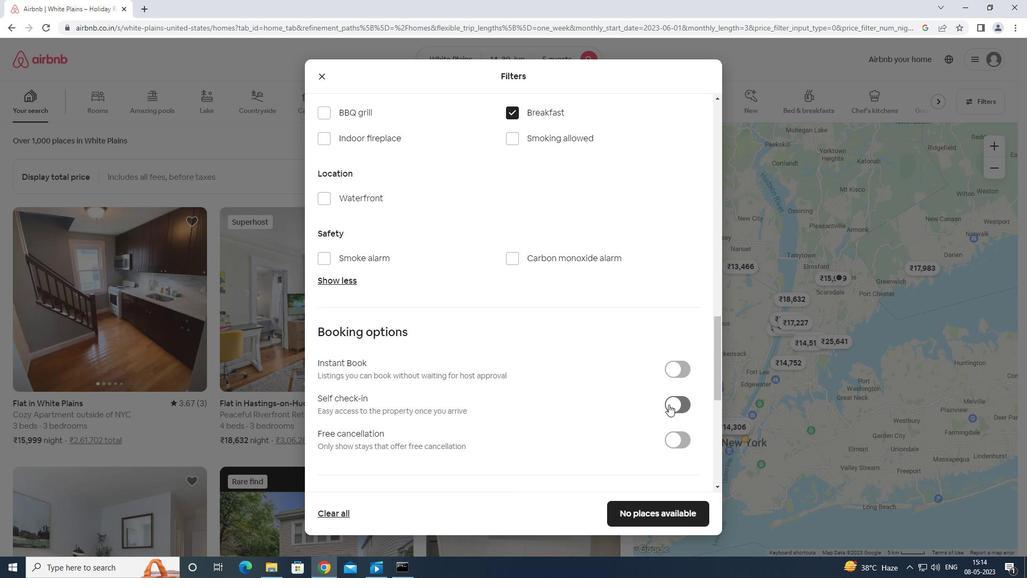 
Action: Mouse moved to (673, 403)
Screenshot: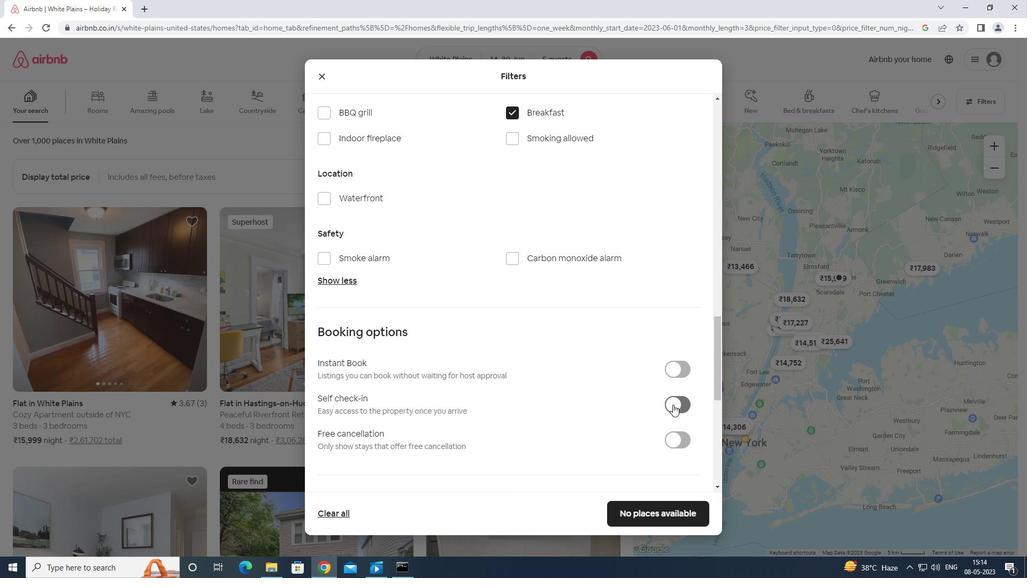
Action: Mouse scrolled (673, 402) with delta (0, 0)
Screenshot: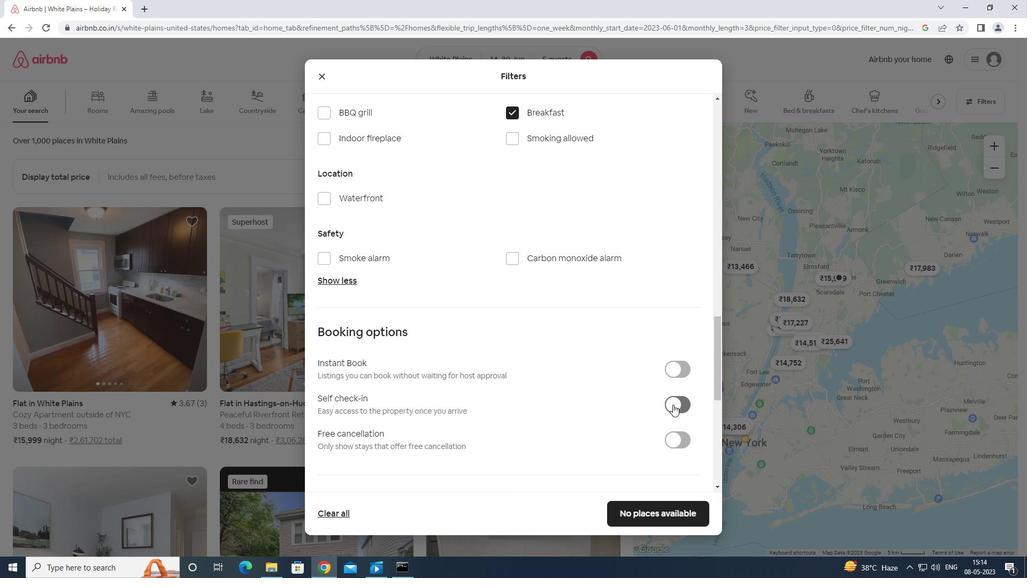 
Action: Mouse moved to (673, 403)
Screenshot: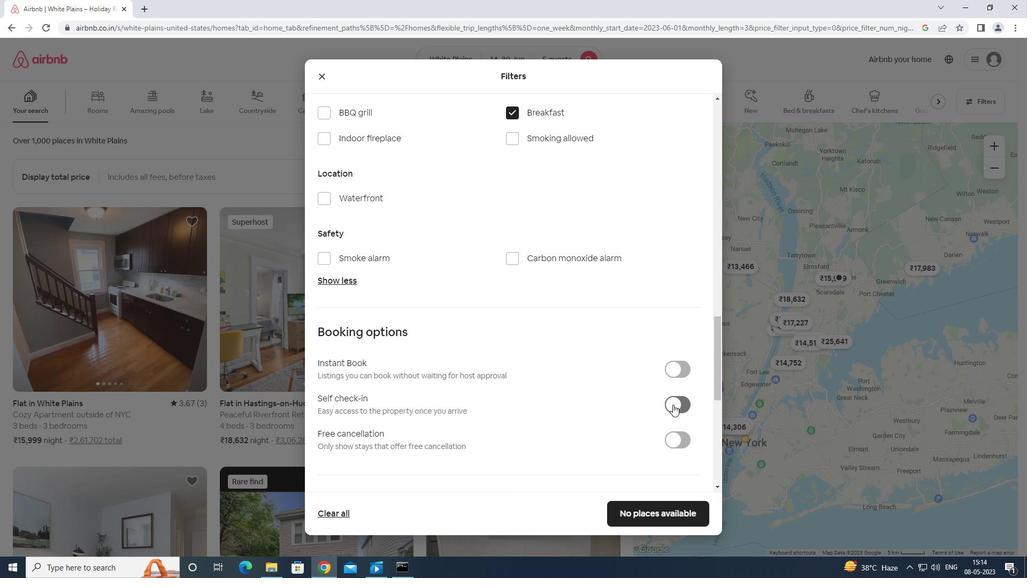 
Action: Mouse scrolled (673, 402) with delta (0, 0)
Screenshot: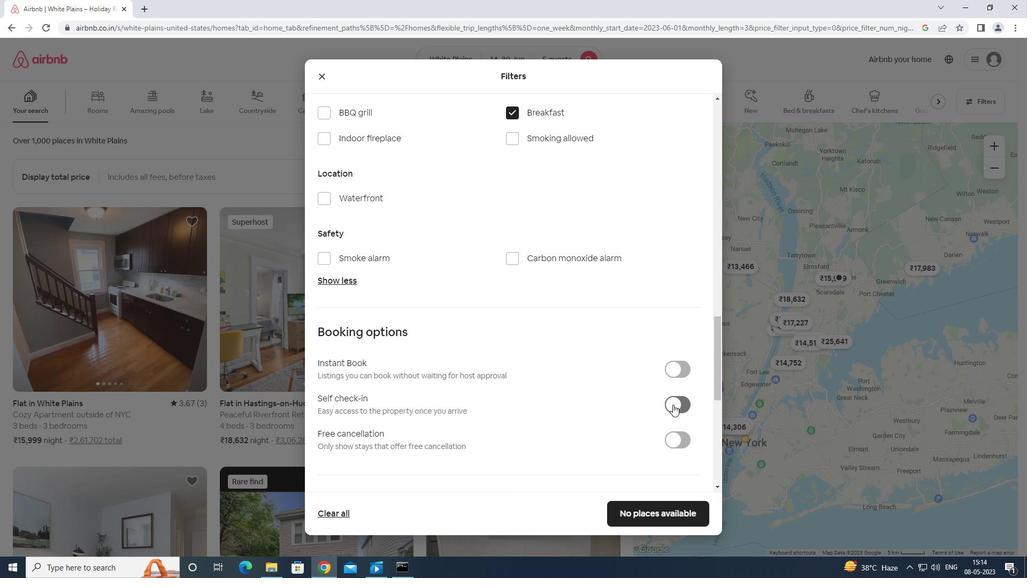 
Action: Mouse moved to (673, 403)
Screenshot: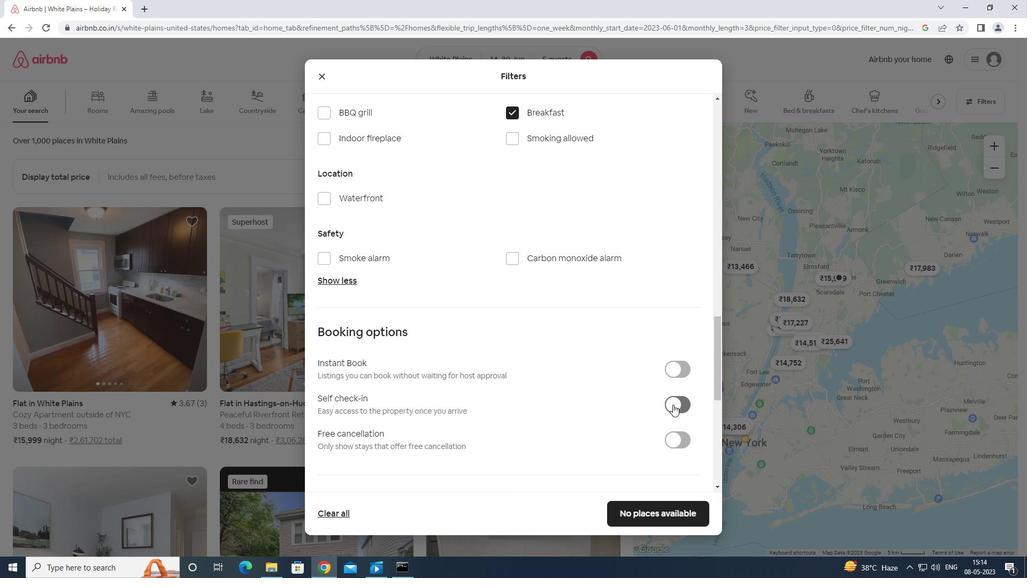 
Action: Mouse scrolled (673, 402) with delta (0, 0)
Screenshot: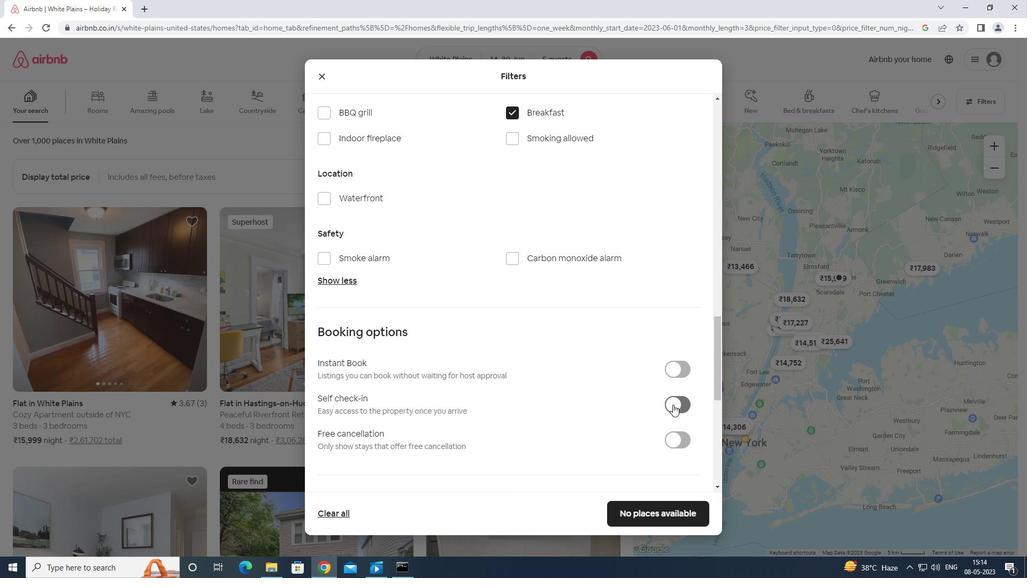 
Action: Mouse moved to (674, 404)
Screenshot: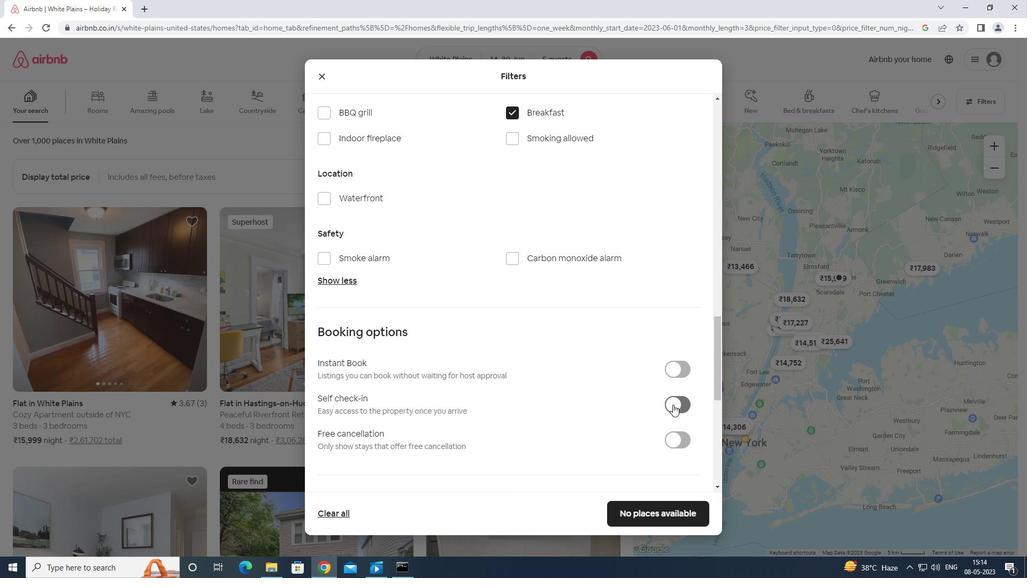 
Action: Mouse scrolled (674, 403) with delta (0, 0)
Screenshot: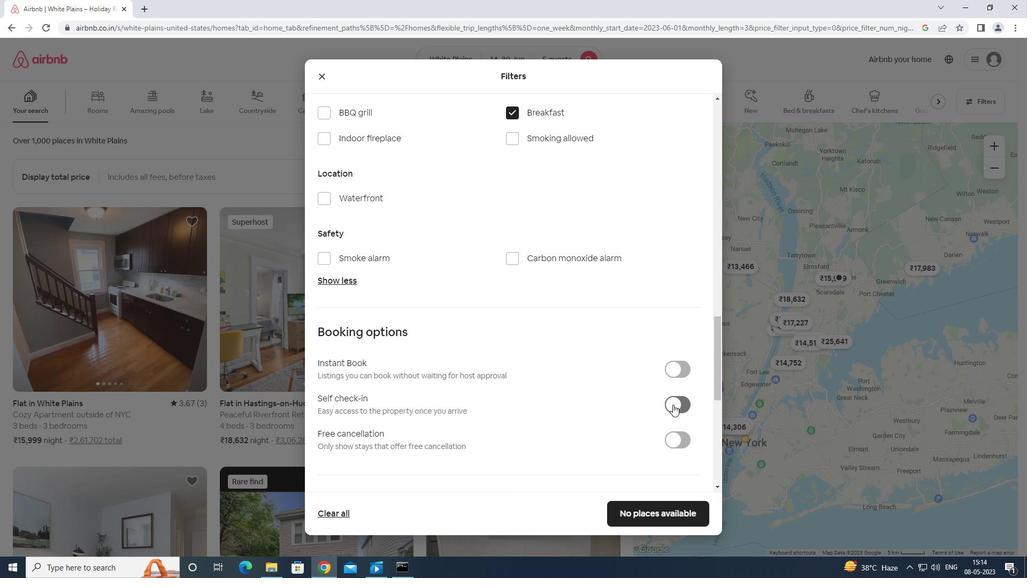 
Action: Mouse scrolled (674, 403) with delta (0, 0)
Screenshot: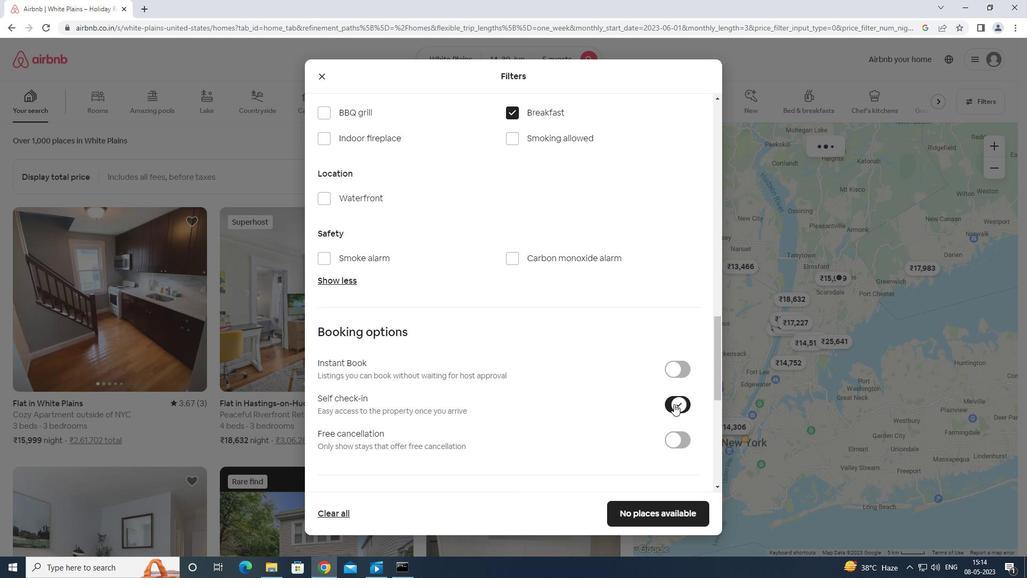 
Action: Mouse scrolled (674, 403) with delta (0, 0)
Screenshot: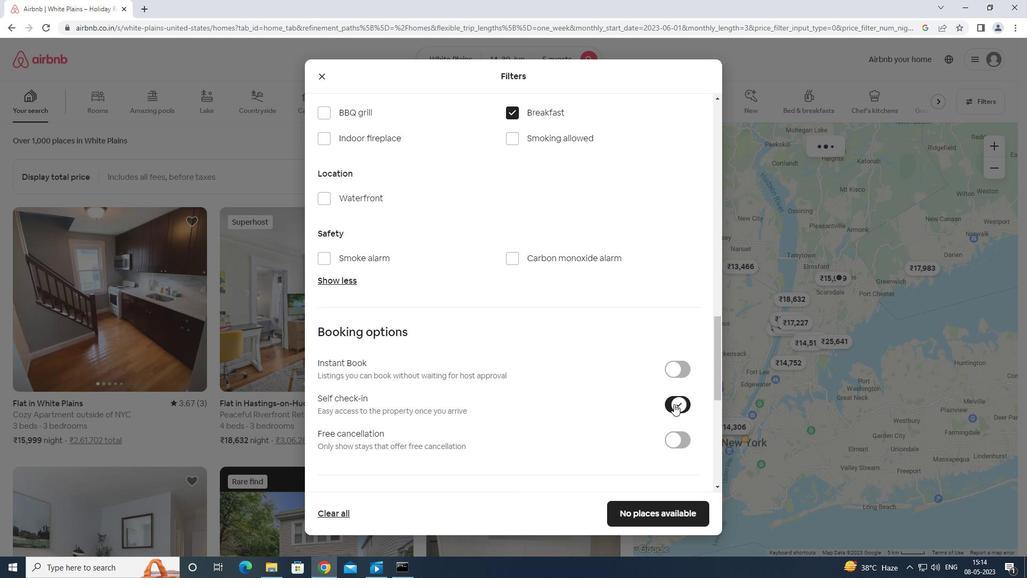
Action: Mouse moved to (674, 404)
Screenshot: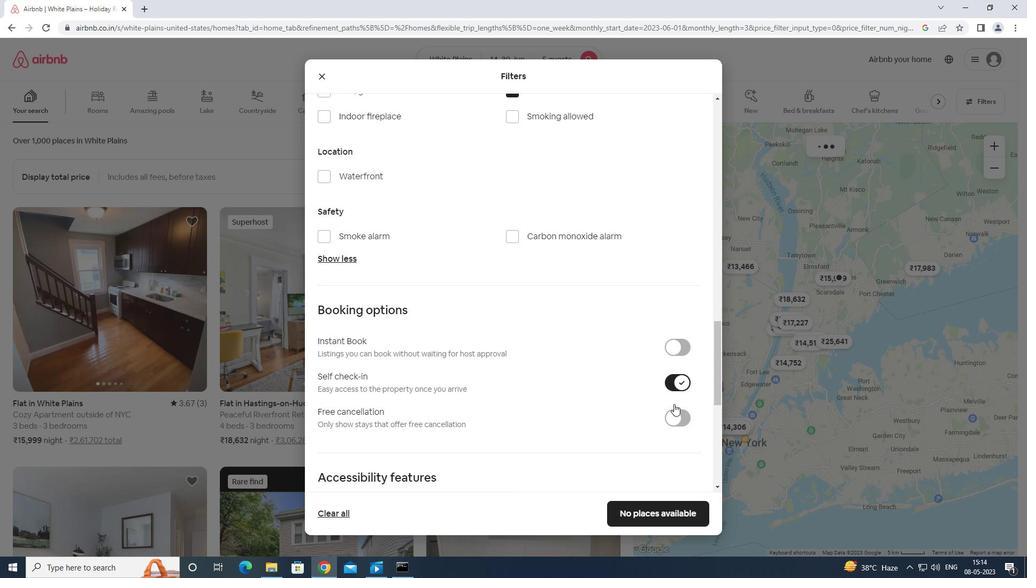 
Action: Mouse scrolled (674, 404) with delta (0, 0)
Screenshot: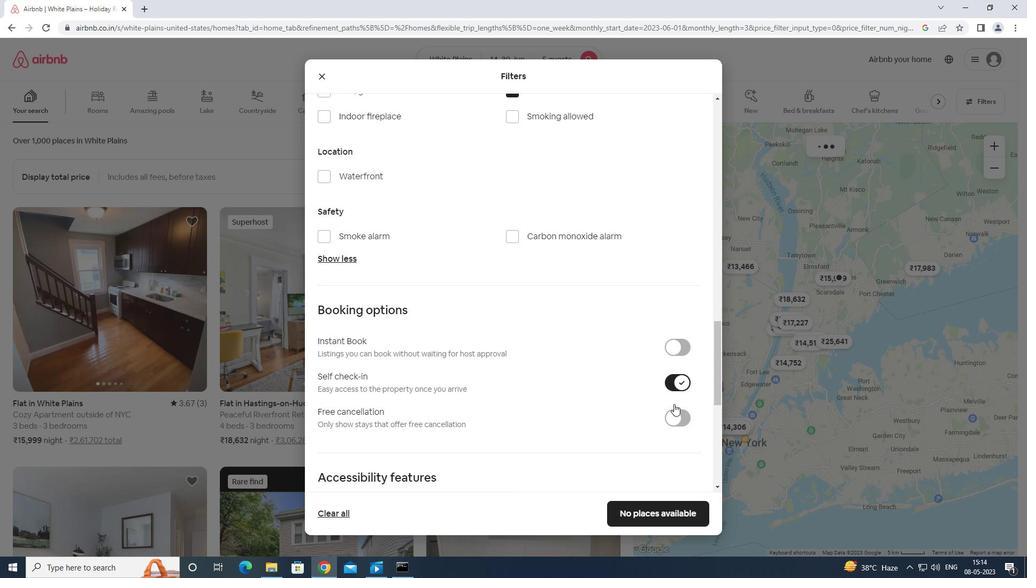 
Action: Mouse moved to (675, 405)
Screenshot: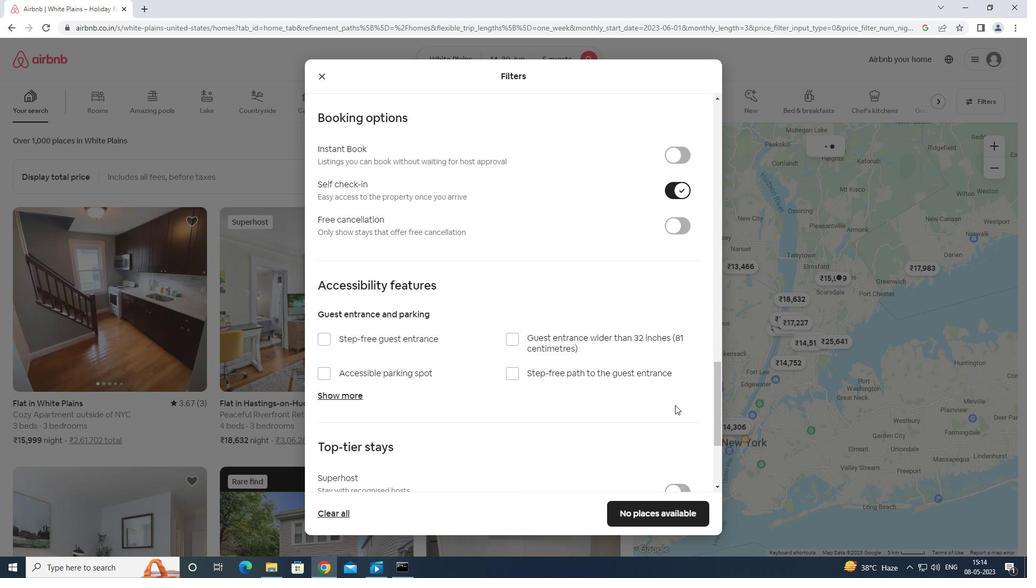 
Action: Mouse scrolled (675, 404) with delta (0, 0)
Screenshot: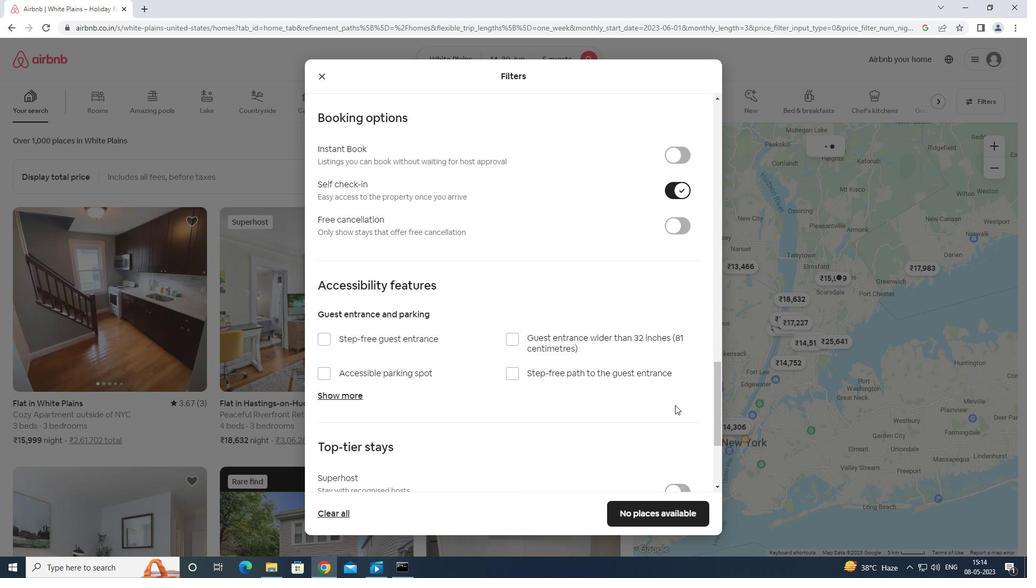 
Action: Mouse moved to (675, 405)
Screenshot: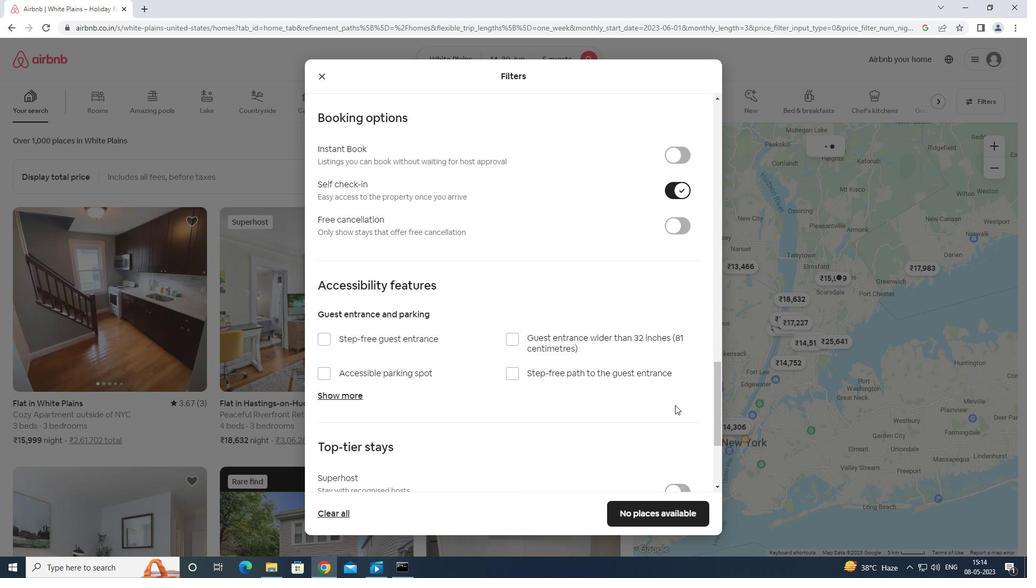
Action: Mouse scrolled (675, 404) with delta (0, 0)
Screenshot: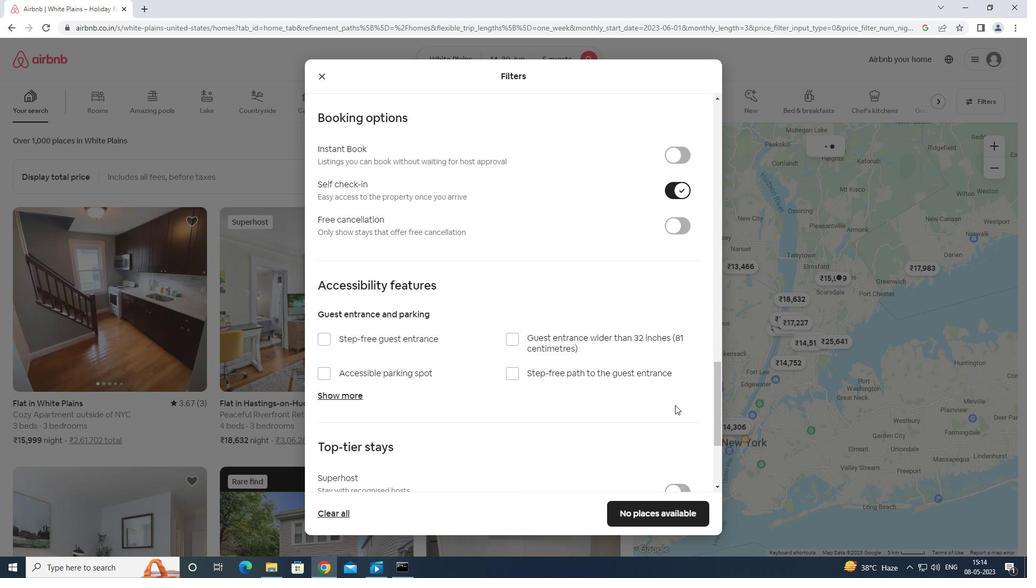 
Action: Mouse scrolled (675, 404) with delta (0, 0)
Screenshot: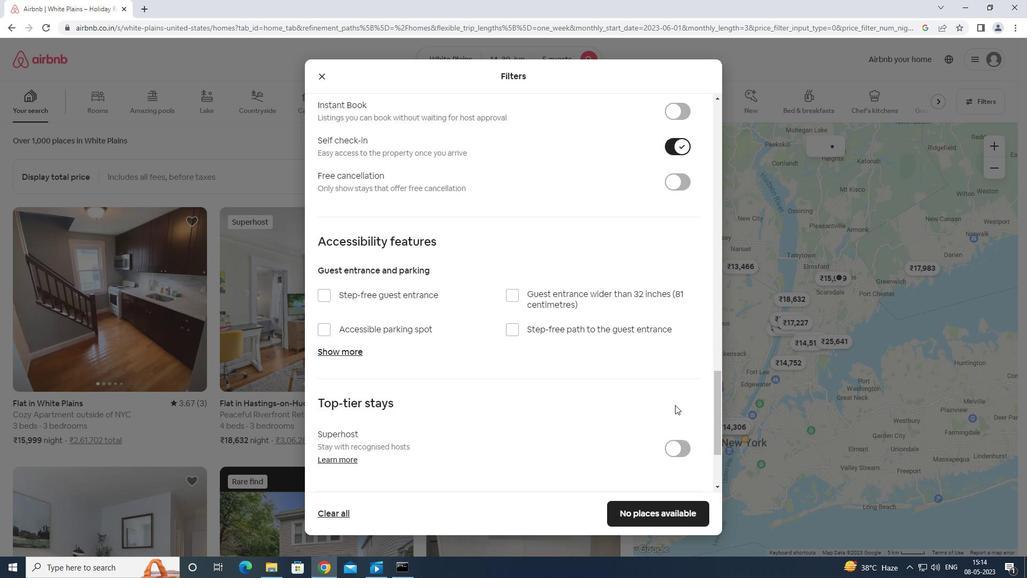 
Action: Mouse moved to (327, 417)
Screenshot: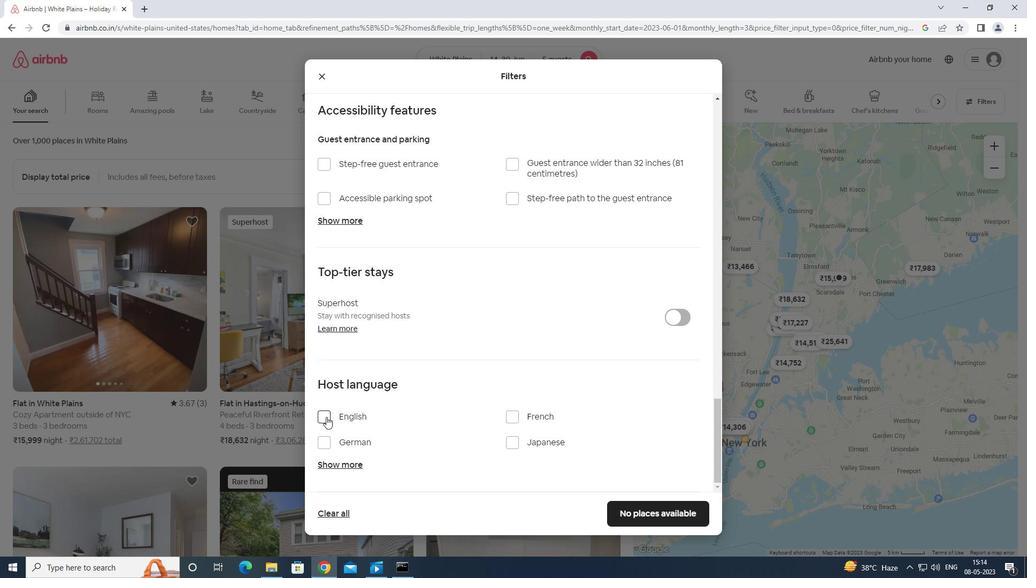
Action: Mouse pressed left at (327, 417)
Screenshot: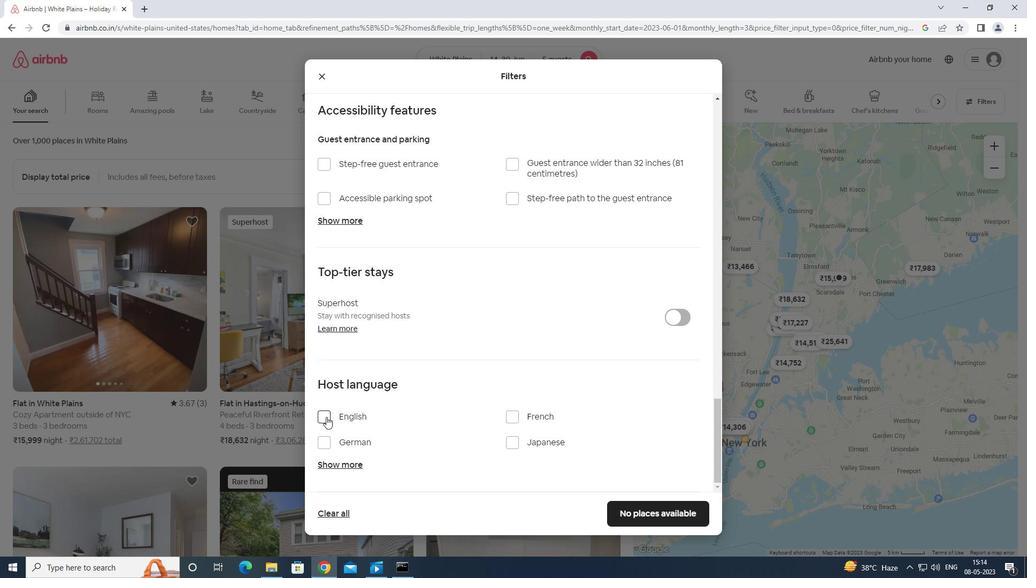 
Action: Mouse moved to (653, 508)
Screenshot: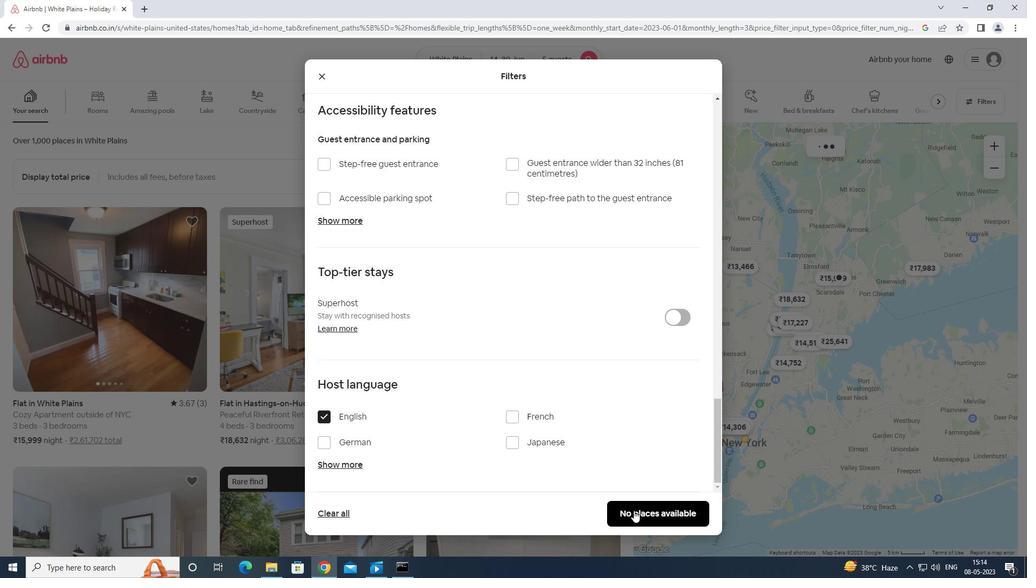
Action: Mouse pressed left at (653, 508)
Screenshot: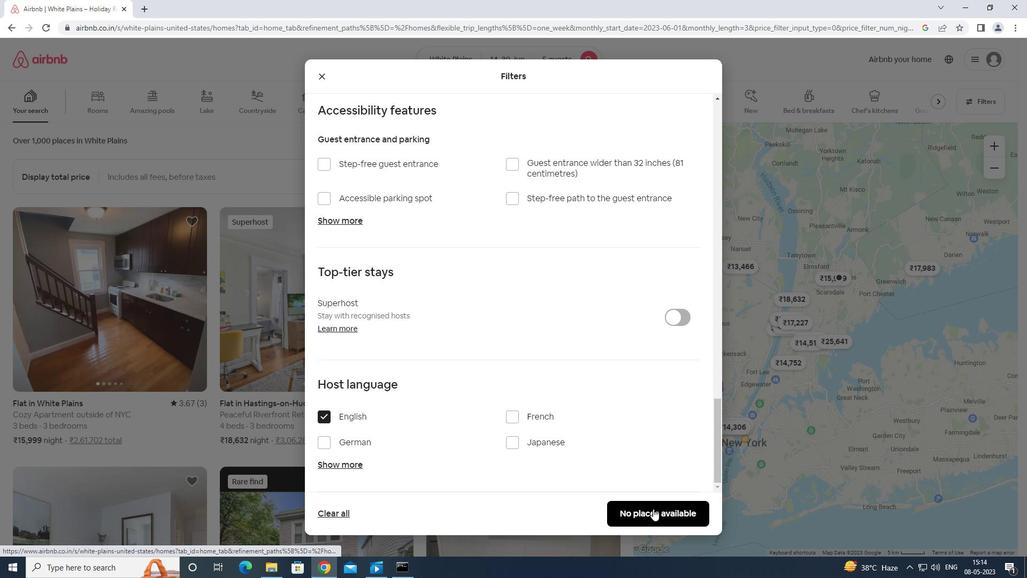
Action: Mouse moved to (655, 507)
Screenshot: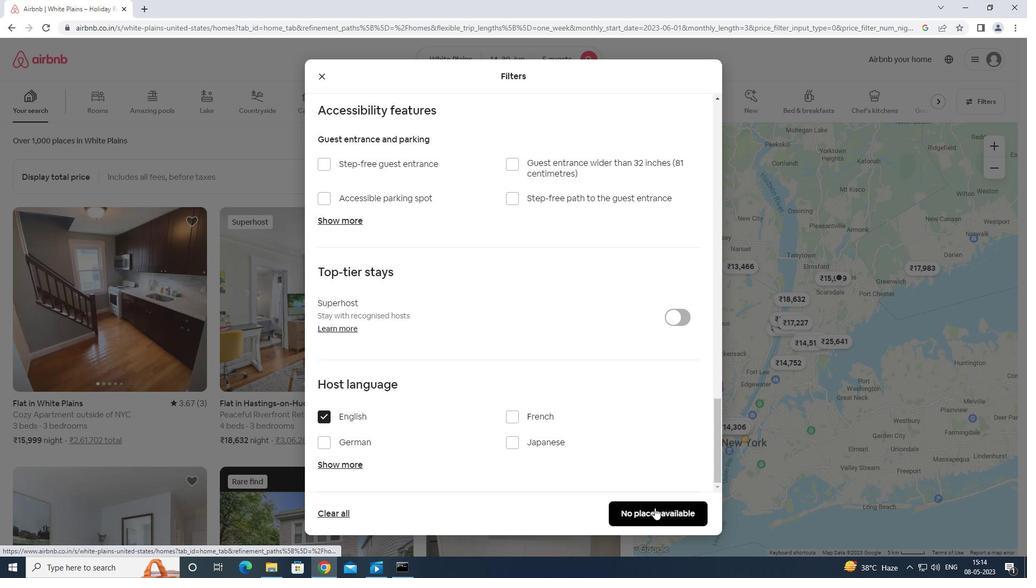 
